 Task: Create Public groups for End users in PrisonConnect Pro.
Action: Mouse moved to (731, 39)
Screenshot: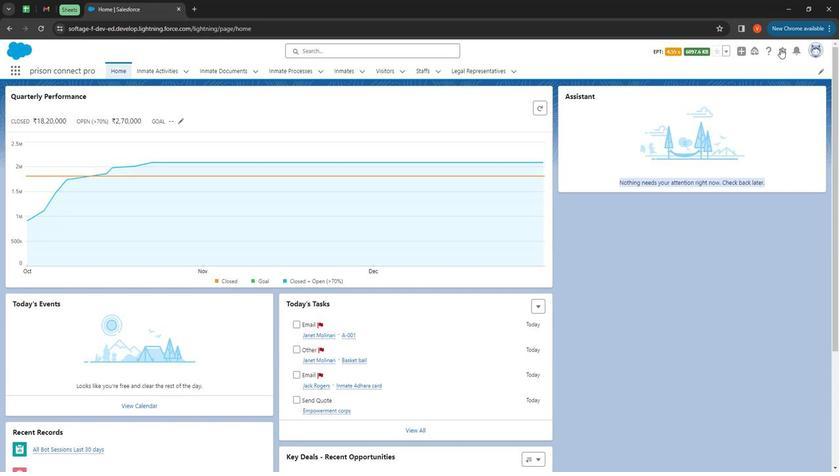 
Action: Mouse pressed left at (731, 39)
Screenshot: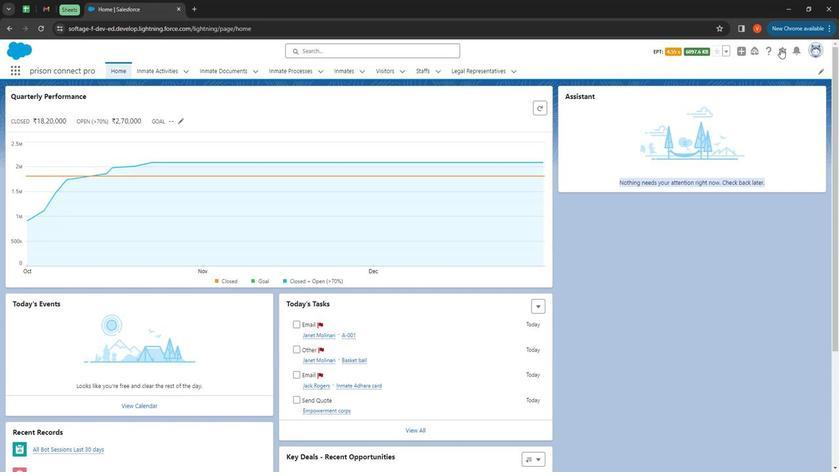 
Action: Mouse moved to (697, 63)
Screenshot: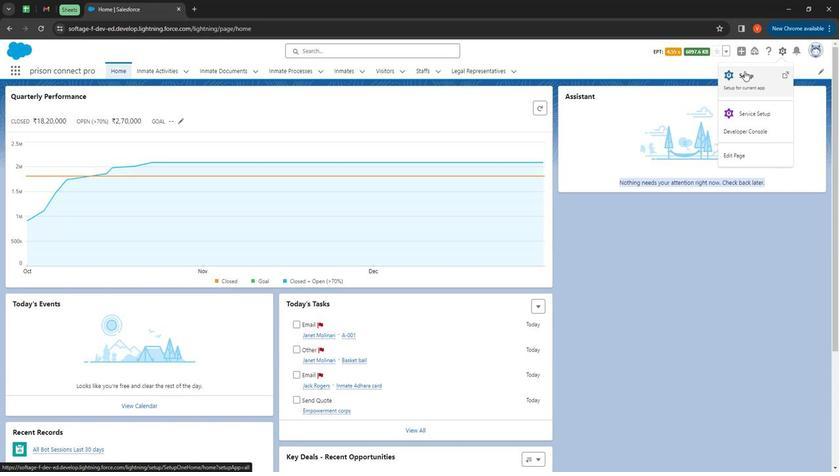 
Action: Mouse pressed left at (697, 63)
Screenshot: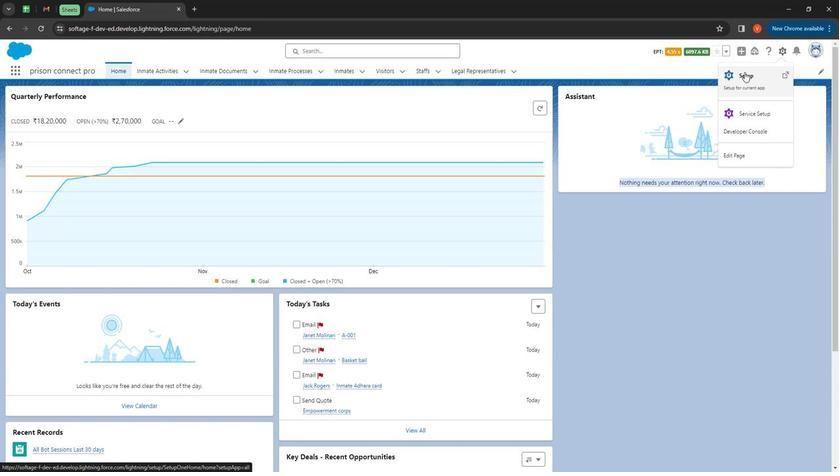 
Action: Mouse moved to (53, 92)
Screenshot: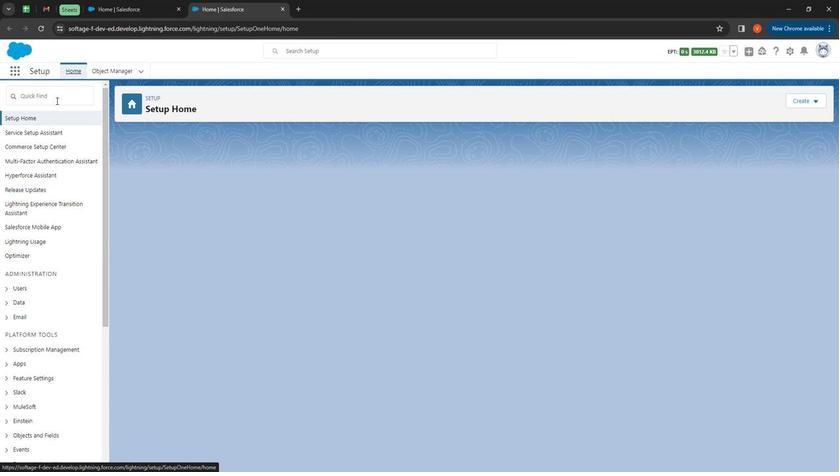 
Action: Mouse pressed left at (53, 92)
Screenshot: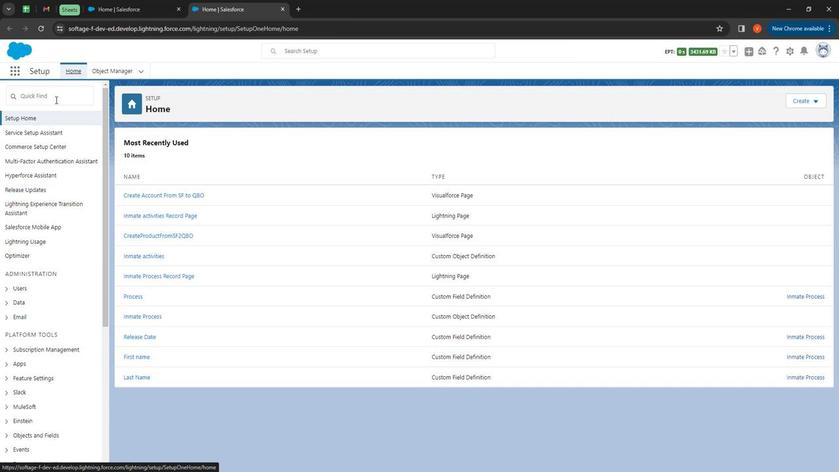 
Action: Mouse moved to (47, 93)
Screenshot: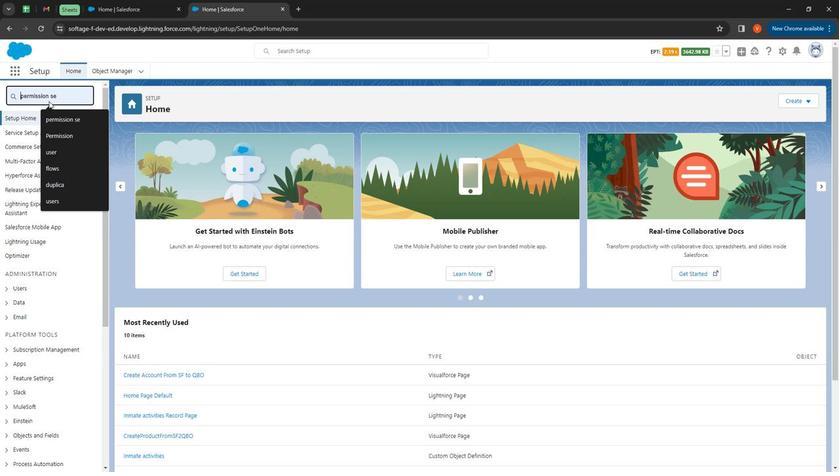 
Action: Mouse pressed left at (47, 93)
Screenshot: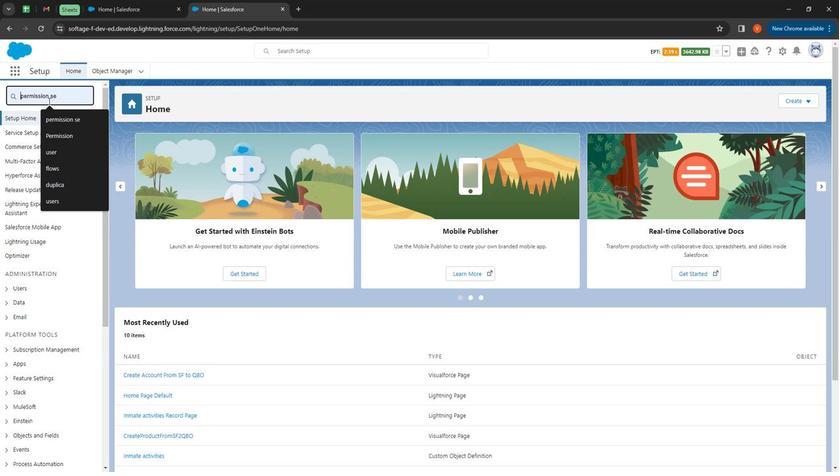 
Action: Mouse moved to (185, 203)
Screenshot: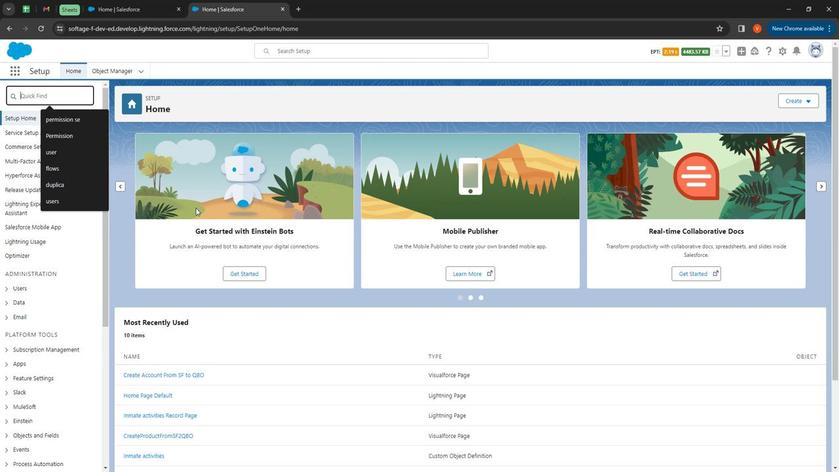 
Action: Key pressed public<Key.space>gr
Screenshot: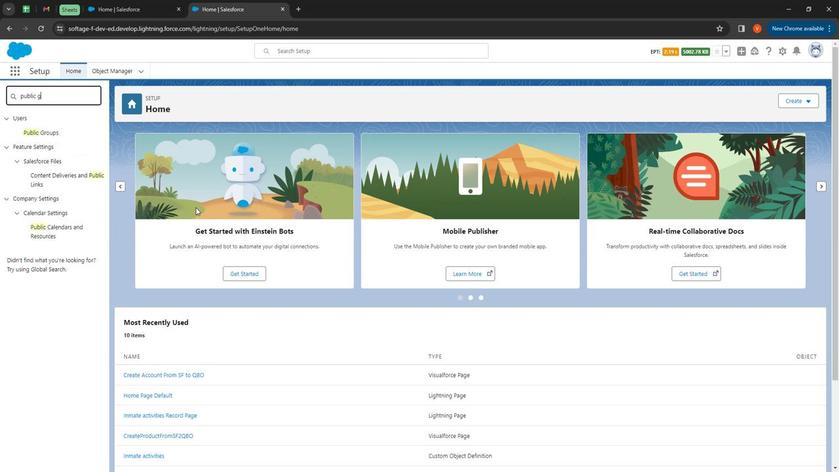 
Action: Mouse moved to (170, 201)
Screenshot: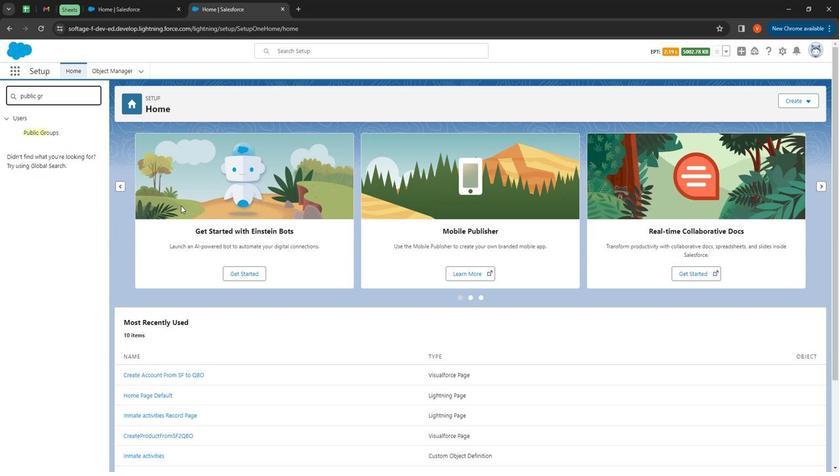 
Action: Key pressed u
Screenshot: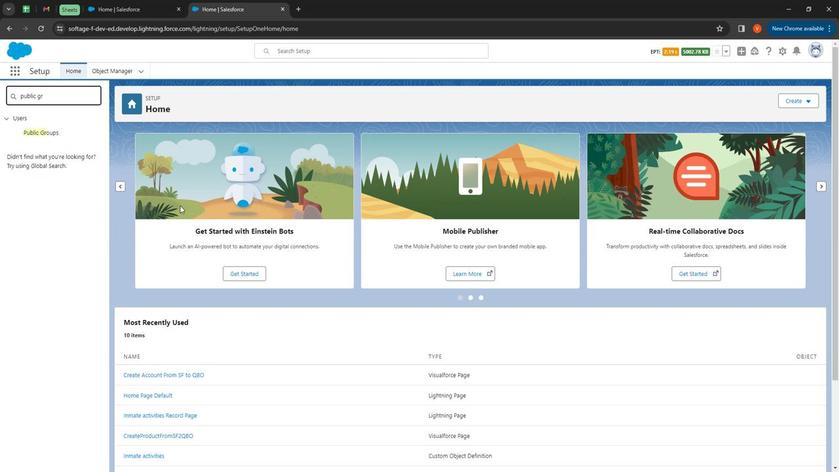 
Action: Mouse moved to (53, 130)
Screenshot: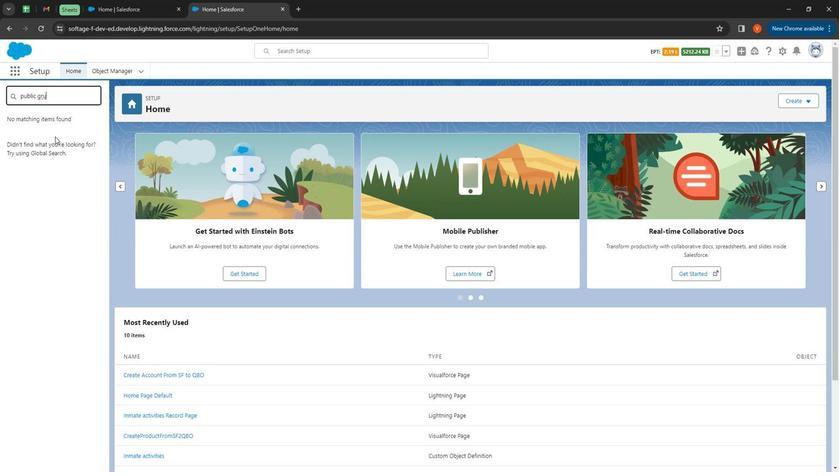 
Action: Key pressed <Key.backspace>
Screenshot: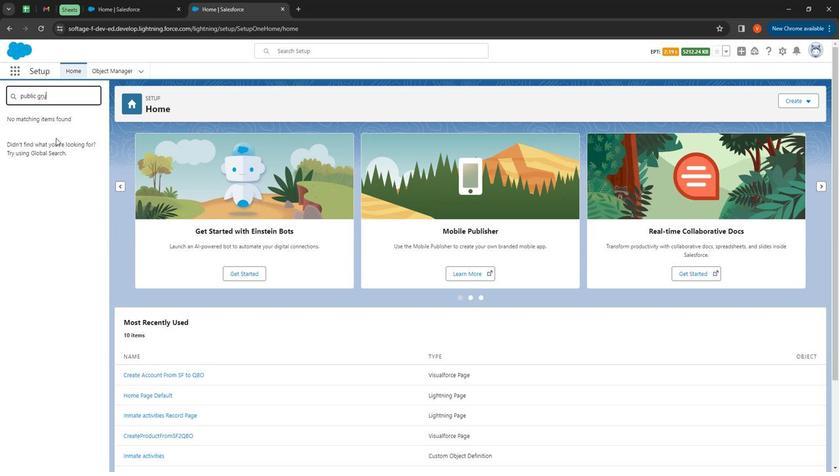 
Action: Mouse moved to (38, 124)
Screenshot: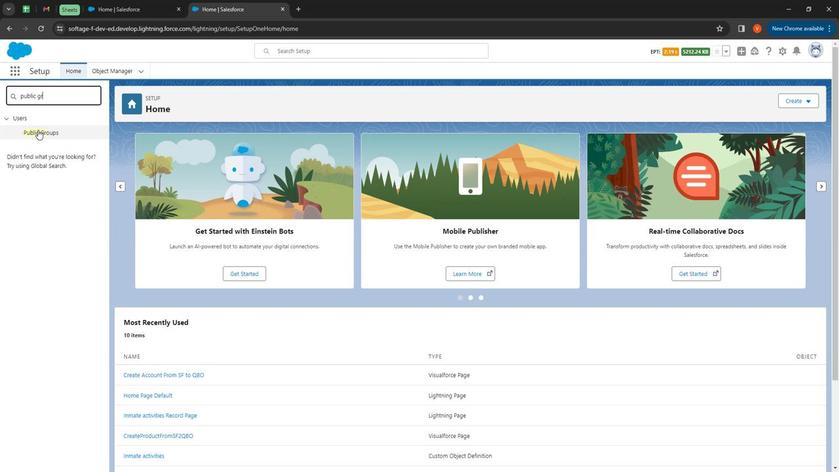 
Action: Mouse pressed left at (38, 124)
Screenshot: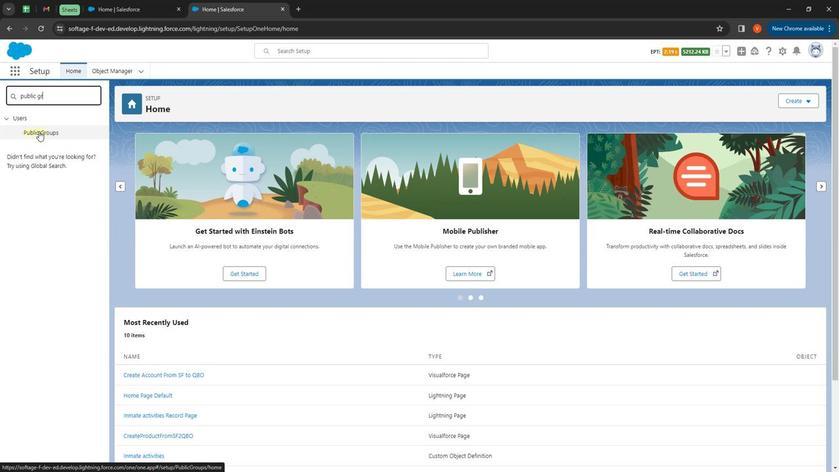 
Action: Mouse moved to (444, 188)
Screenshot: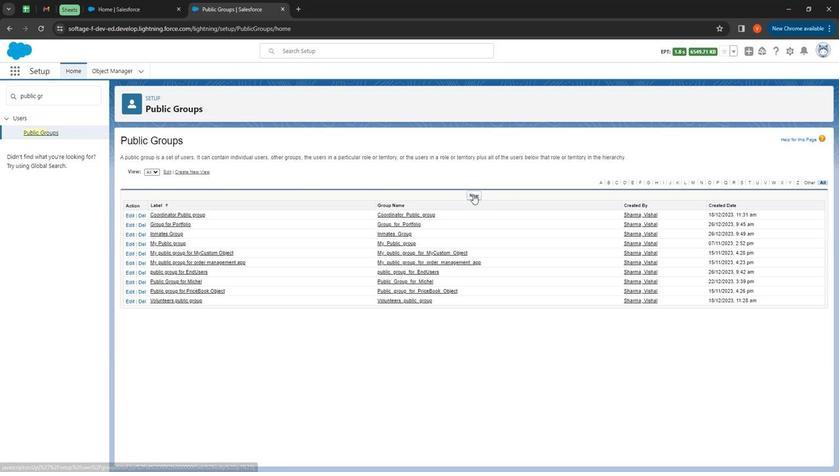 
Action: Mouse pressed left at (444, 188)
Screenshot: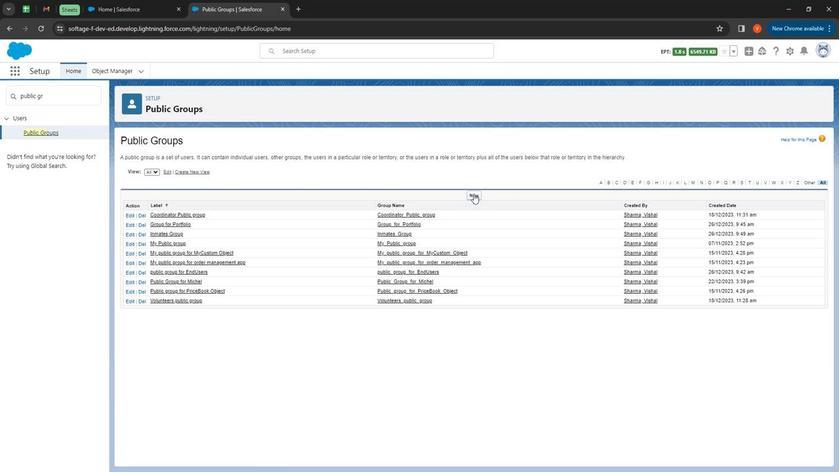 
Action: Mouse moved to (254, 188)
Screenshot: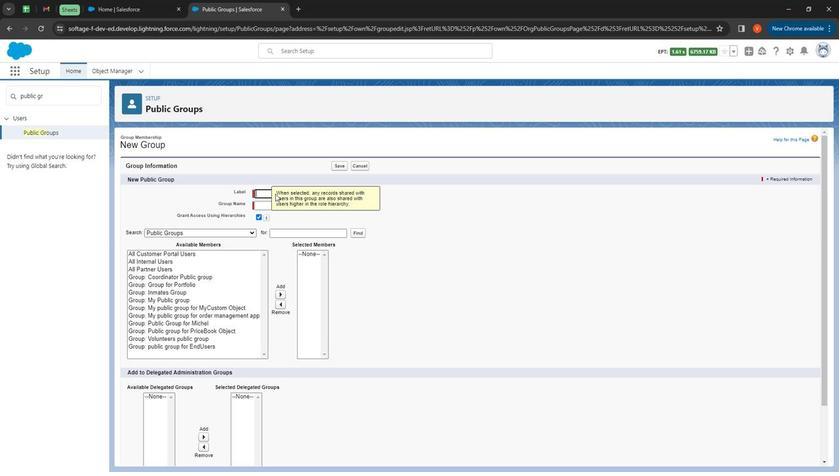 
Action: Mouse pressed left at (254, 188)
Screenshot: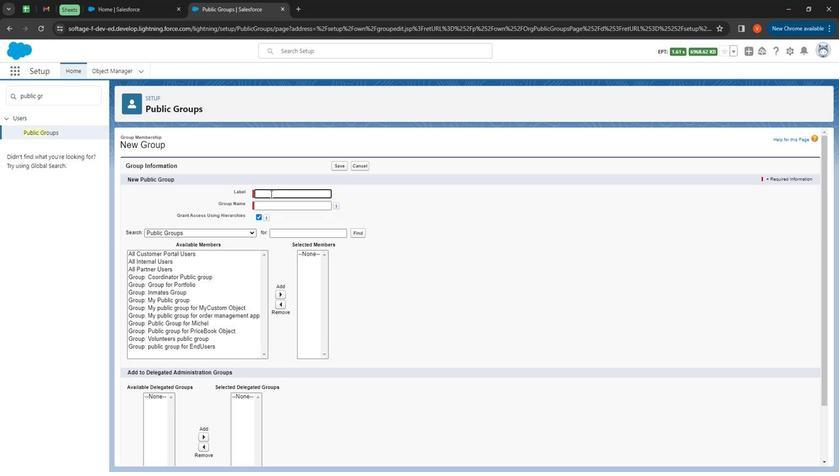 
Action: Mouse moved to (250, 186)
Screenshot: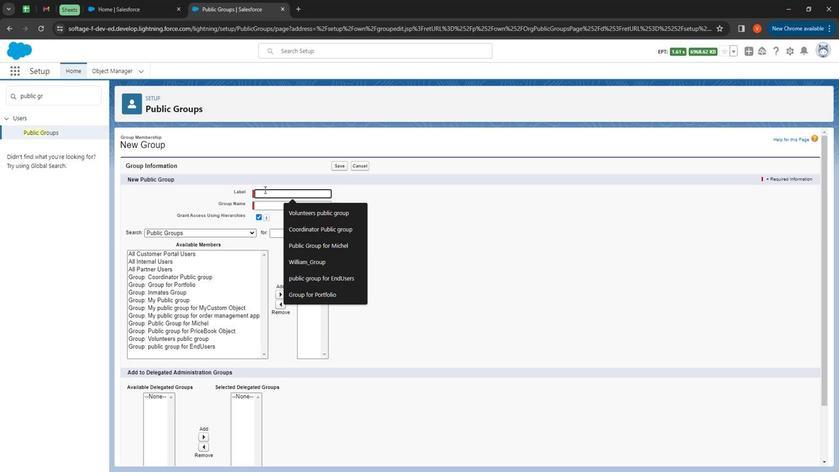 
Action: Key pressed <Key.shift>
Screenshot: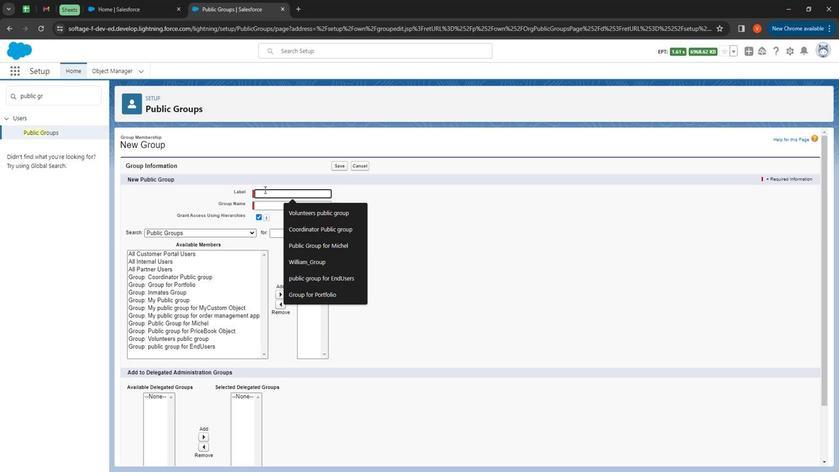
Action: Mouse moved to (240, 175)
Screenshot: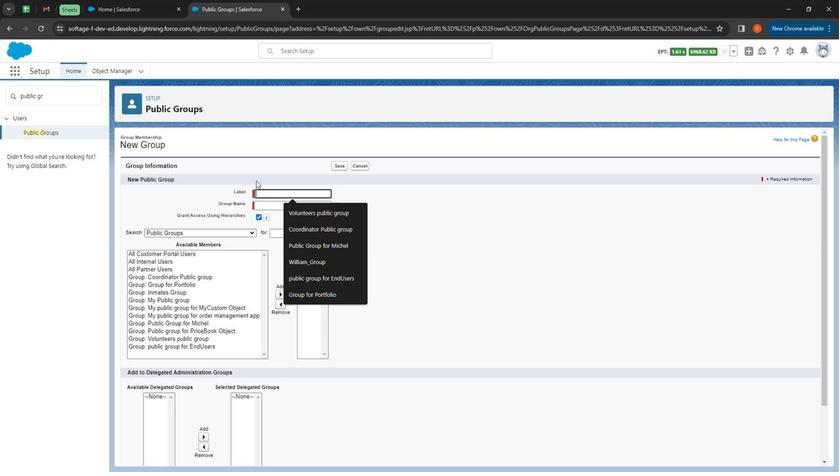 
Action: Key pressed <Key.shift><Key.shift><Key.shift>Public<Key.space>enduser<Key.space>inmates
Screenshot: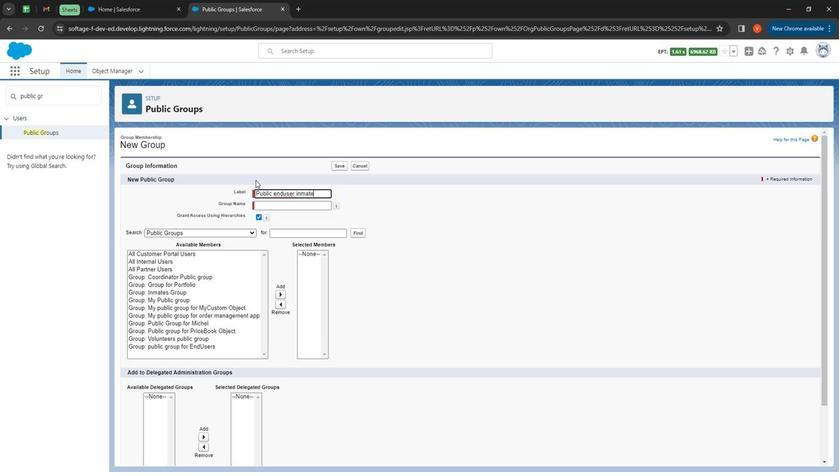 
Action: Mouse moved to (267, 188)
Screenshot: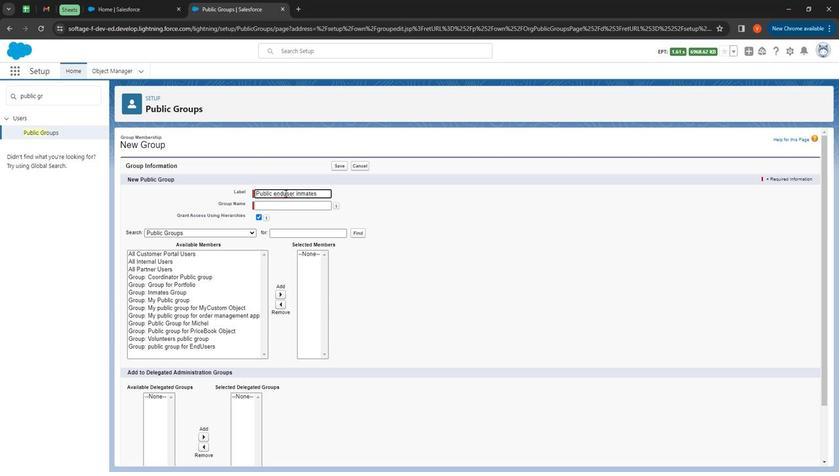 
Action: Mouse pressed left at (267, 188)
Screenshot: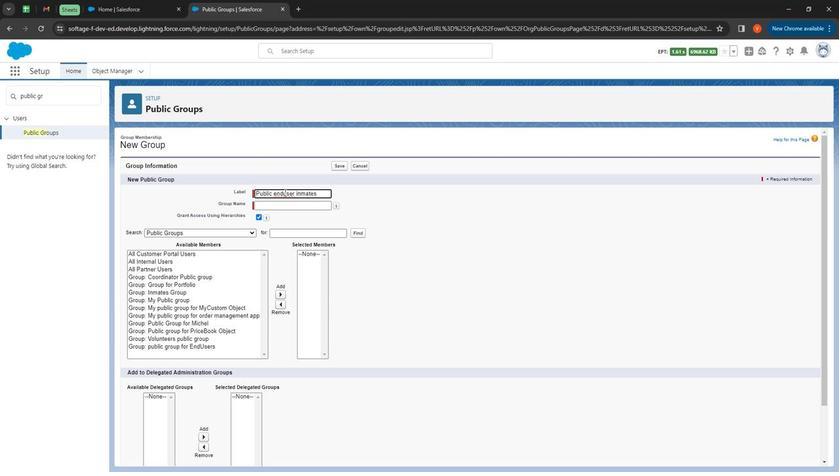 
Action: Mouse moved to (272, 192)
Screenshot: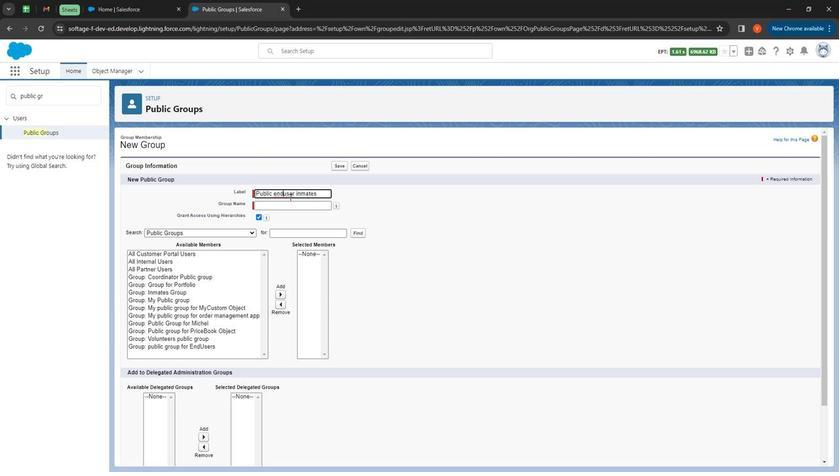 
Action: Key pressed <Key.space>
Screenshot: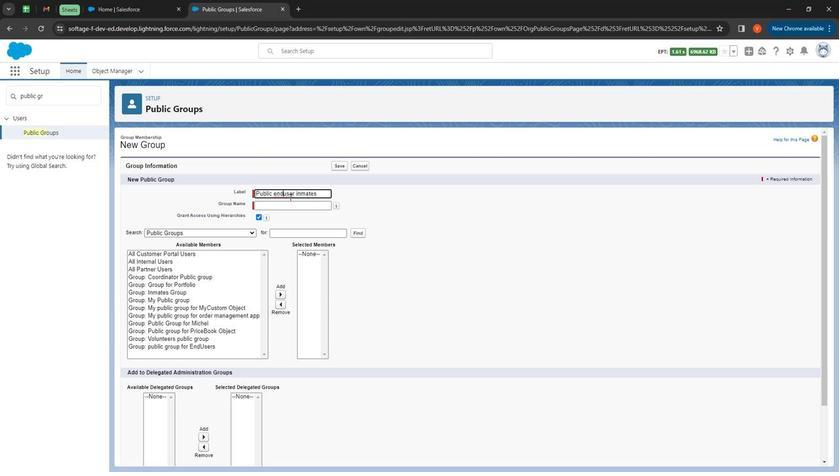 
Action: Mouse moved to (255, 202)
Screenshot: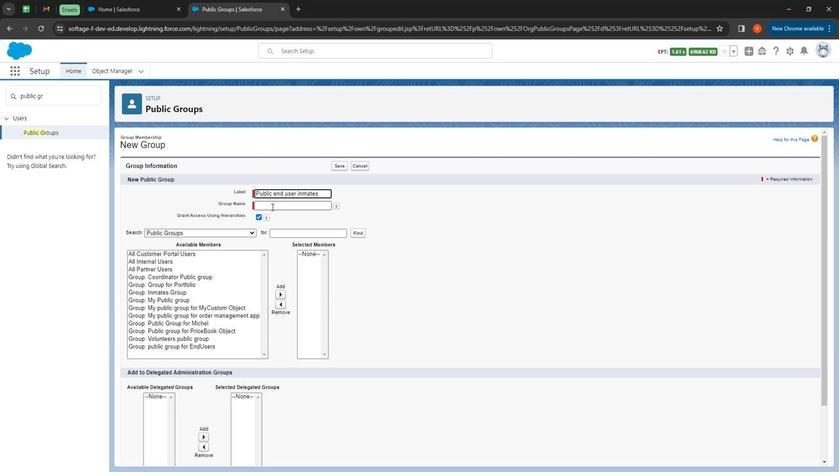 
Action: Mouse pressed left at (255, 202)
Screenshot: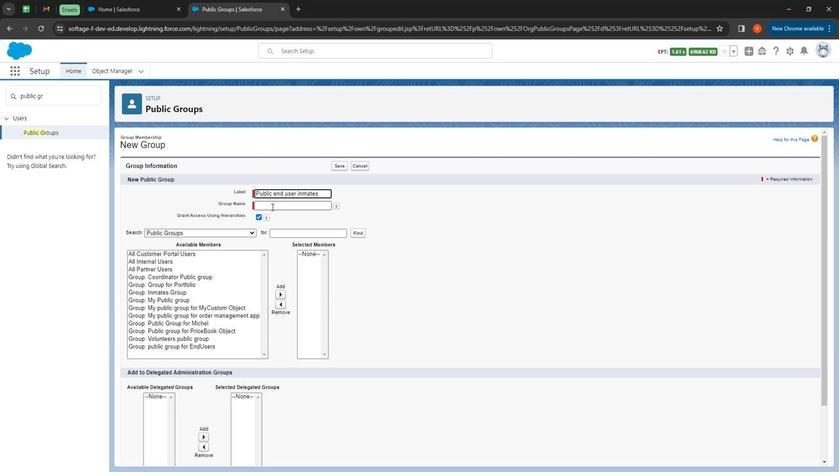 
Action: Mouse moved to (209, 229)
Screenshot: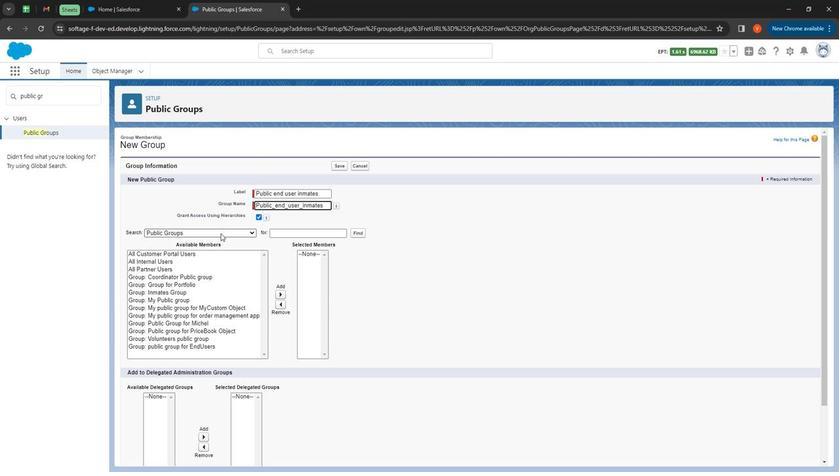 
Action: Mouse pressed left at (209, 229)
Screenshot: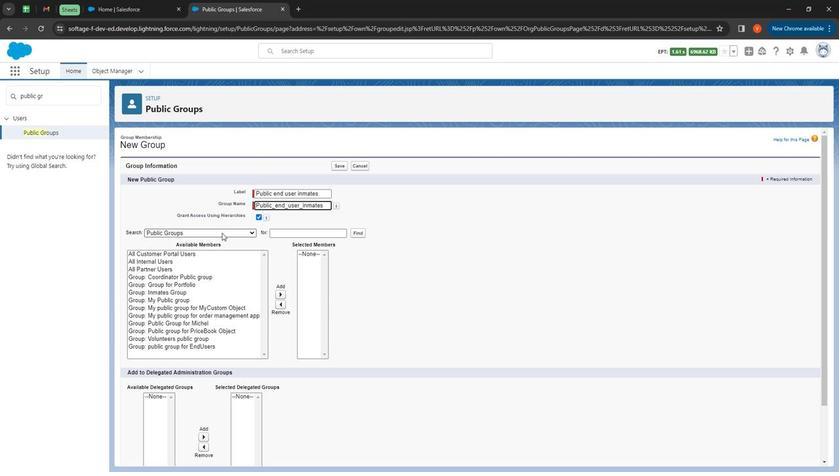 
Action: Mouse moved to (208, 238)
Screenshot: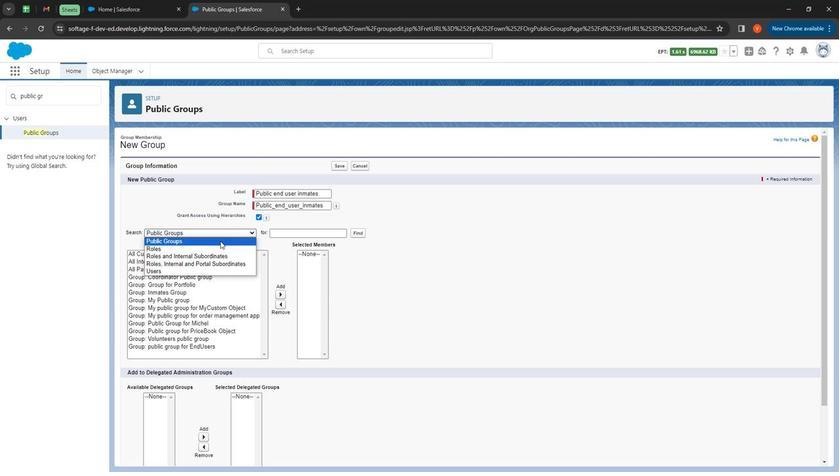 
Action: Mouse pressed left at (208, 238)
Screenshot: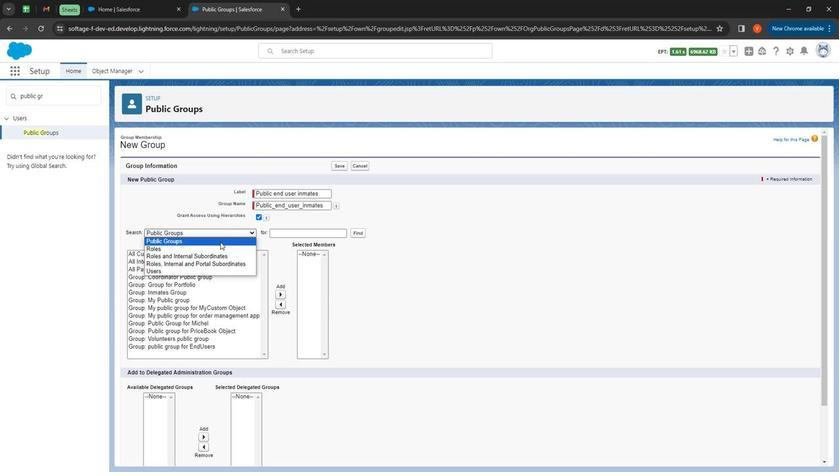 
Action: Mouse moved to (144, 250)
Screenshot: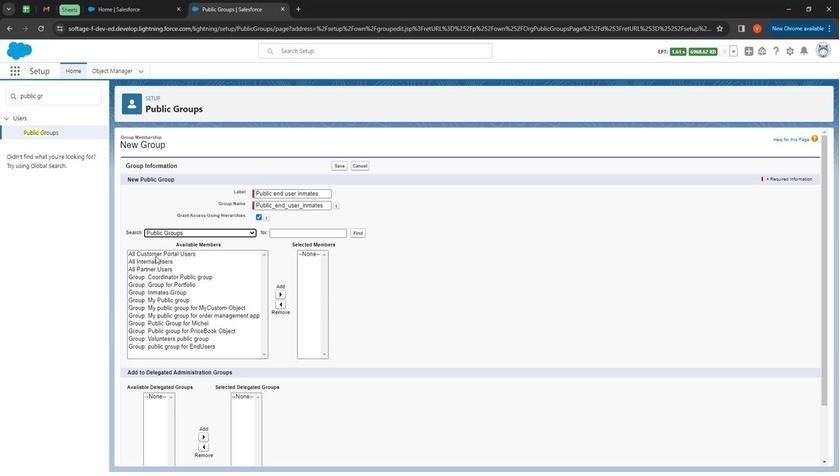 
Action: Mouse pressed left at (144, 250)
Screenshot: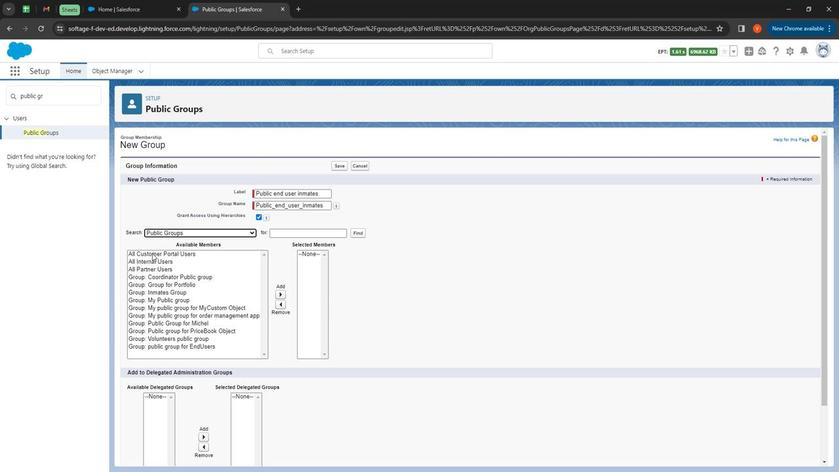 
Action: Mouse moved to (265, 288)
Screenshot: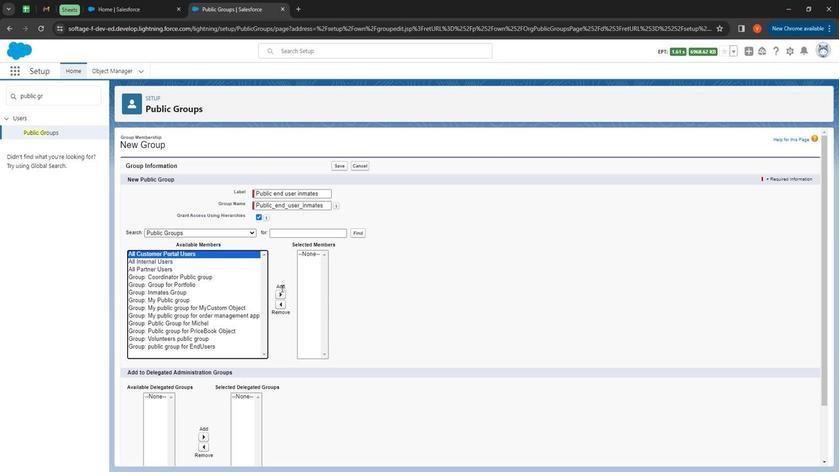 
Action: Mouse pressed left at (265, 288)
Screenshot: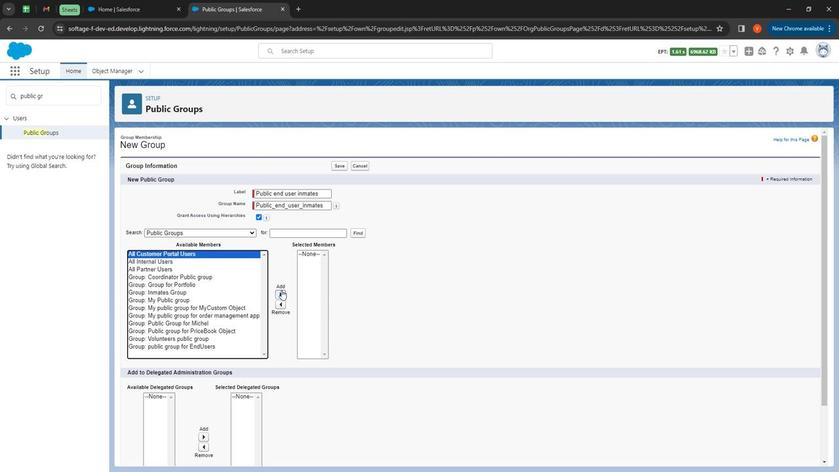 
Action: Mouse moved to (154, 253)
Screenshot: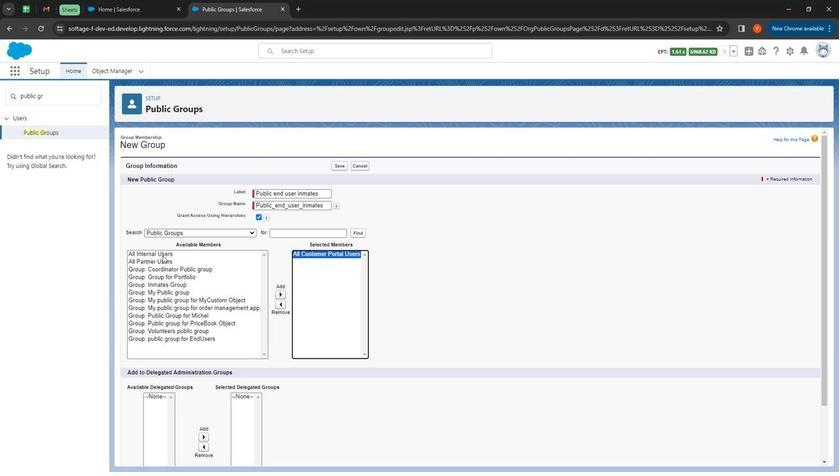 
Action: Mouse pressed left at (154, 253)
Screenshot: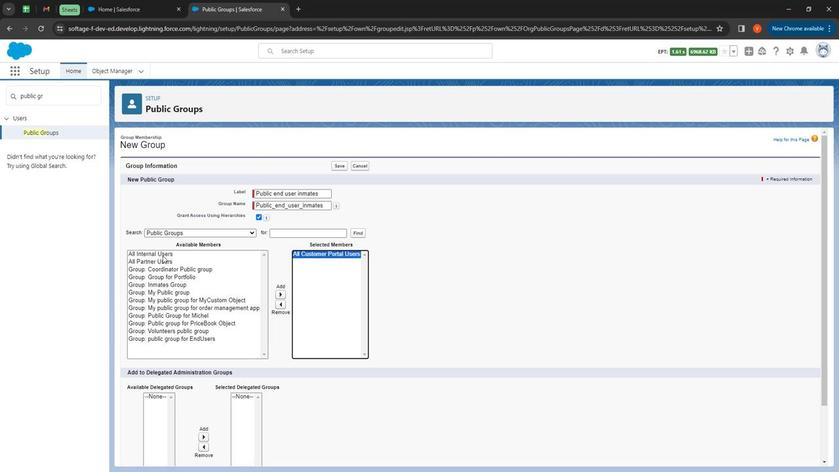 
Action: Mouse moved to (268, 292)
Screenshot: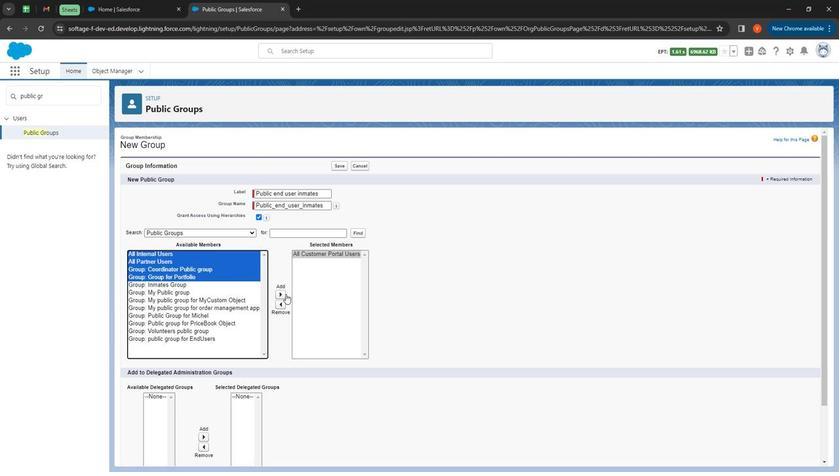 
Action: Mouse pressed left at (268, 292)
Screenshot: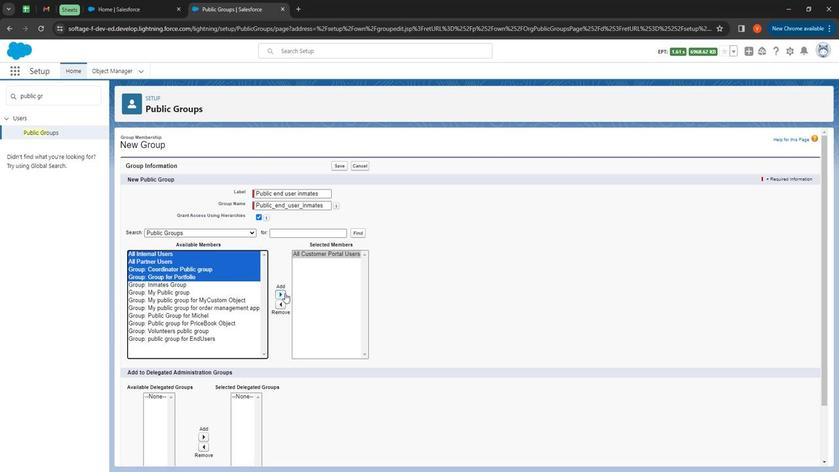 
Action: Mouse moved to (169, 253)
Screenshot: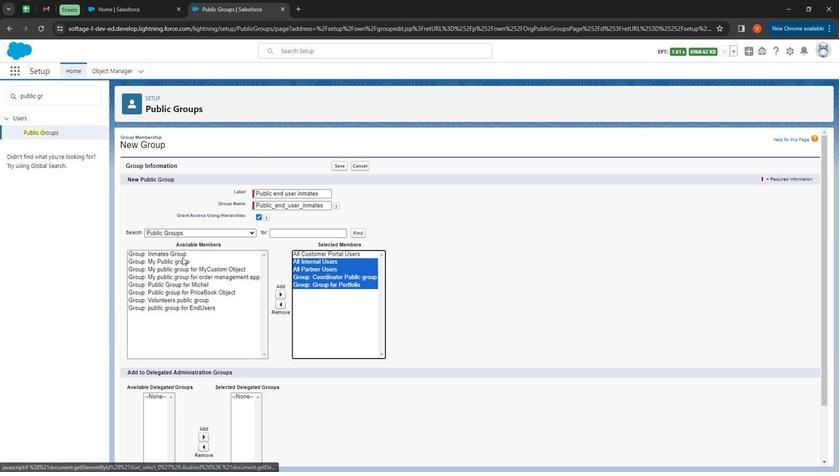 
Action: Mouse pressed left at (169, 253)
Screenshot: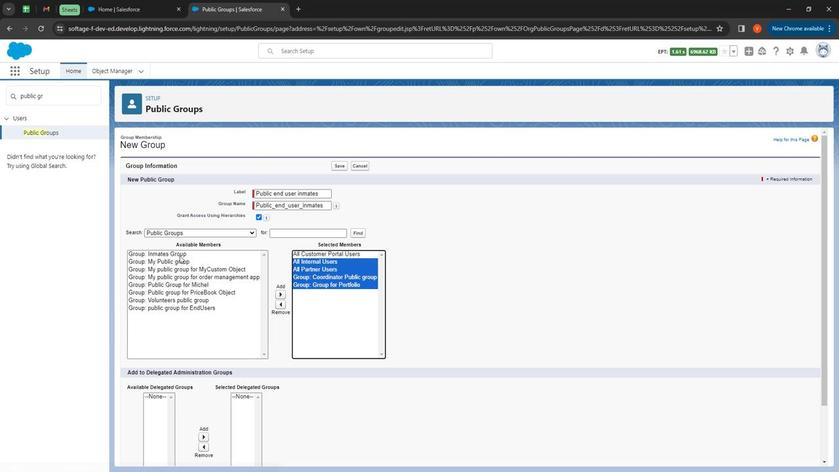 
Action: Mouse moved to (263, 291)
Screenshot: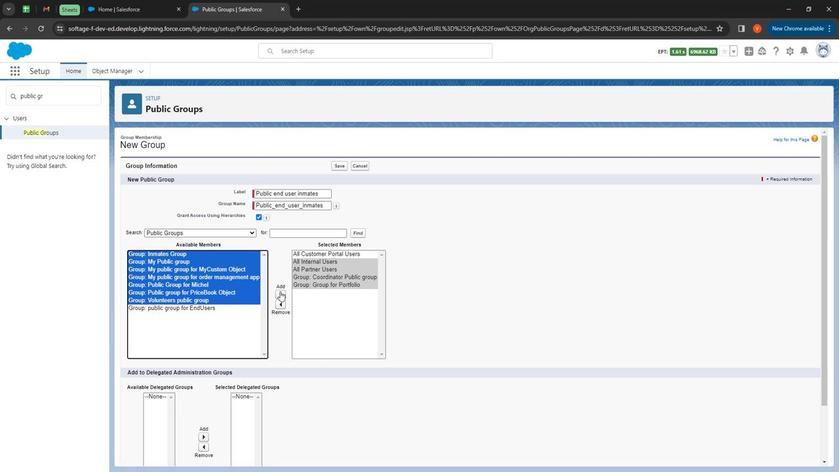 
Action: Mouse pressed left at (263, 291)
Screenshot: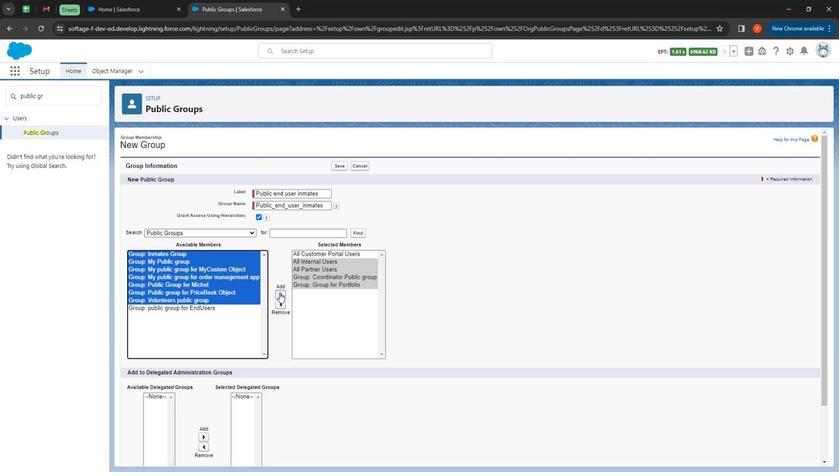 
Action: Mouse moved to (150, 250)
Screenshot: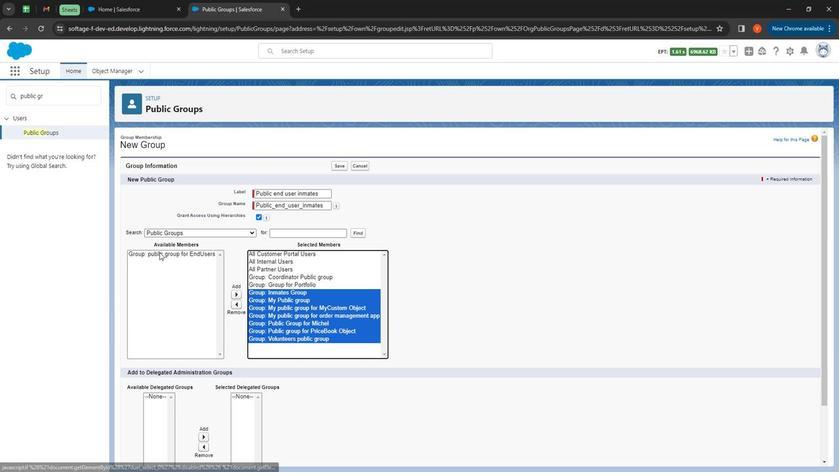 
Action: Mouse pressed left at (150, 250)
Screenshot: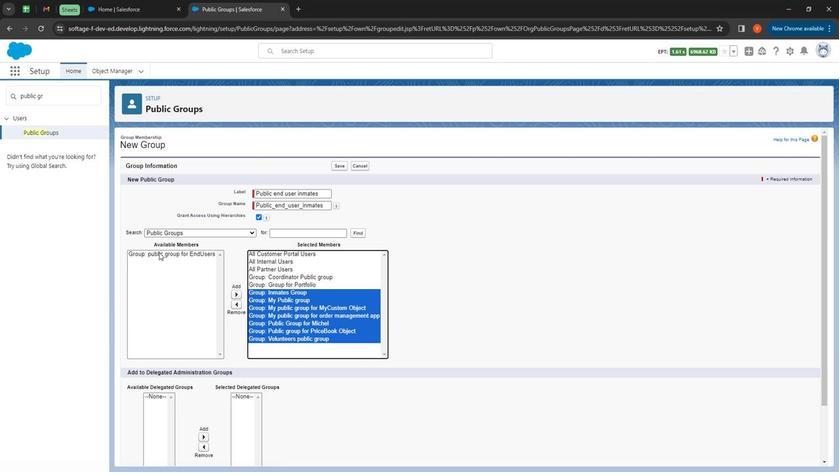 
Action: Mouse moved to (224, 290)
Screenshot: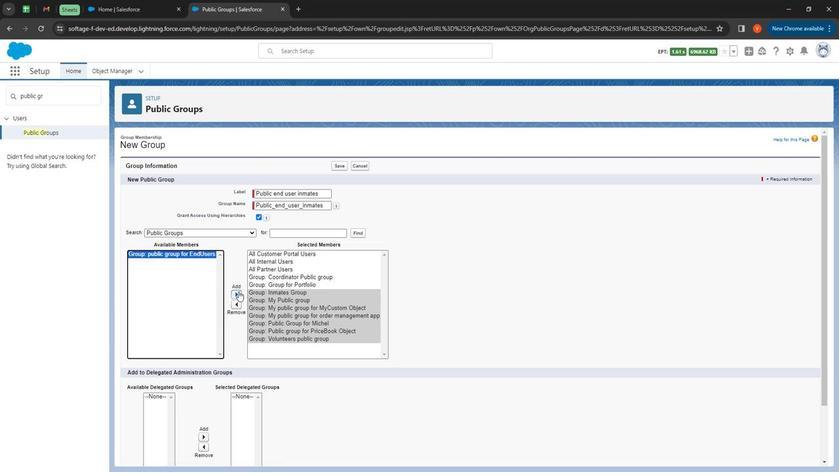 
Action: Mouse pressed left at (224, 290)
Screenshot: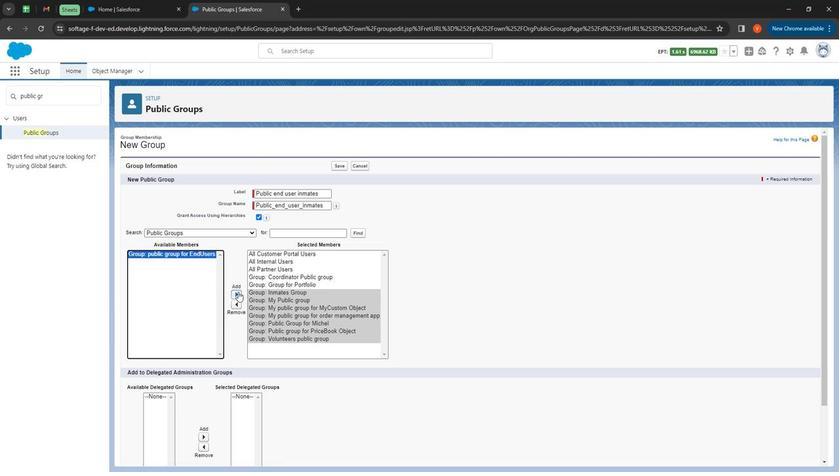 
Action: Mouse moved to (192, 231)
Screenshot: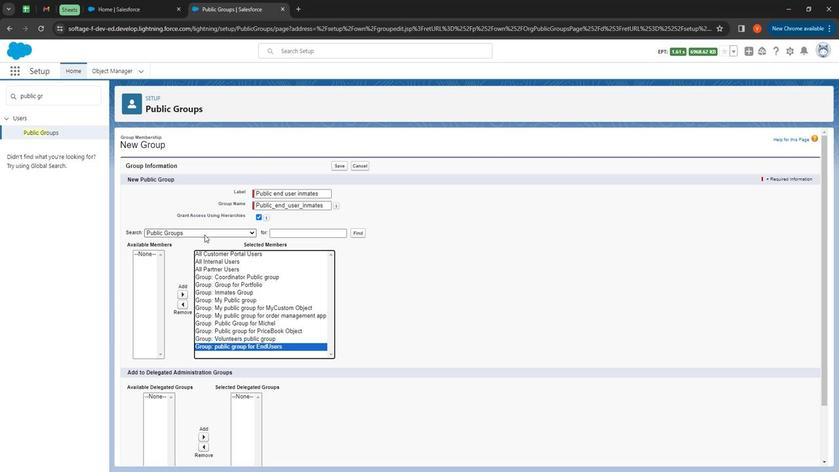 
Action: Mouse pressed left at (192, 231)
Screenshot: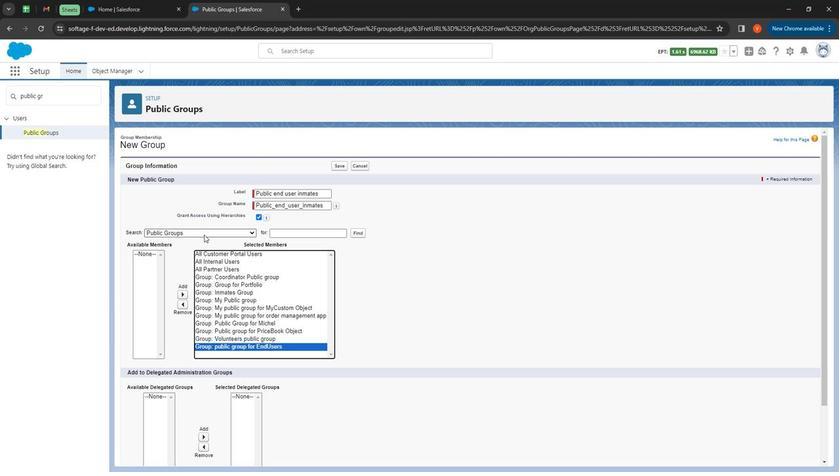 
Action: Mouse moved to (191, 246)
Screenshot: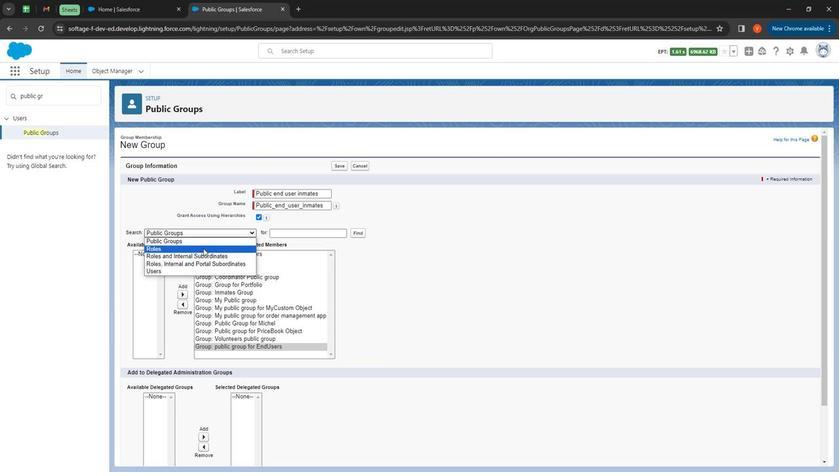 
Action: Mouse pressed left at (191, 246)
Screenshot: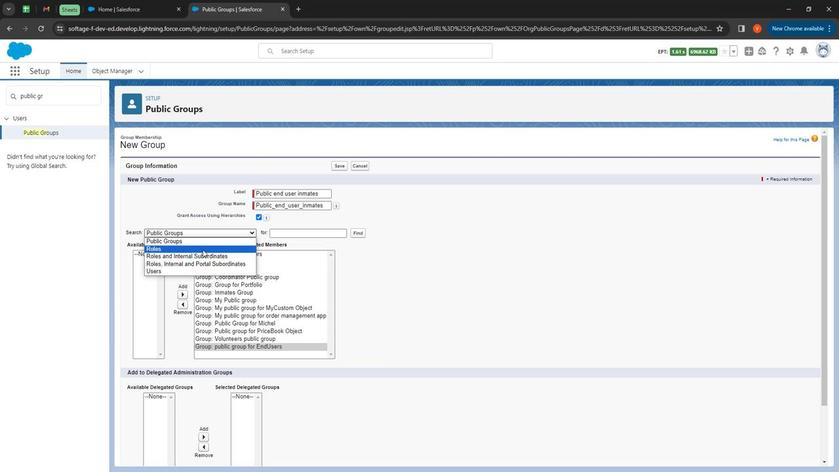 
Action: Mouse moved to (138, 258)
Screenshot: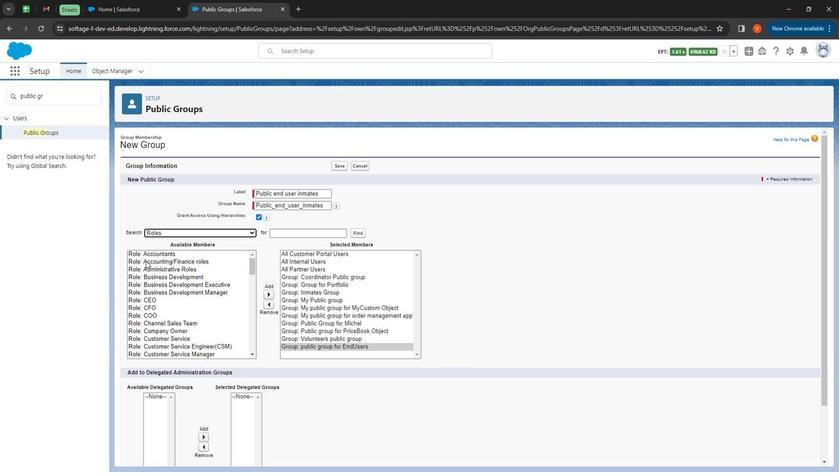 
Action: Mouse pressed left at (138, 258)
Screenshot: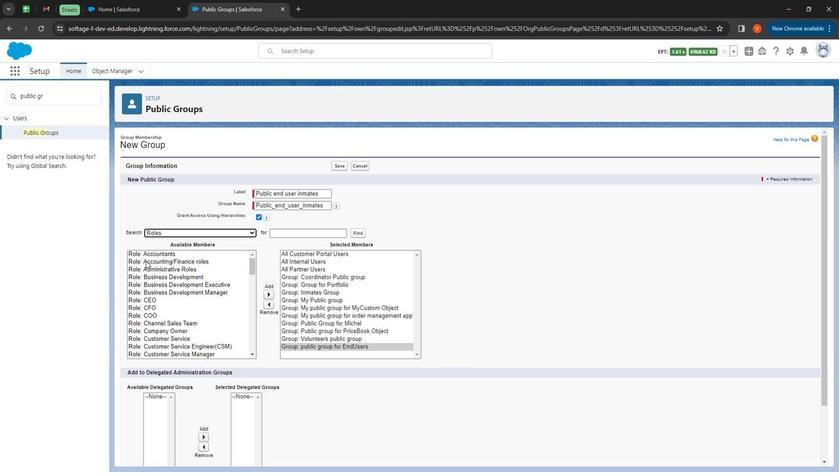 
Action: Mouse moved to (253, 290)
Screenshot: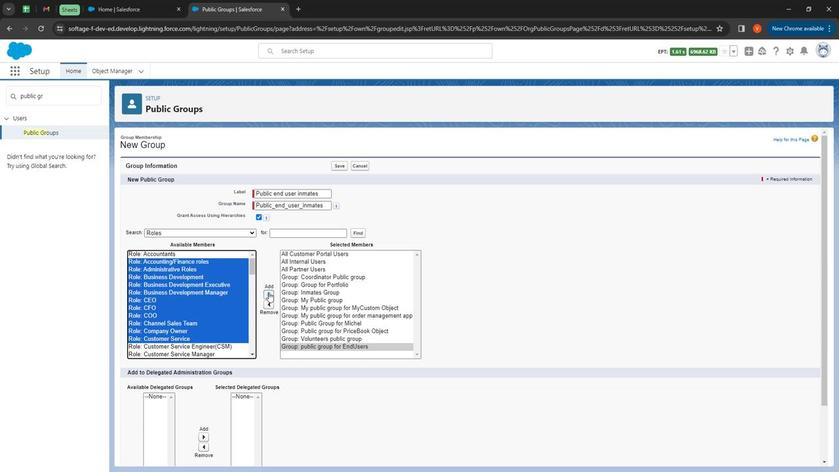 
Action: Mouse pressed left at (253, 290)
Screenshot: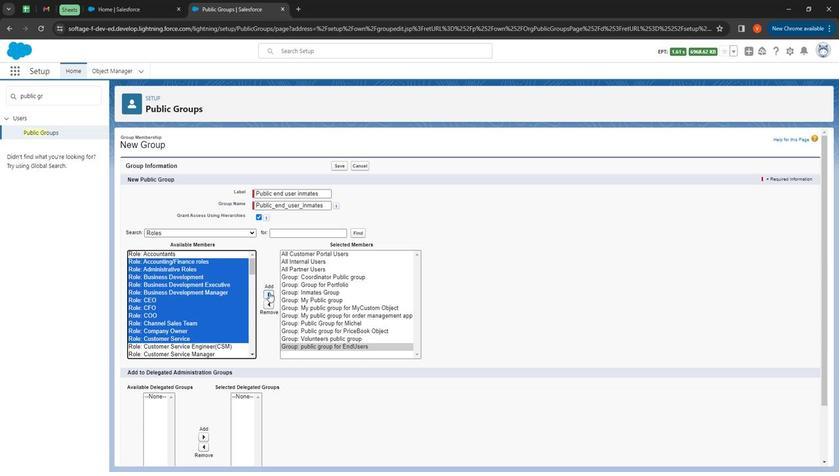 
Action: Mouse moved to (127, 251)
Screenshot: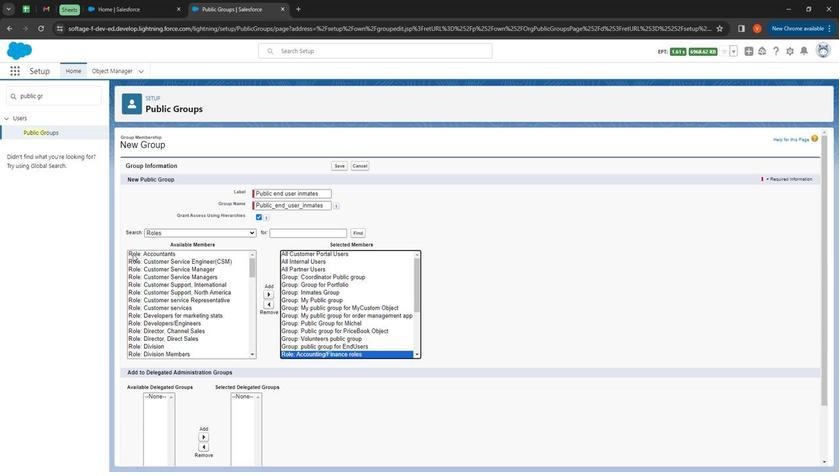 
Action: Mouse pressed left at (127, 251)
Screenshot: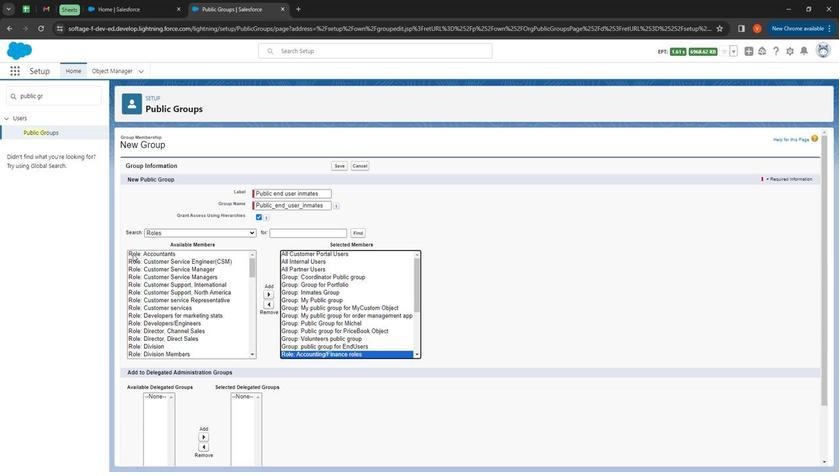 
Action: Mouse moved to (250, 293)
Screenshot: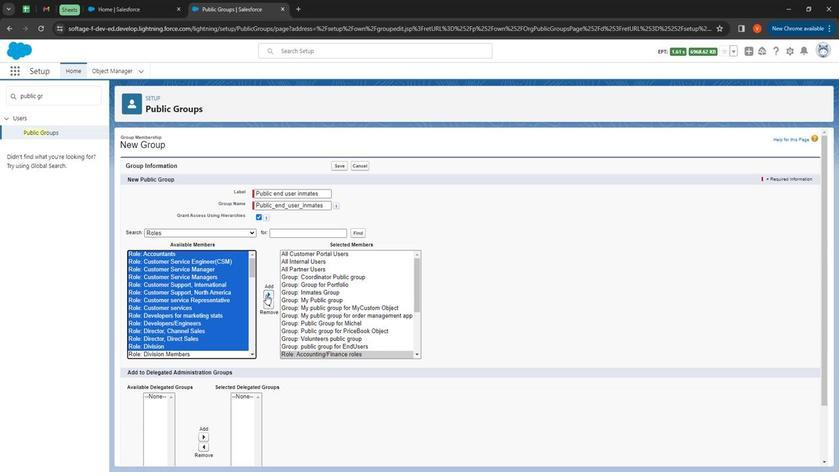 
Action: Mouse pressed left at (250, 293)
Screenshot: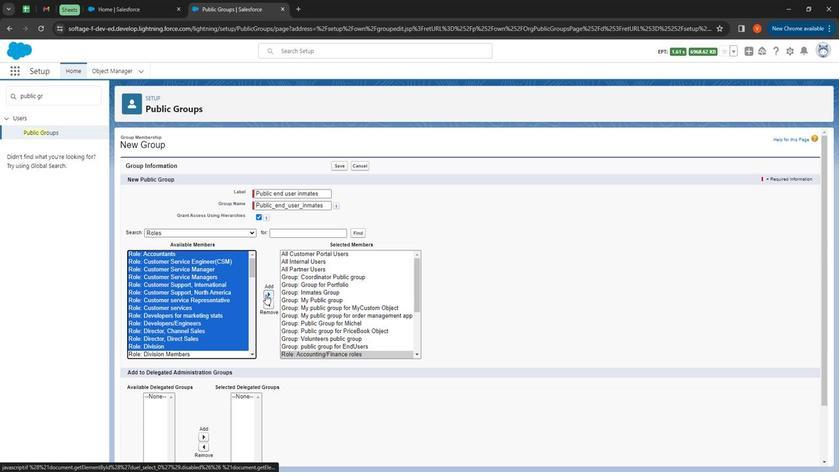
Action: Mouse moved to (131, 250)
Screenshot: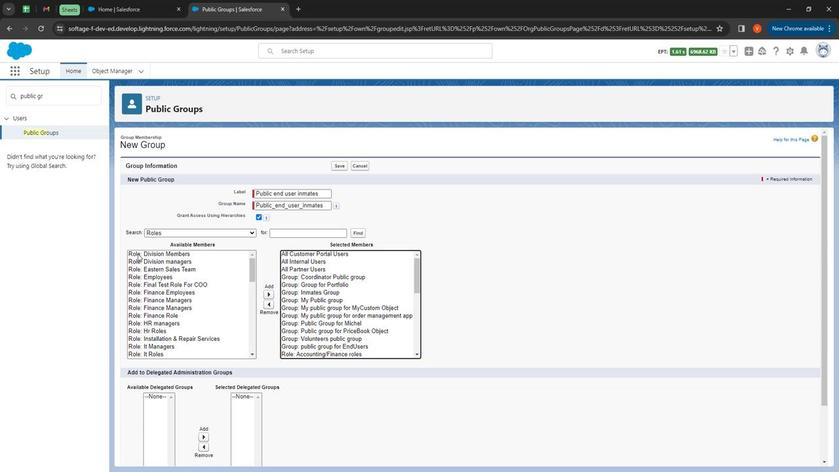 
Action: Mouse pressed left at (131, 250)
Screenshot: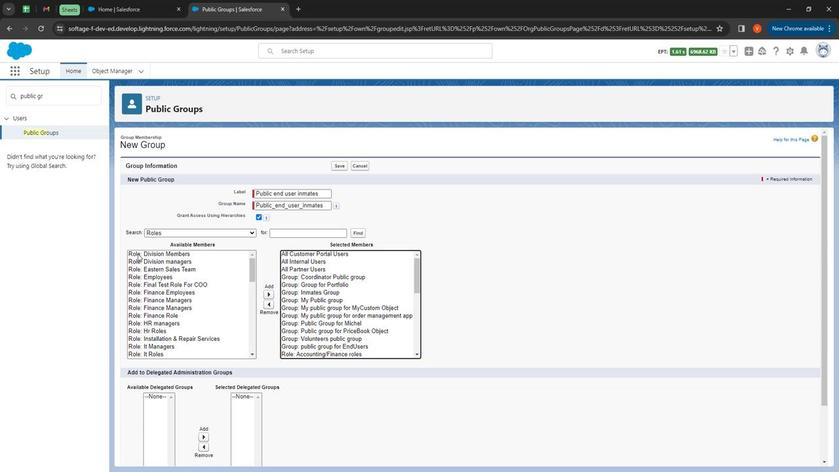 
Action: Mouse moved to (253, 290)
Screenshot: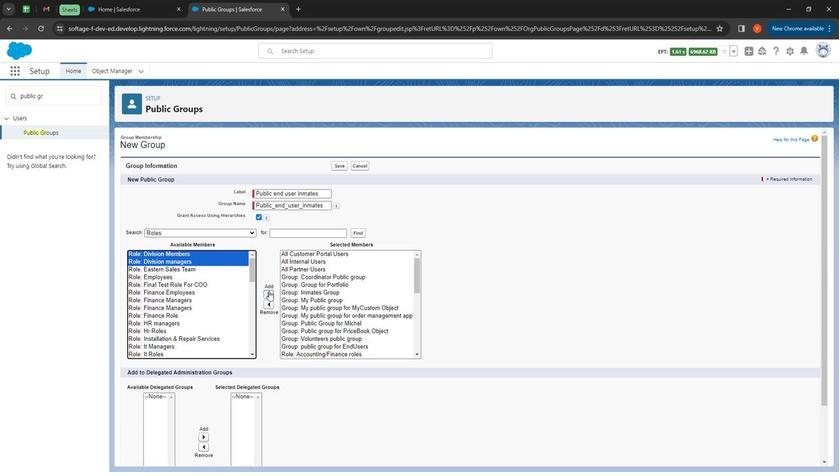
Action: Mouse pressed left at (253, 290)
Screenshot: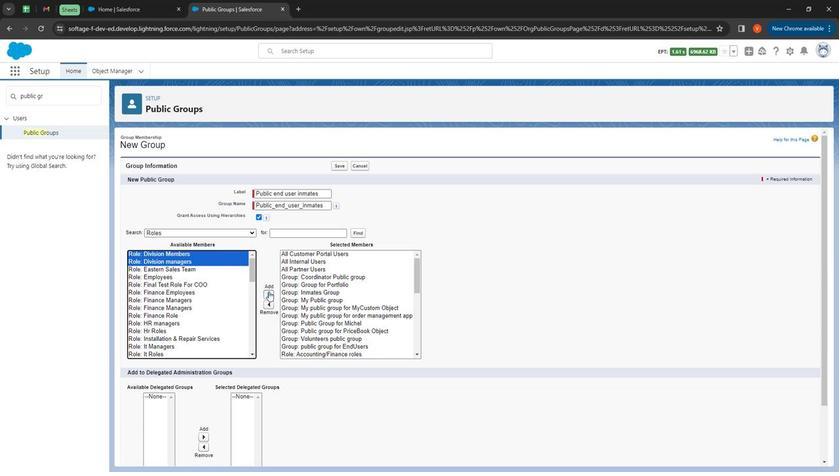 
Action: Mouse moved to (150, 262)
Screenshot: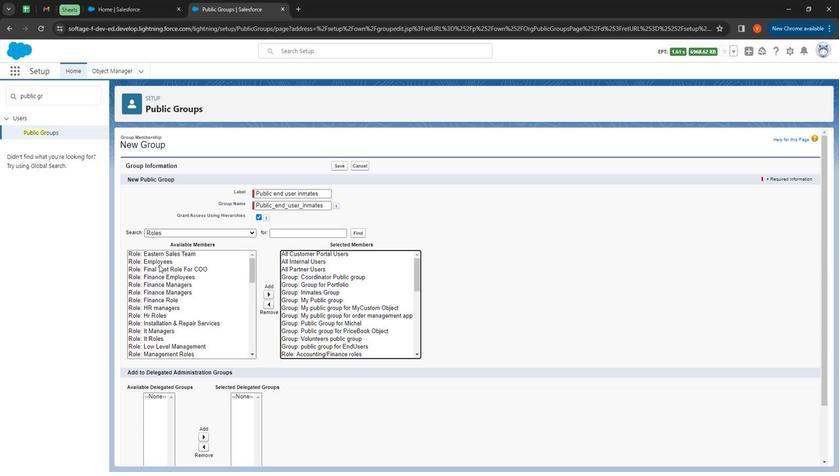 
Action: Mouse pressed left at (150, 262)
Screenshot: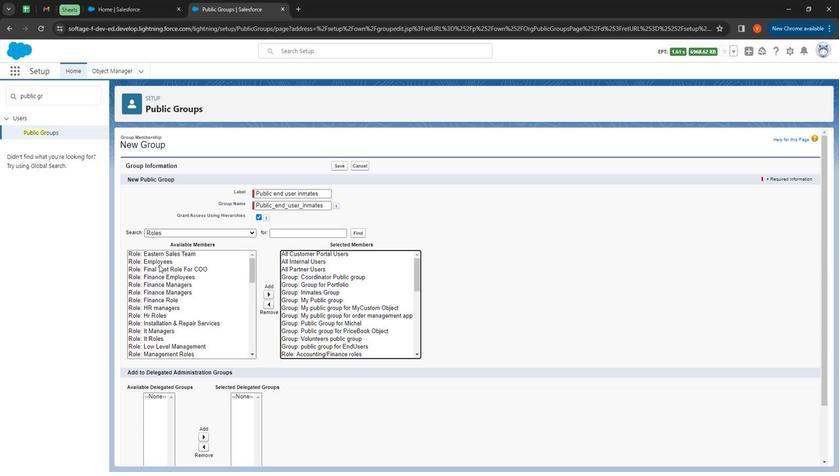 
Action: Mouse moved to (257, 291)
Screenshot: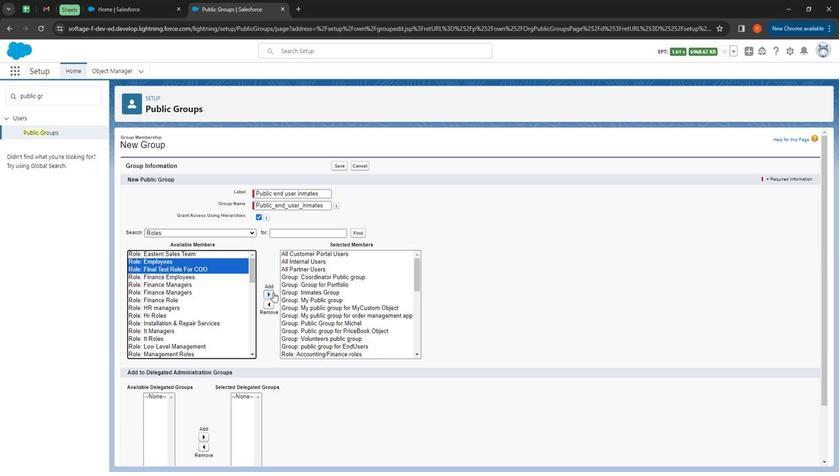 
Action: Mouse pressed left at (257, 291)
Screenshot: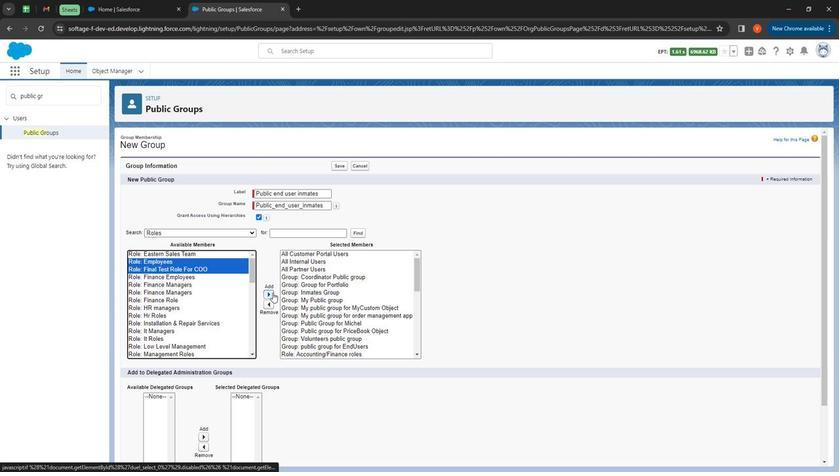 
Action: Mouse moved to (146, 267)
Screenshot: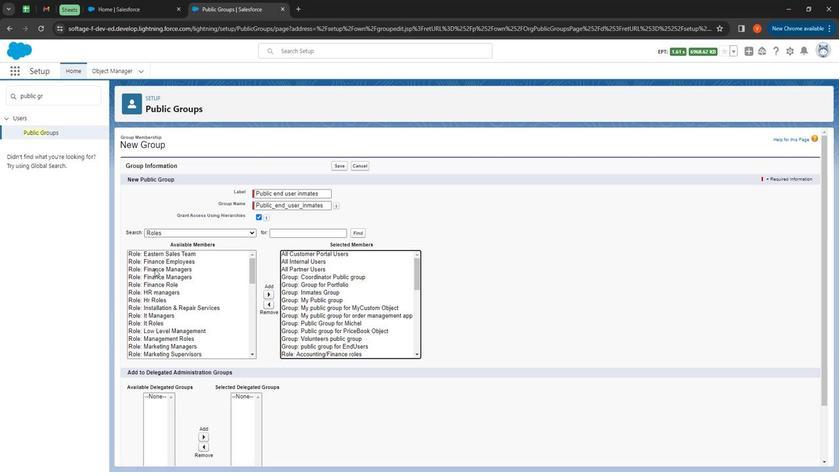 
Action: Mouse pressed left at (146, 267)
Screenshot: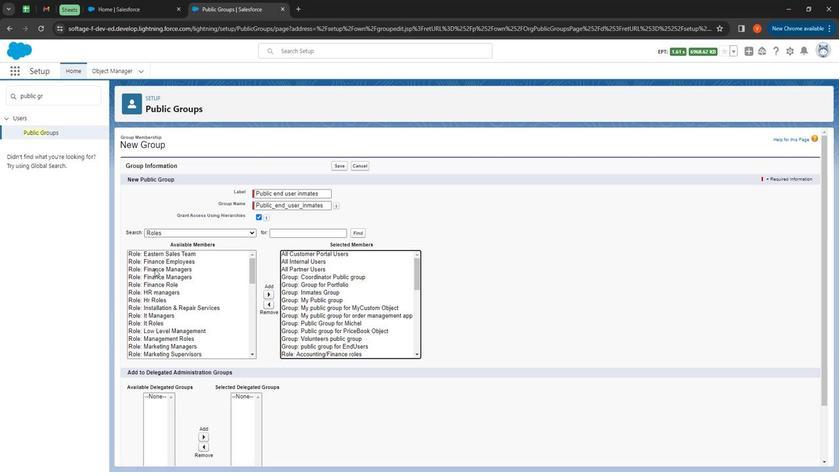 
Action: Mouse moved to (250, 292)
Screenshot: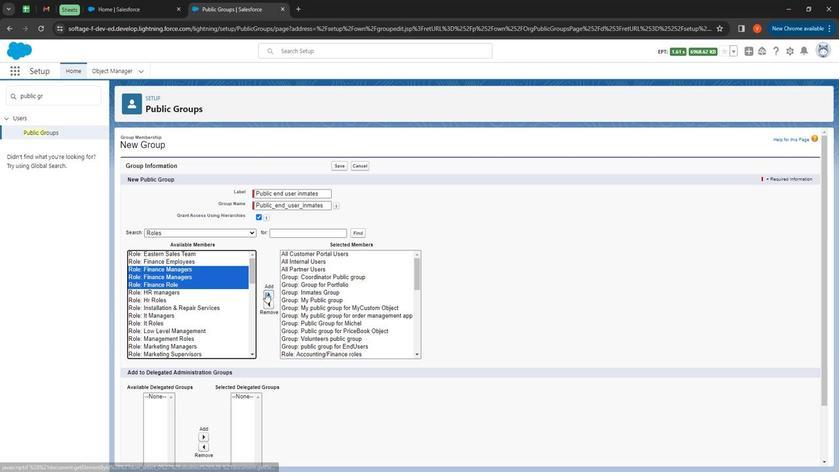 
Action: Mouse pressed left at (250, 292)
Screenshot: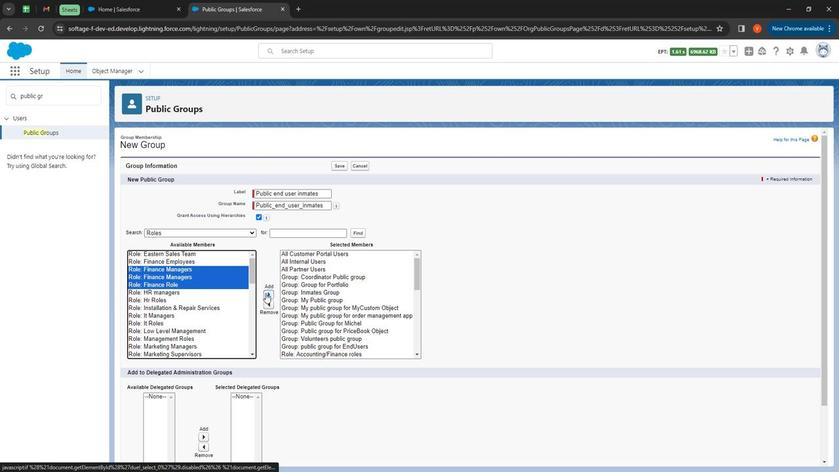 
Action: Mouse moved to (137, 265)
Screenshot: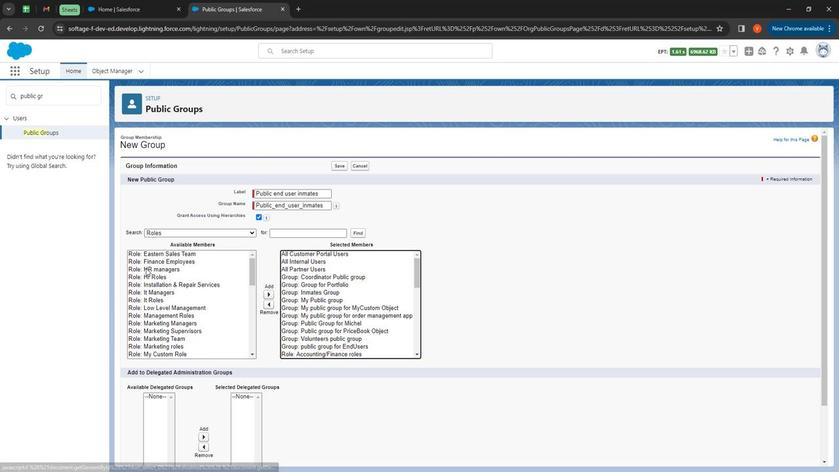 
Action: Mouse pressed left at (137, 265)
Screenshot: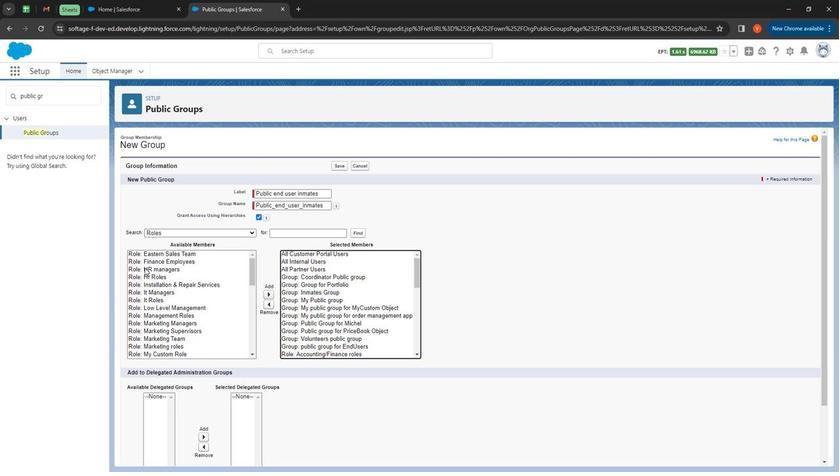 
Action: Mouse moved to (249, 290)
Screenshot: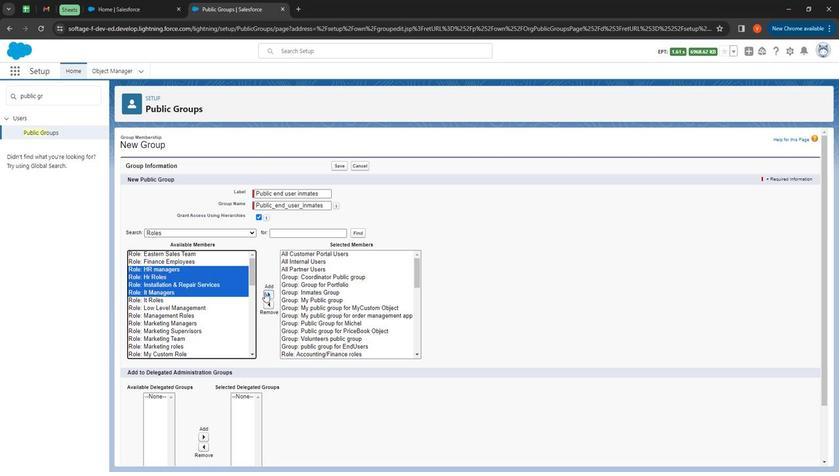
Action: Mouse pressed left at (249, 290)
Screenshot: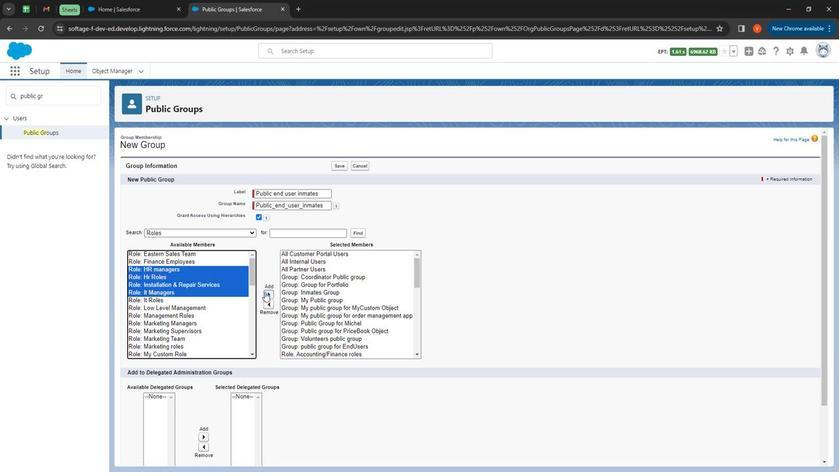 
Action: Mouse moved to (163, 293)
Screenshot: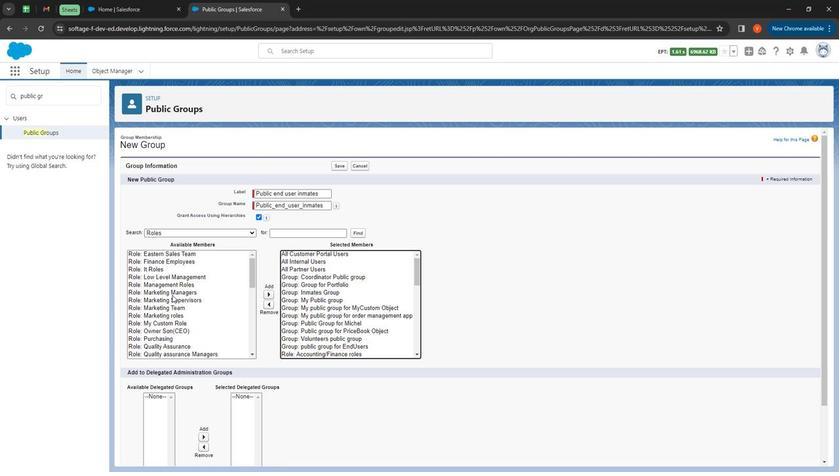 
Action: Mouse pressed left at (163, 293)
Screenshot: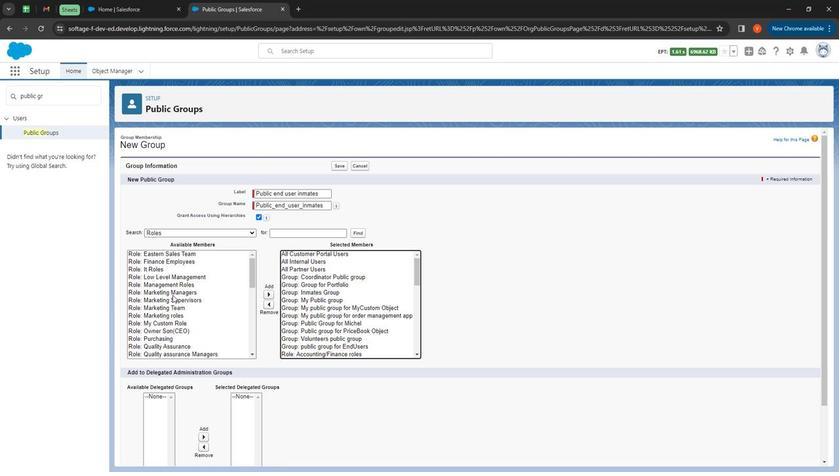 
Action: Mouse moved to (250, 292)
Screenshot: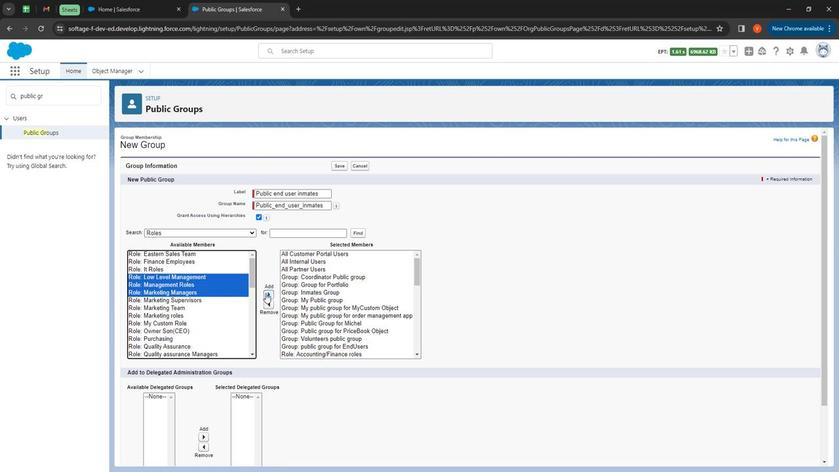 
Action: Mouse pressed left at (250, 292)
Screenshot: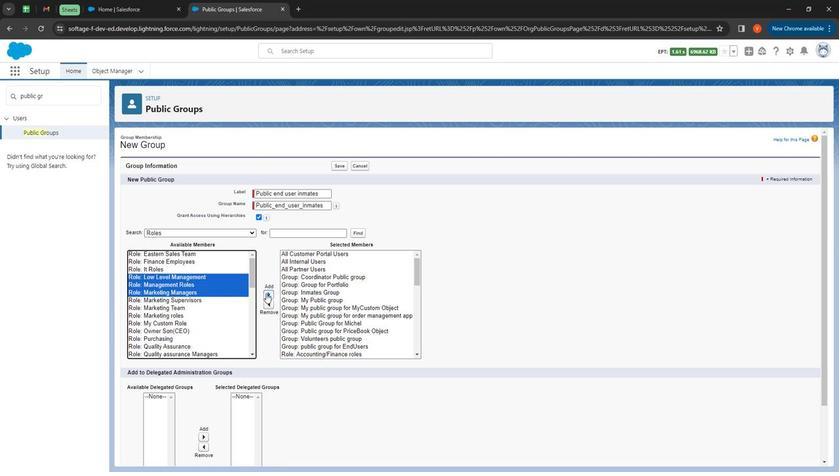 
Action: Mouse moved to (153, 267)
Screenshot: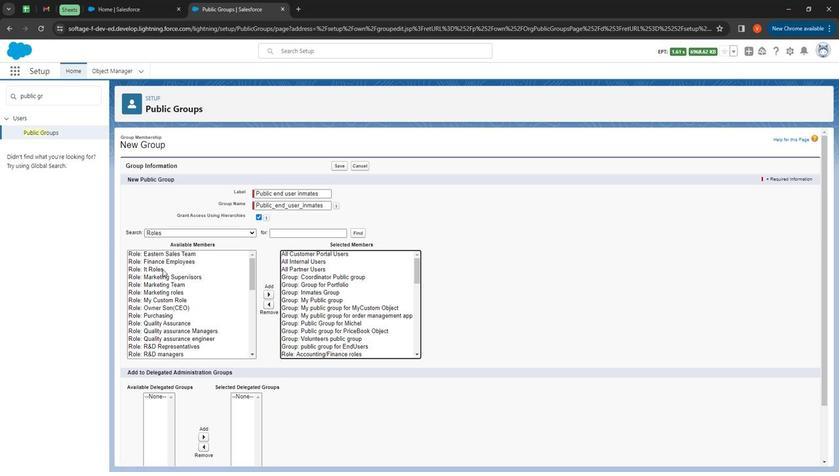 
Action: Mouse pressed left at (153, 267)
Screenshot: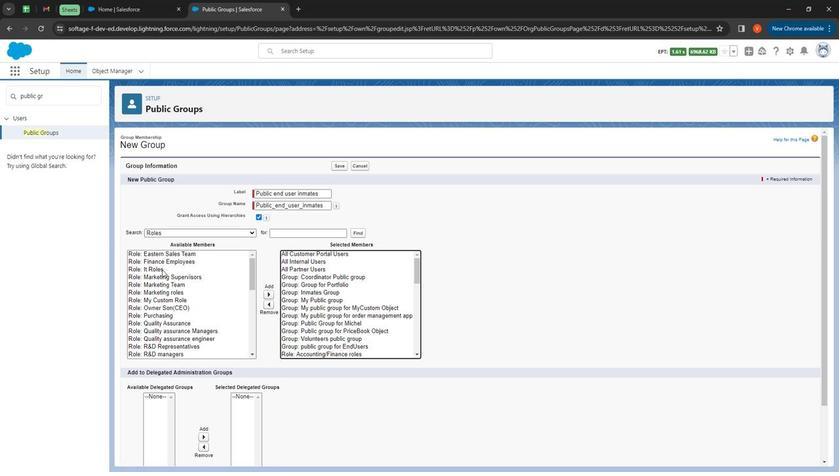 
Action: Mouse moved to (148, 263)
Screenshot: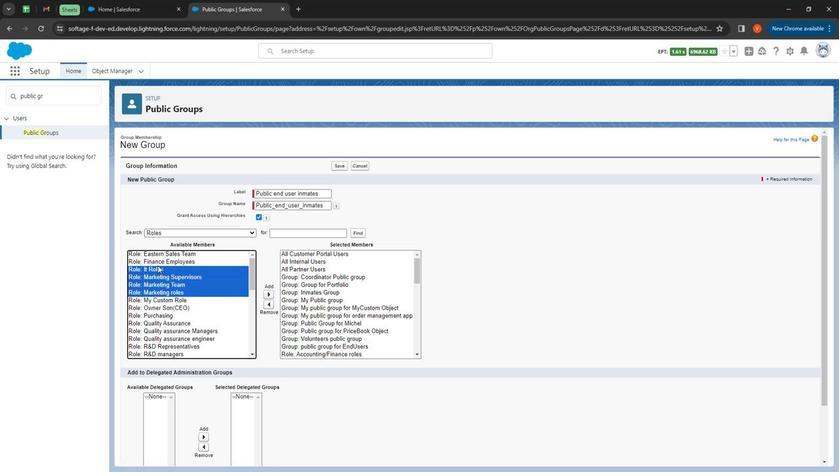 
Action: Mouse pressed left at (148, 263)
Screenshot: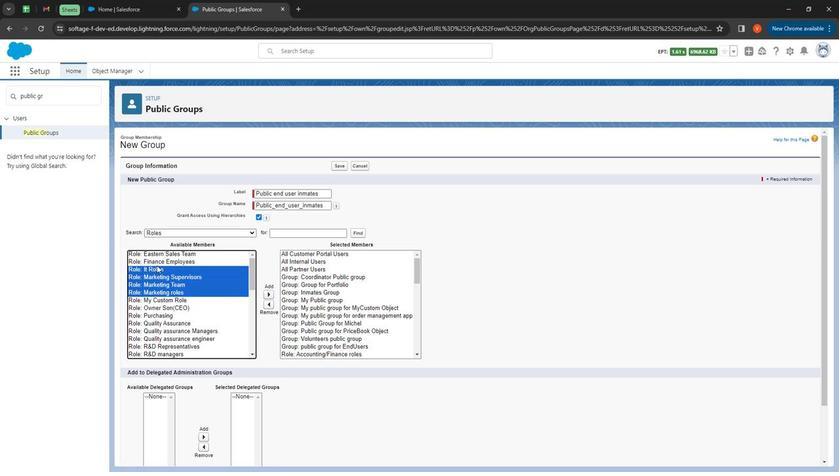 
Action: Mouse moved to (252, 291)
Screenshot: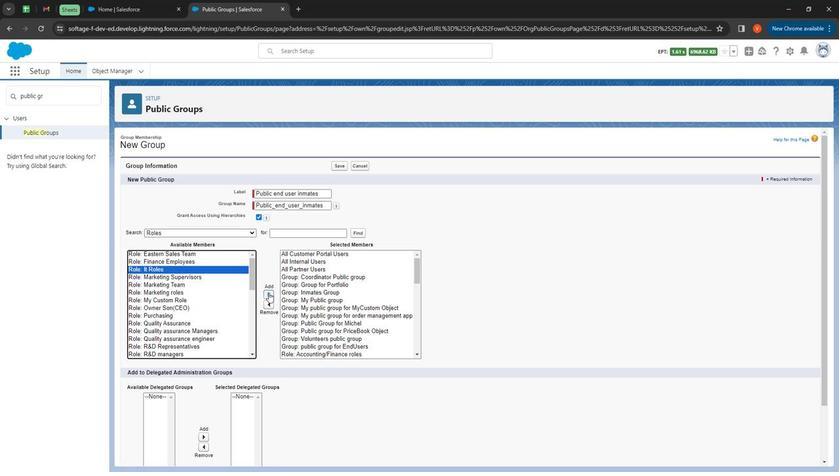 
Action: Mouse pressed left at (252, 291)
Screenshot: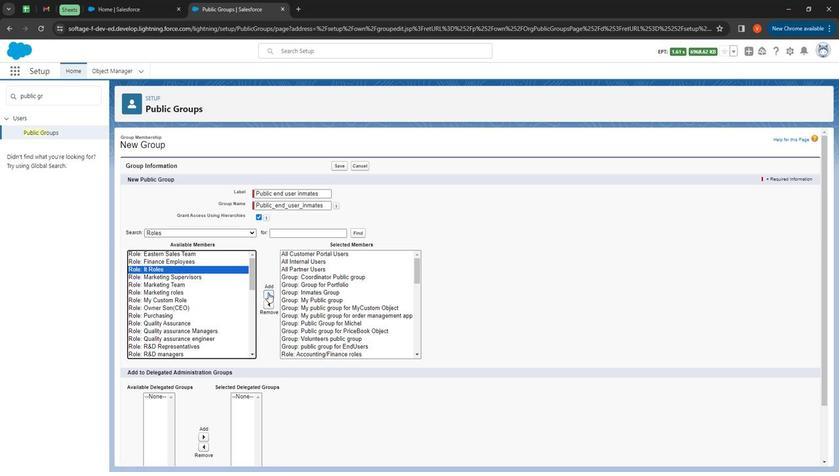 
Action: Mouse moved to (162, 289)
Screenshot: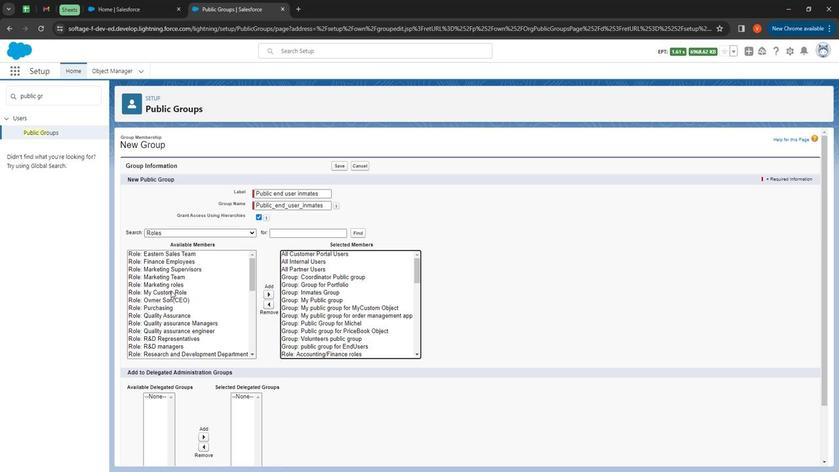 
Action: Mouse scrolled (162, 288) with delta (0, 0)
Screenshot: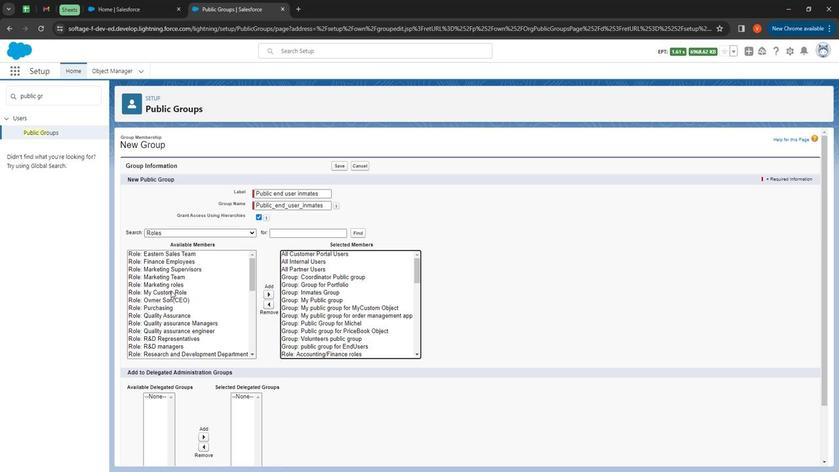 
Action: Mouse moved to (164, 290)
Screenshot: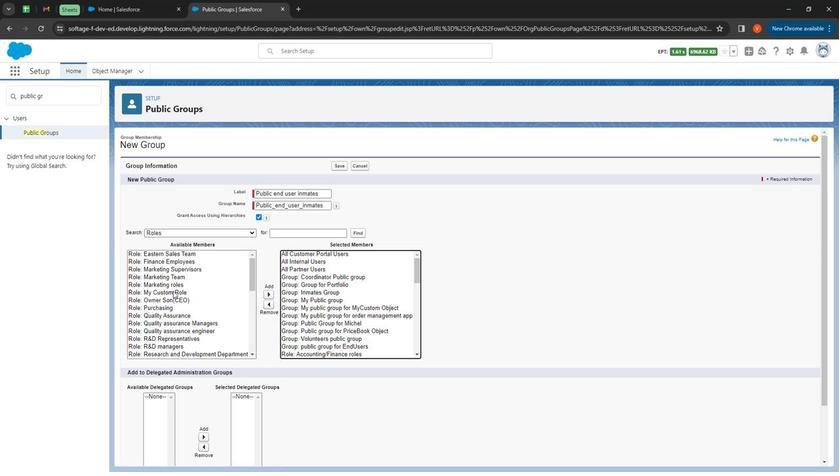 
Action: Mouse scrolled (164, 289) with delta (0, 0)
Screenshot: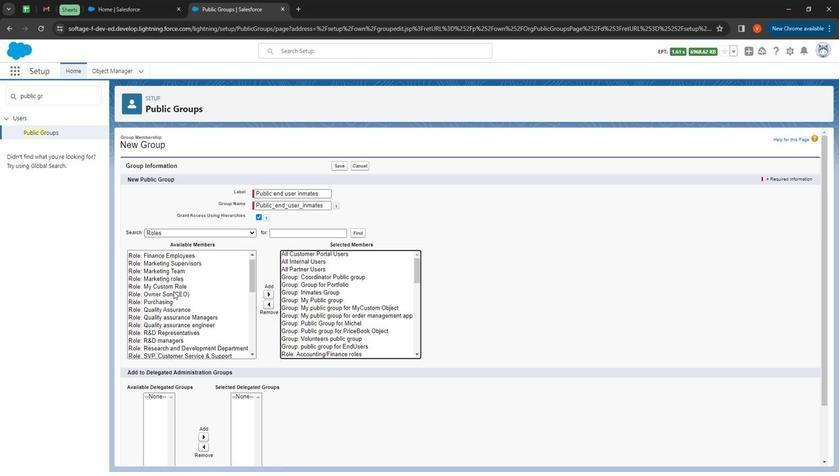 
Action: Mouse moved to (142, 253)
Screenshot: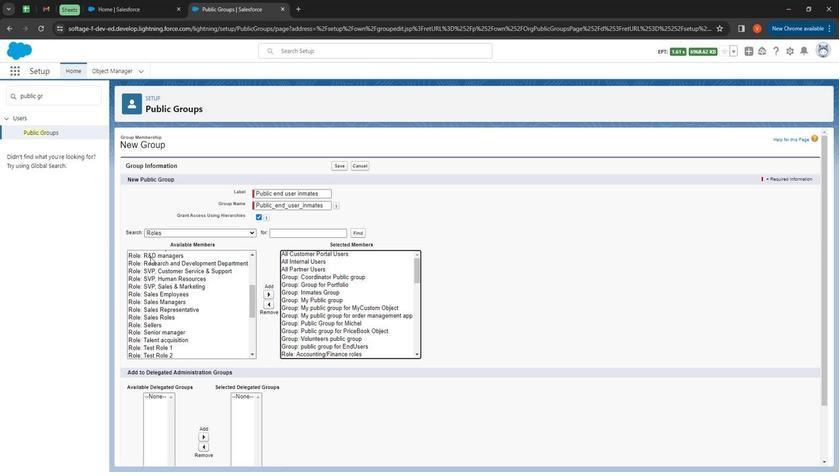 
Action: Mouse pressed left at (142, 253)
Screenshot: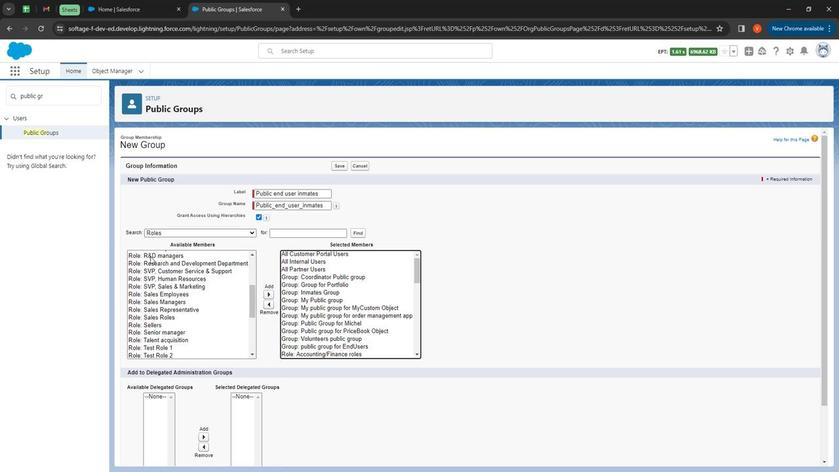 
Action: Mouse moved to (253, 288)
Screenshot: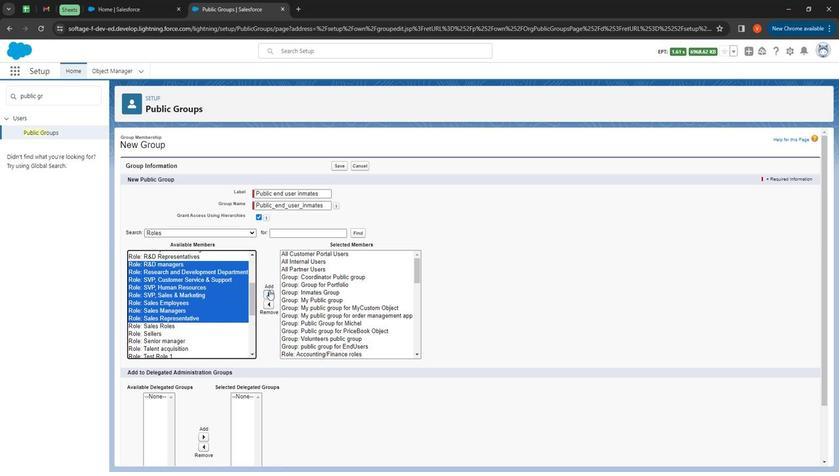 
Action: Mouse pressed left at (253, 288)
Screenshot: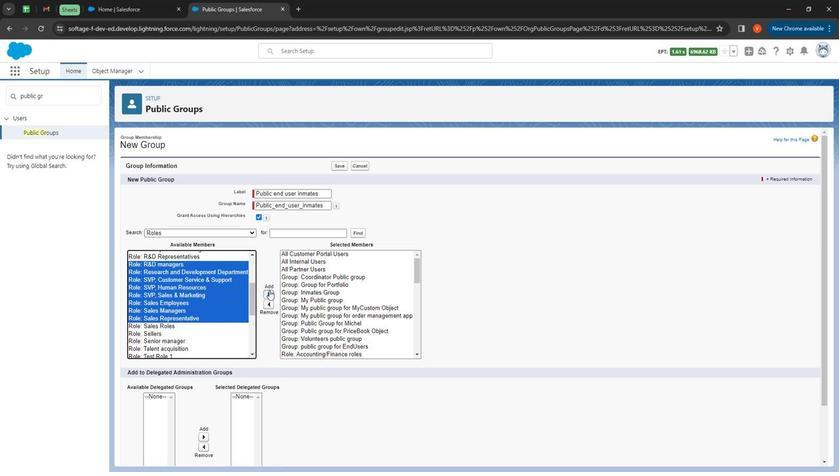 
Action: Mouse moved to (146, 258)
Screenshot: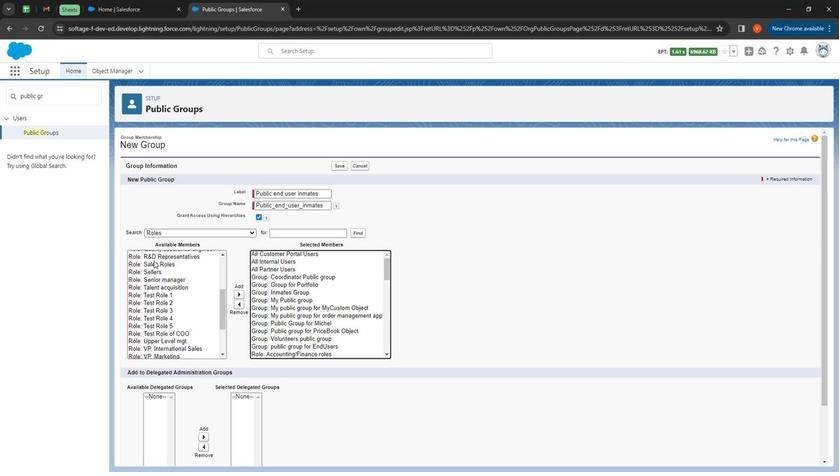 
Action: Mouse pressed left at (146, 258)
Screenshot: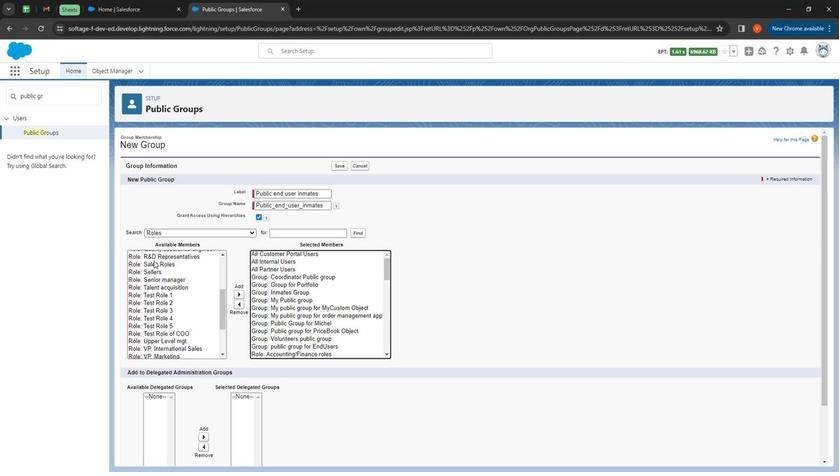 
Action: Mouse moved to (225, 293)
Screenshot: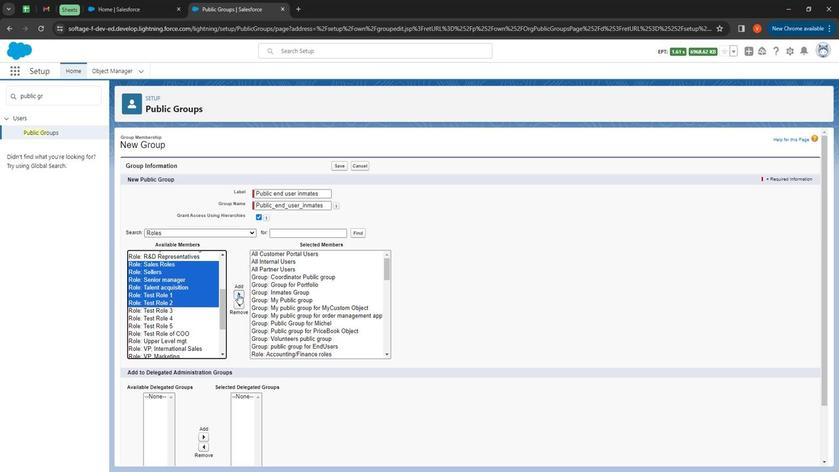 
Action: Mouse pressed left at (225, 293)
Screenshot: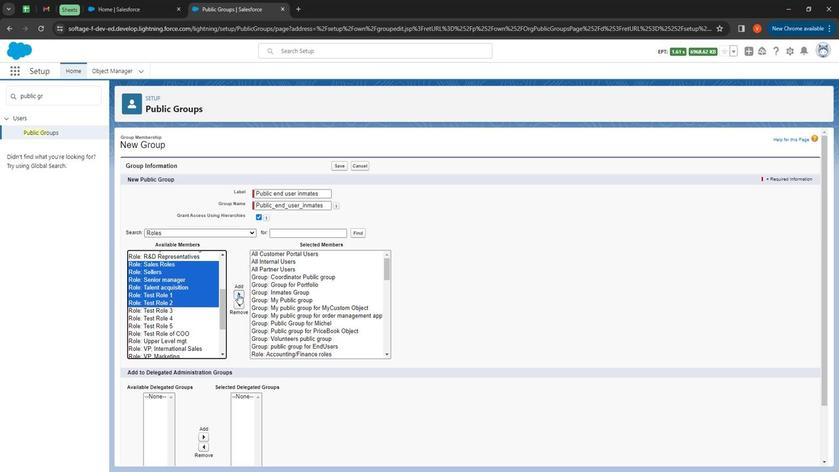 
Action: Mouse moved to (145, 253)
Screenshot: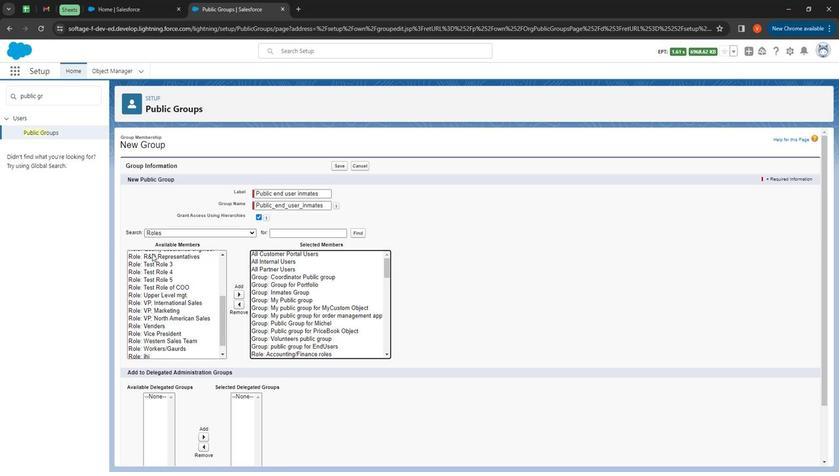 
Action: Mouse pressed left at (145, 253)
Screenshot: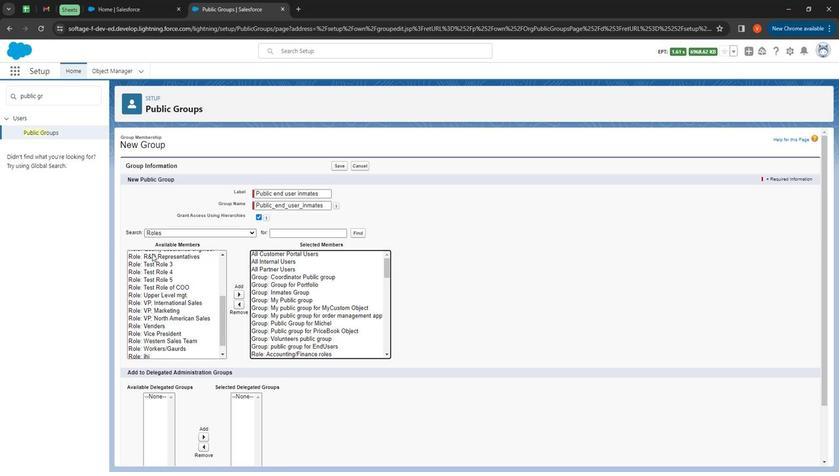 
Action: Mouse moved to (226, 292)
Screenshot: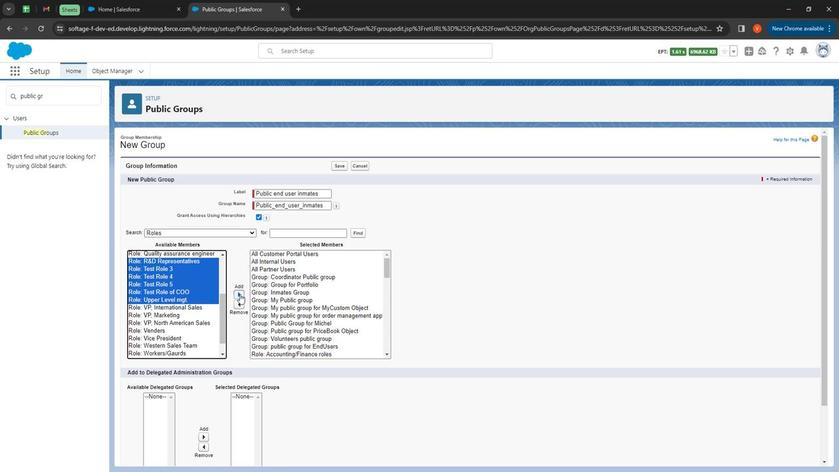 
Action: Mouse pressed left at (226, 292)
Screenshot: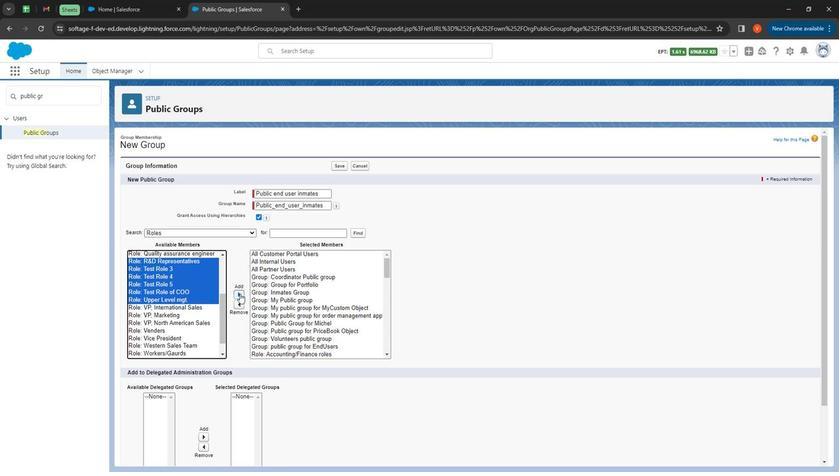 
Action: Mouse moved to (162, 330)
Screenshot: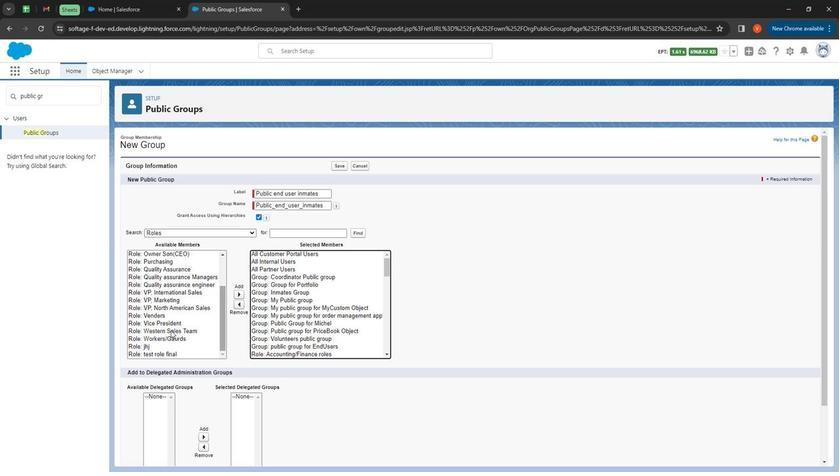 
Action: Mouse pressed left at (162, 330)
Screenshot: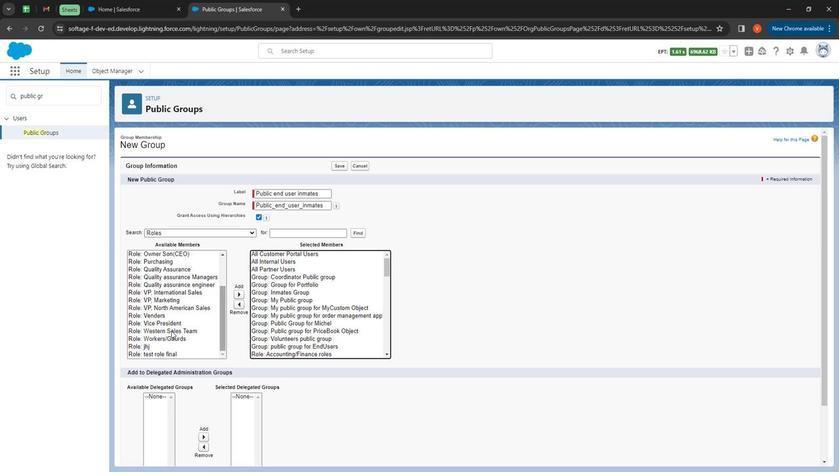 
Action: Mouse moved to (224, 293)
Screenshot: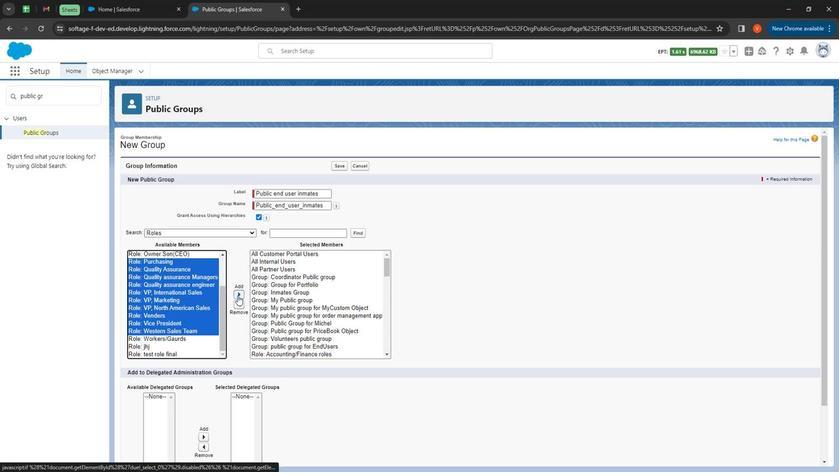 
Action: Mouse pressed left at (224, 293)
Screenshot: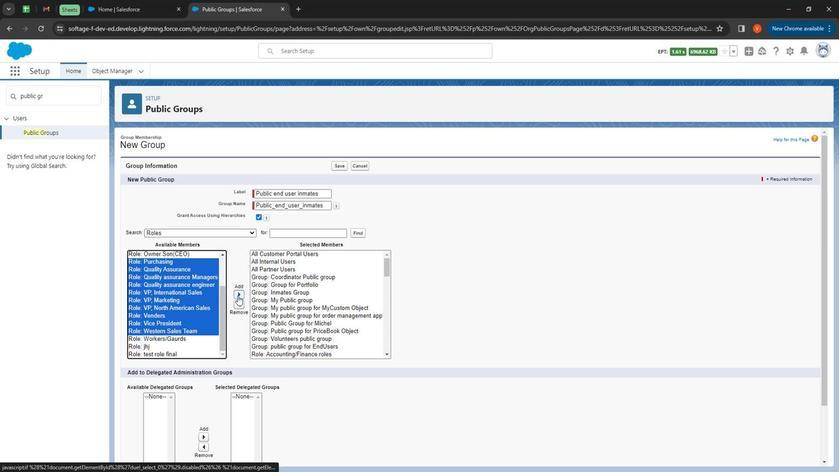 
Action: Mouse moved to (159, 303)
Screenshot: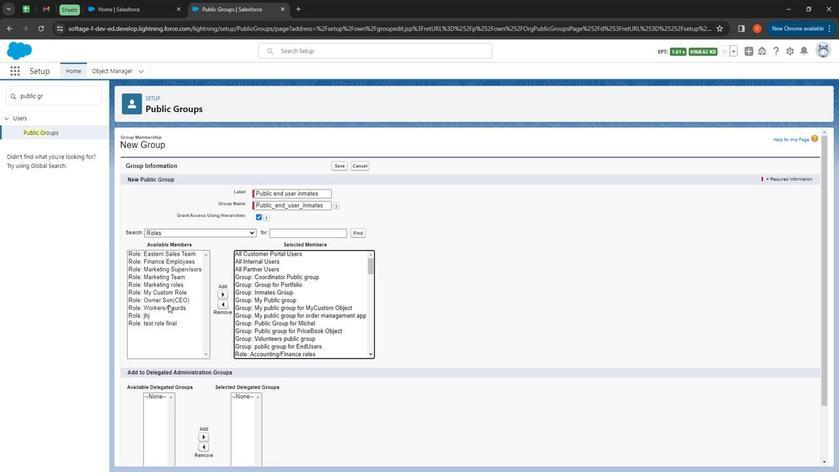 
Action: Mouse pressed left at (159, 303)
Screenshot: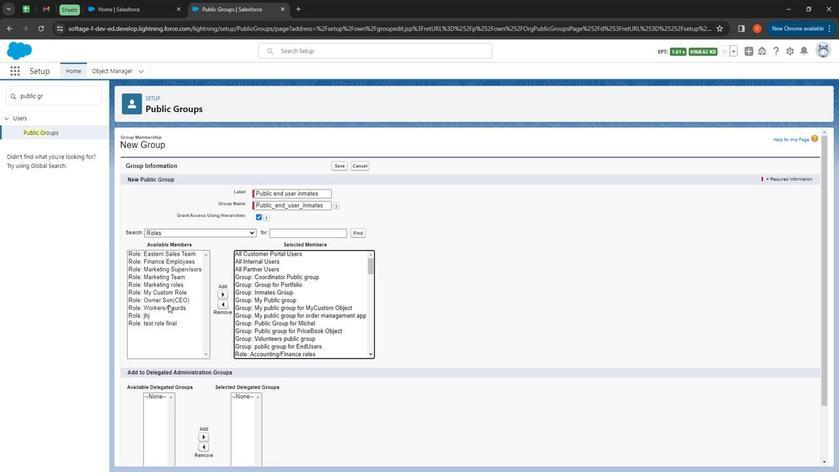 
Action: Mouse moved to (209, 293)
Screenshot: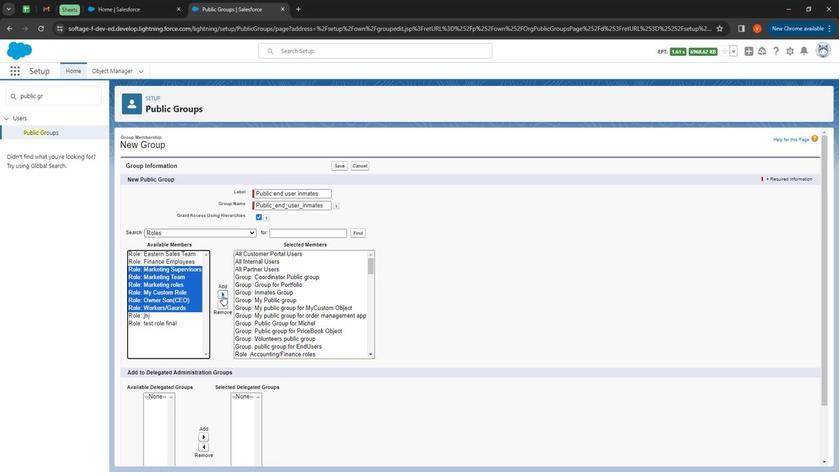 
Action: Mouse pressed left at (209, 293)
Screenshot: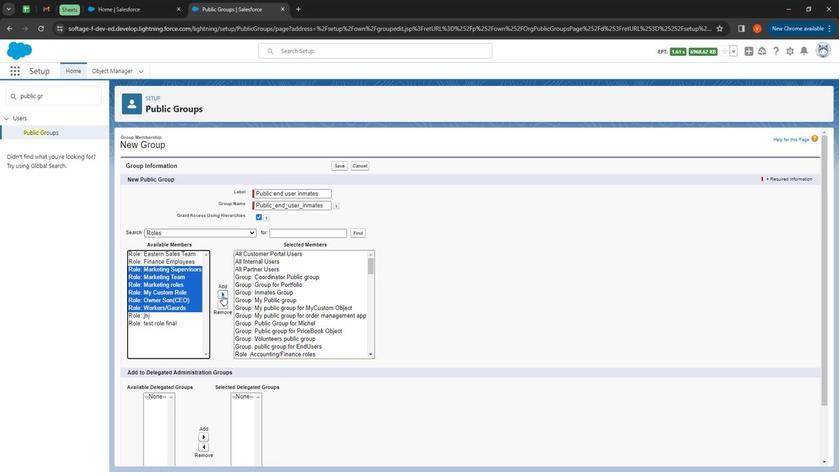 
Action: Mouse moved to (153, 276)
Screenshot: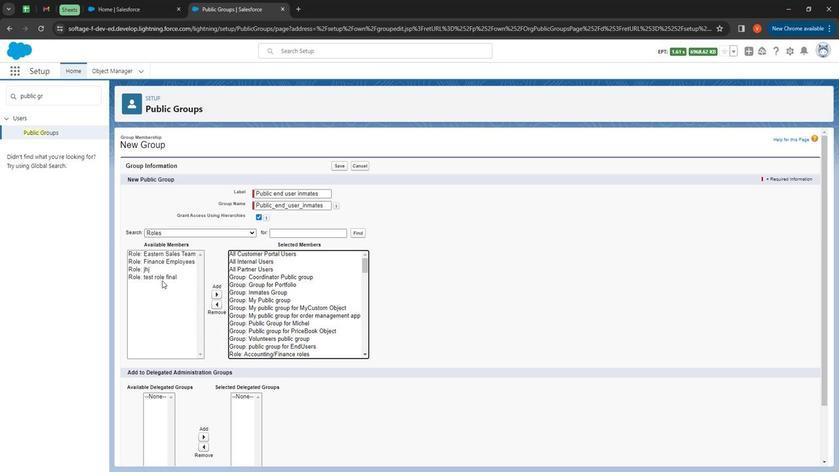 
Action: Mouse pressed left at (153, 276)
Screenshot: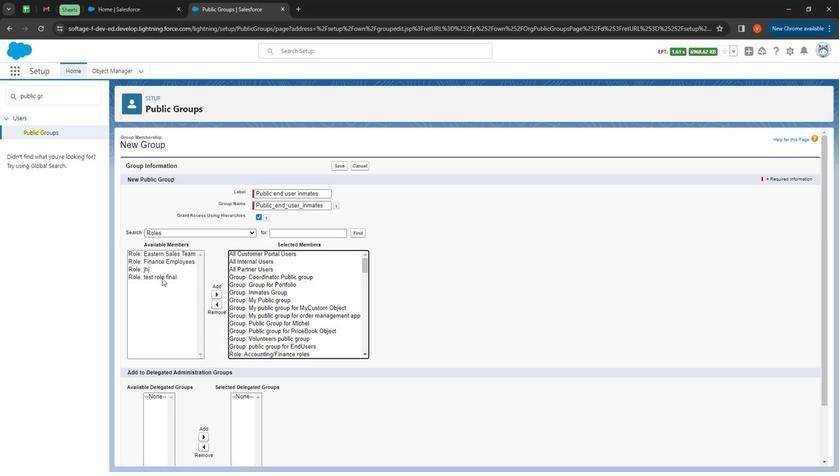 
Action: Mouse moved to (205, 288)
Screenshot: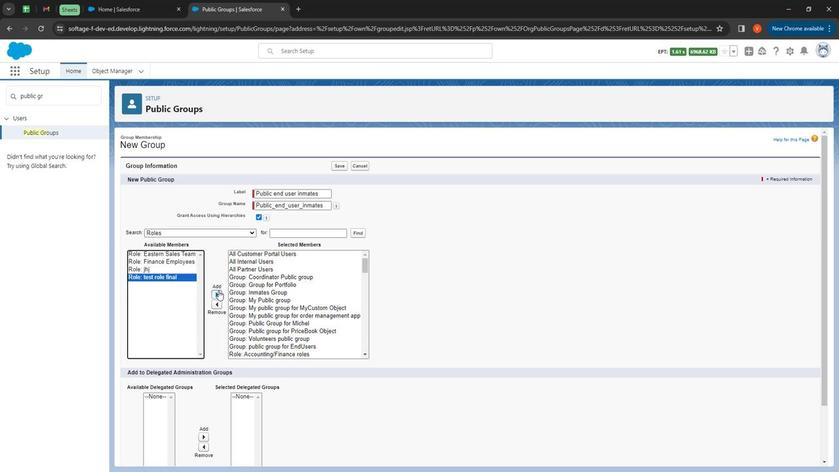 
Action: Mouse pressed left at (205, 288)
Screenshot: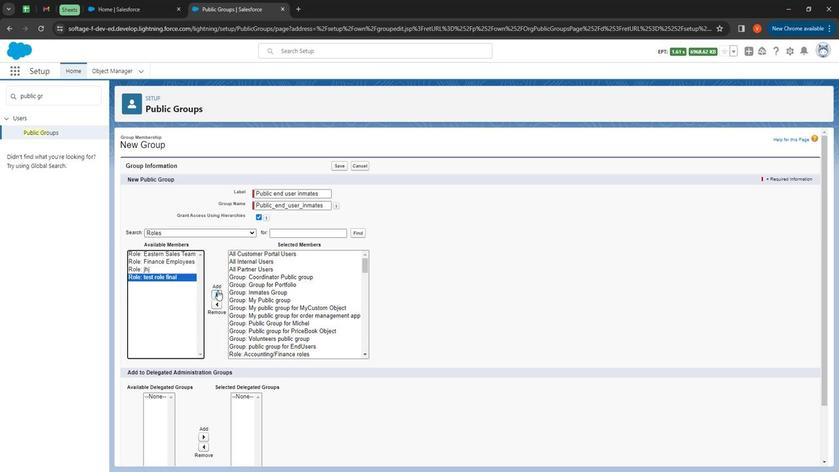 
Action: Mouse moved to (192, 227)
Screenshot: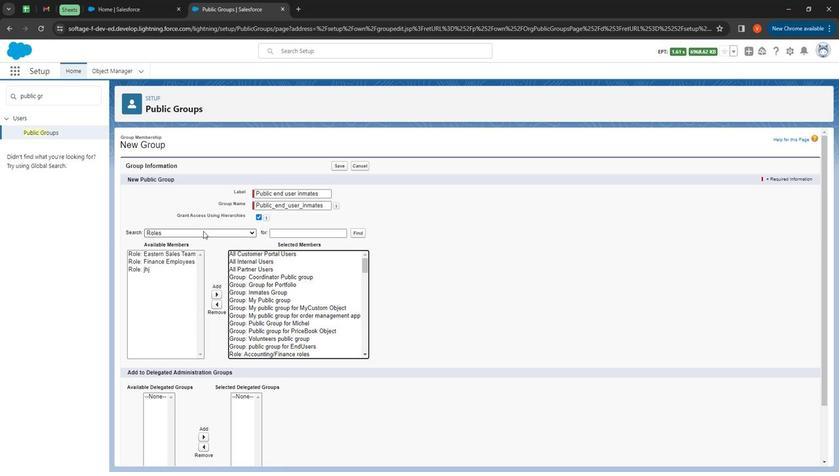 
Action: Mouse pressed left at (192, 227)
Screenshot: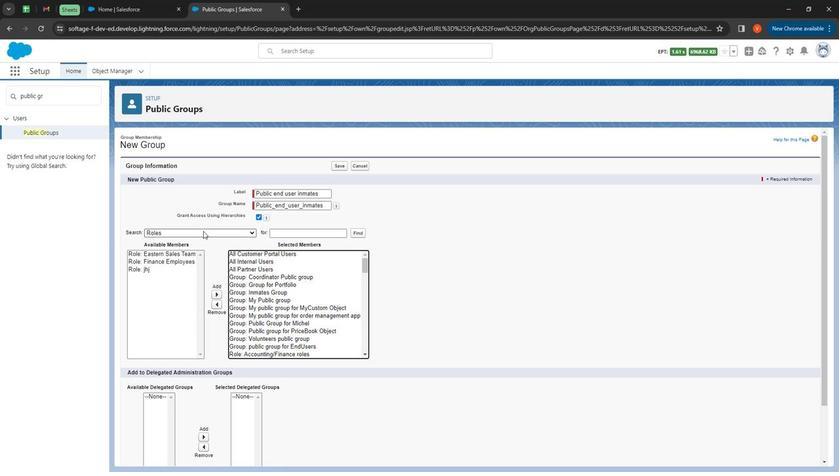 
Action: Mouse moved to (178, 253)
Screenshot: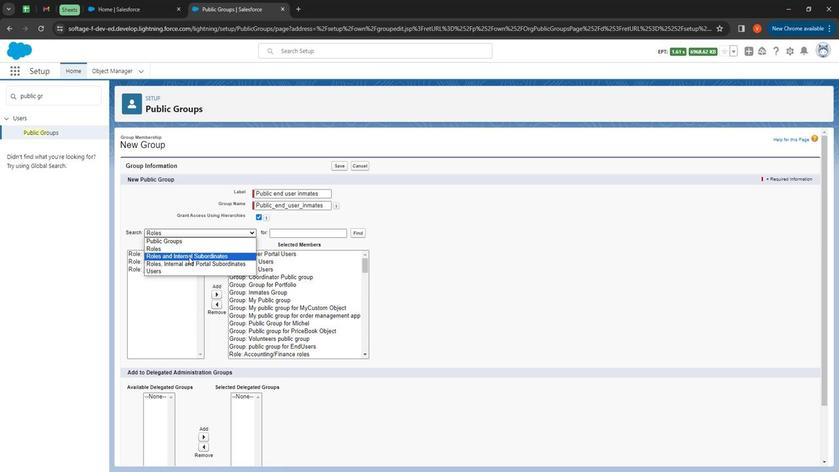 
Action: Mouse pressed left at (178, 253)
Screenshot: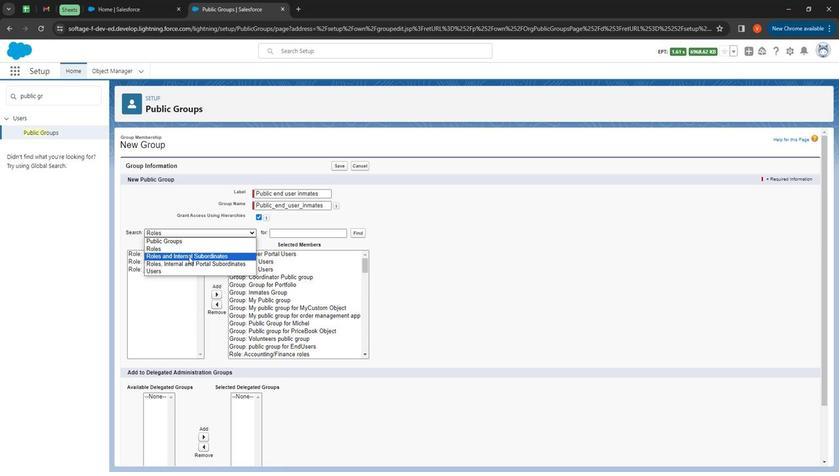 
Action: Mouse moved to (125, 250)
Screenshot: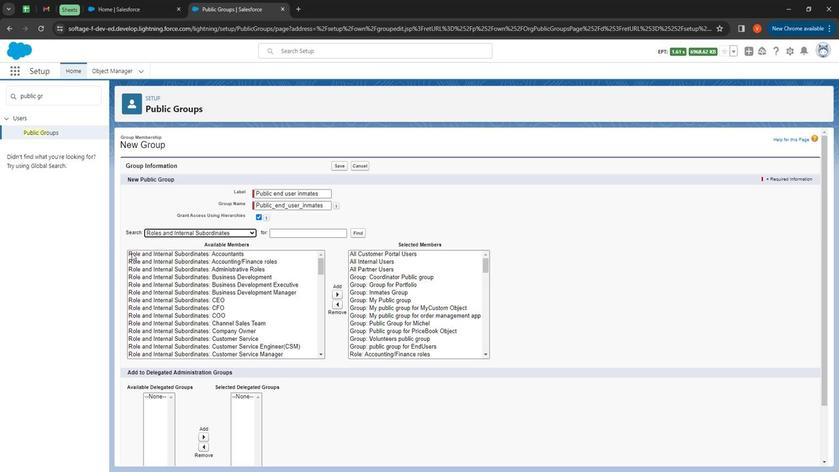 
Action: Mouse pressed left at (125, 250)
Screenshot: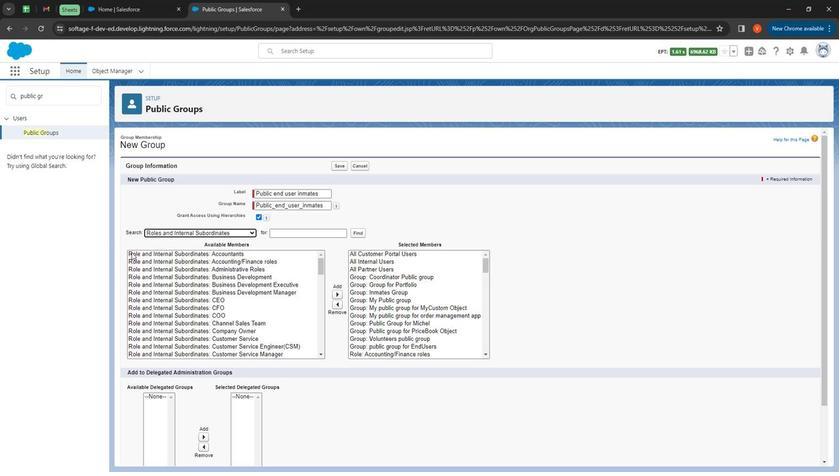 
Action: Mouse moved to (320, 292)
Screenshot: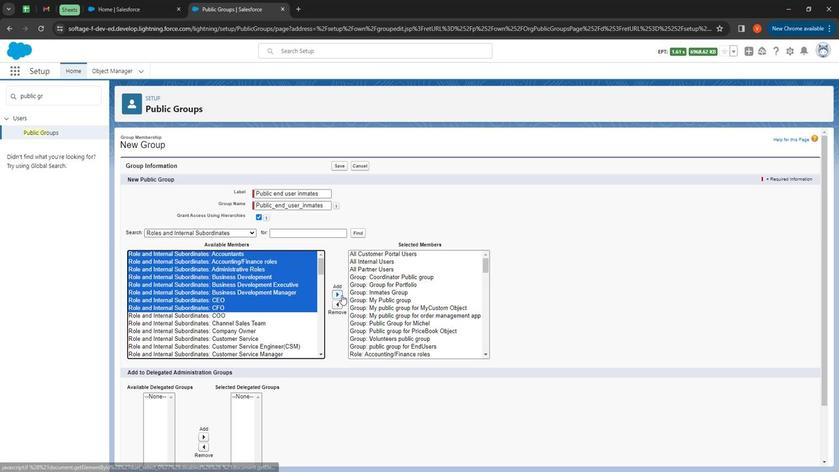 
Action: Mouse pressed left at (320, 292)
Screenshot: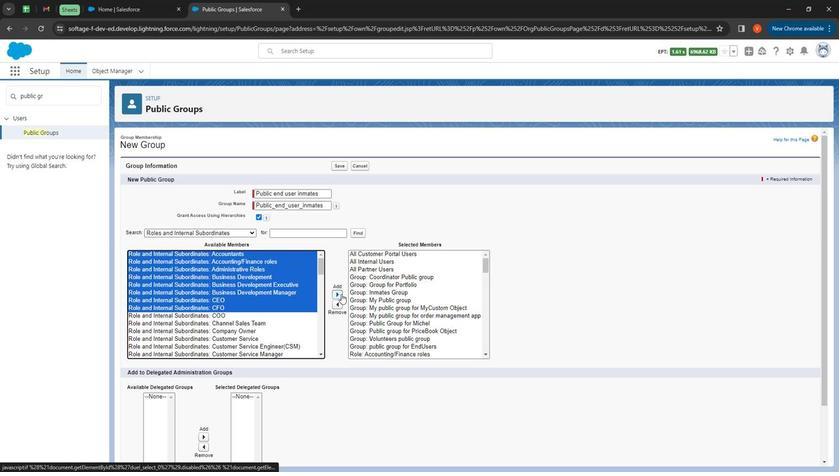 
Action: Mouse moved to (129, 257)
Screenshot: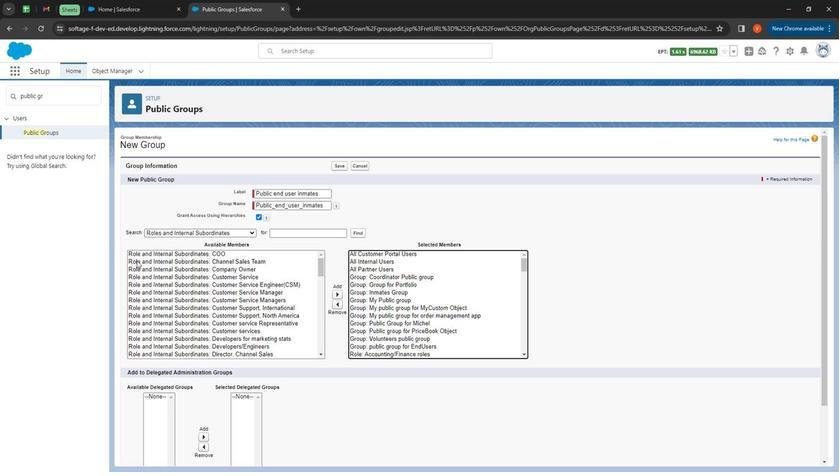 
Action: Mouse pressed left at (129, 257)
Screenshot: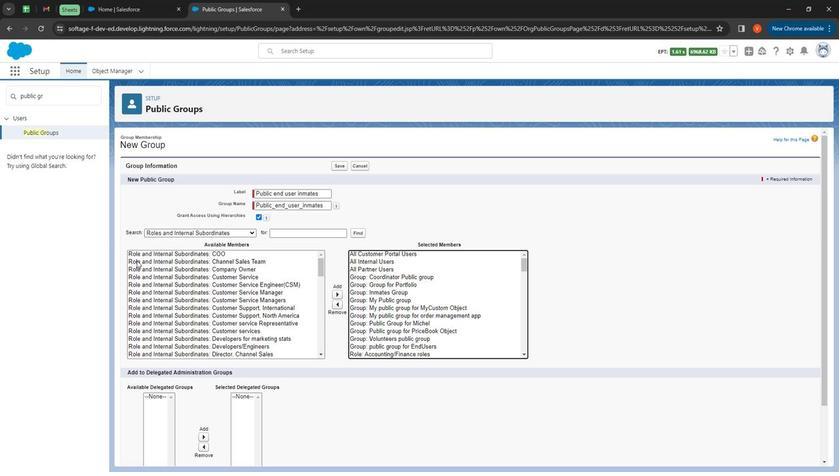 
Action: Mouse moved to (319, 296)
Screenshot: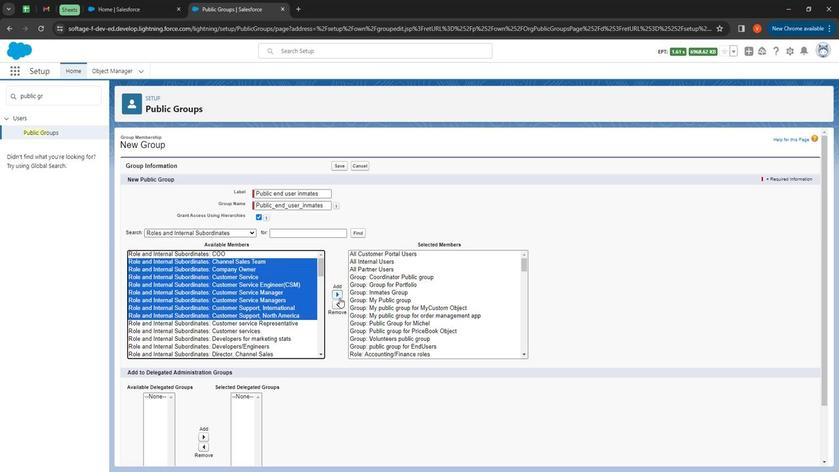 
Action: Mouse pressed left at (319, 296)
Screenshot: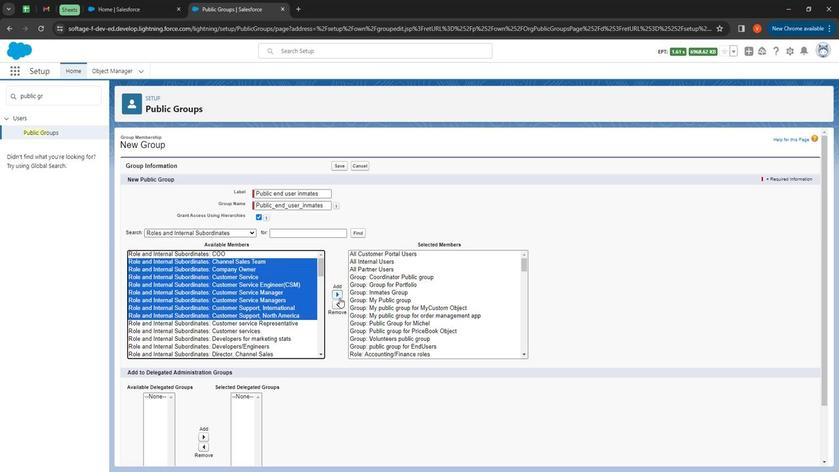 
Action: Mouse moved to (132, 259)
Screenshot: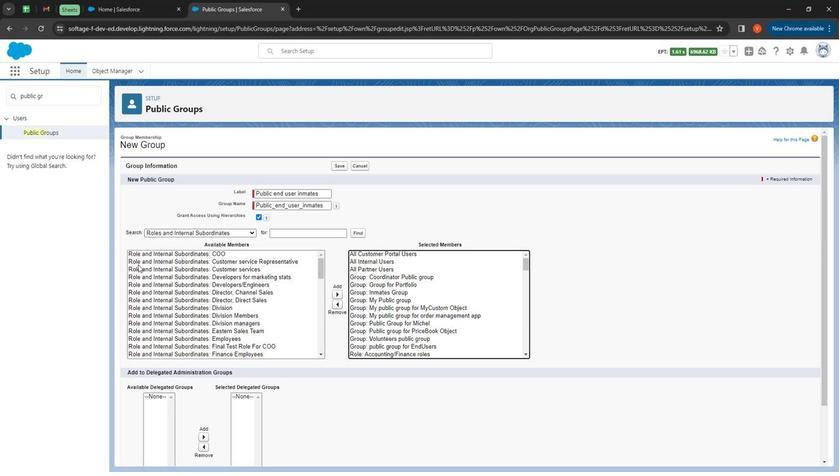 
Action: Mouse pressed left at (132, 259)
Screenshot: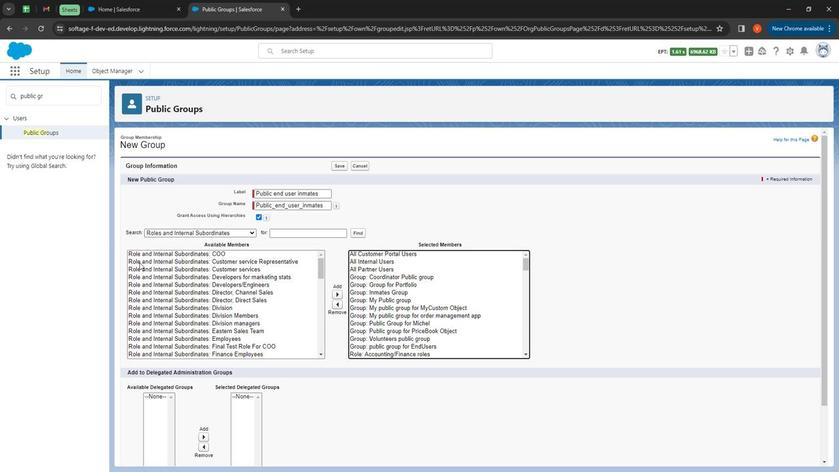 
Action: Mouse moved to (320, 293)
Screenshot: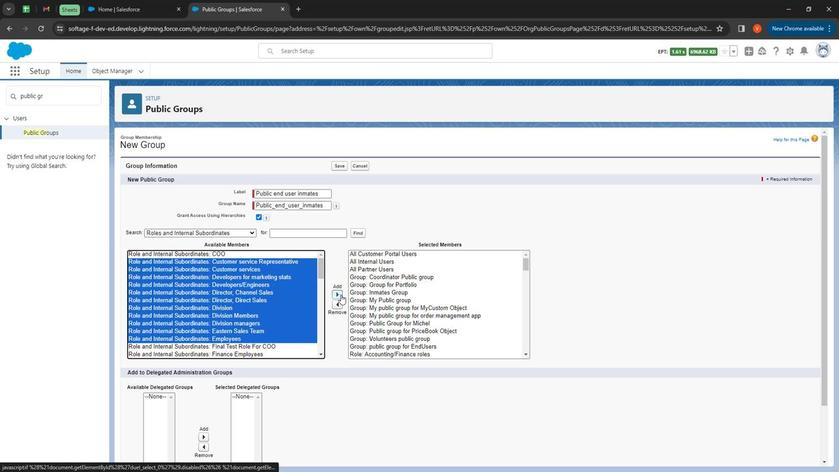 
Action: Mouse pressed left at (320, 293)
Screenshot: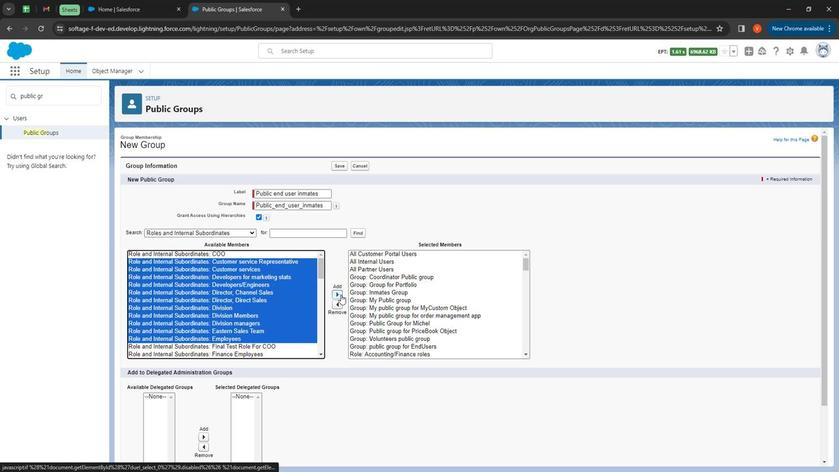 
Action: Mouse moved to (257, 258)
Screenshot: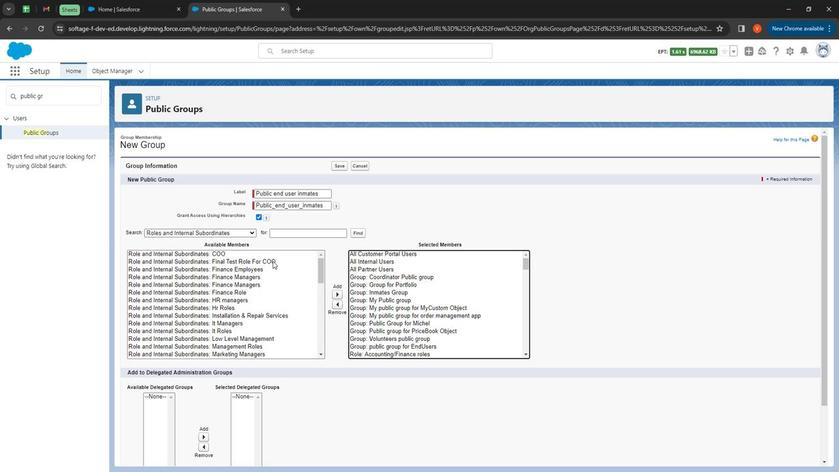 
Action: Mouse pressed left at (257, 258)
Screenshot: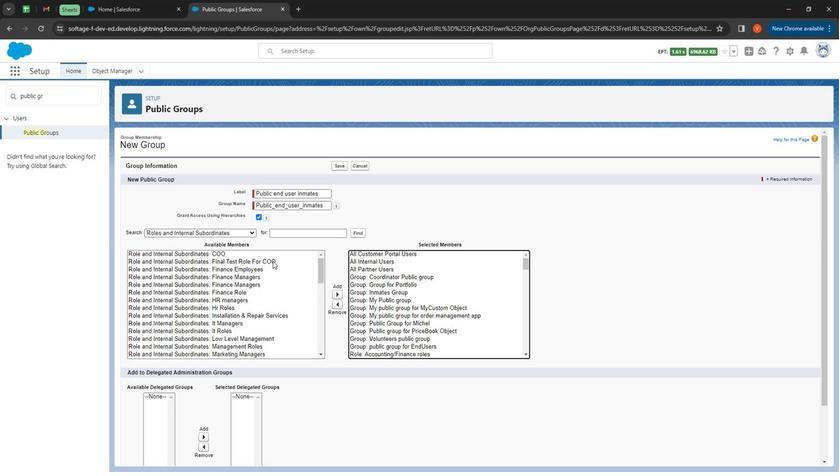 
Action: Mouse moved to (136, 269)
Screenshot: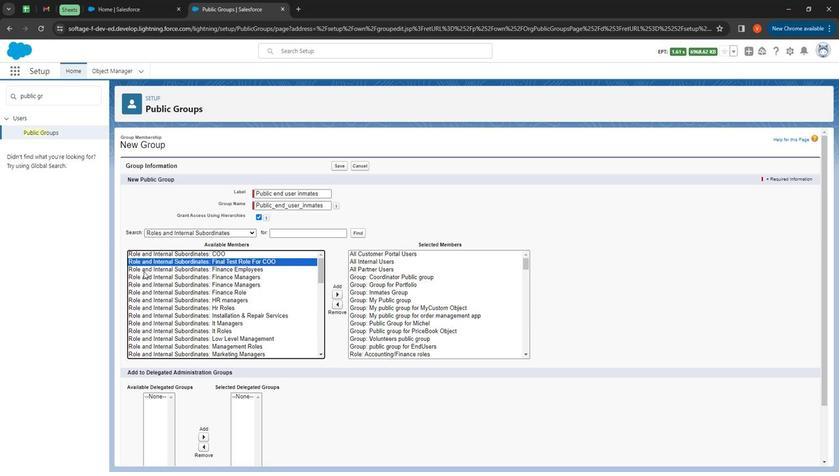 
Action: Mouse pressed left at (136, 269)
Screenshot: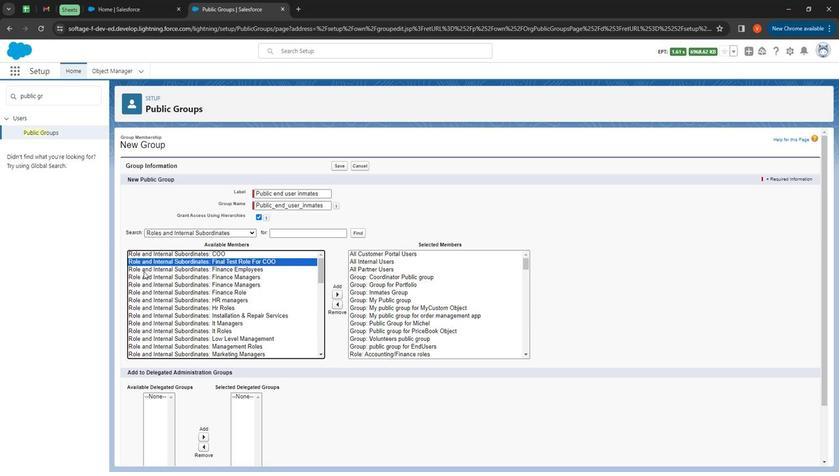 
Action: Mouse moved to (129, 265)
Screenshot: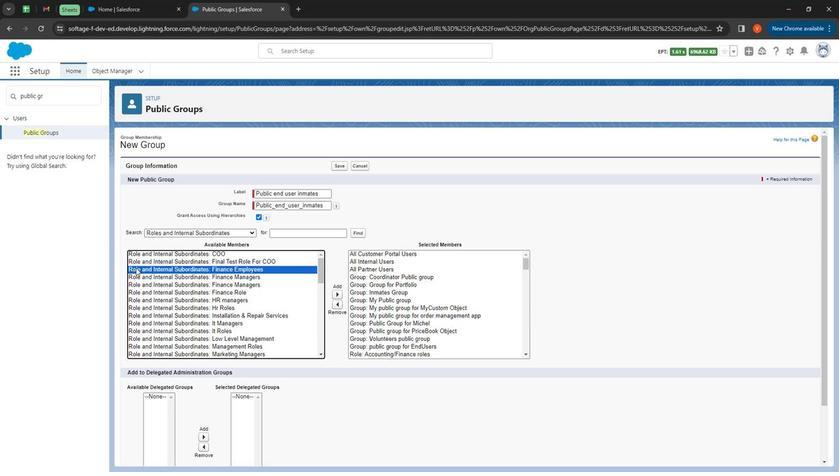 
Action: Mouse pressed left at (129, 265)
Screenshot: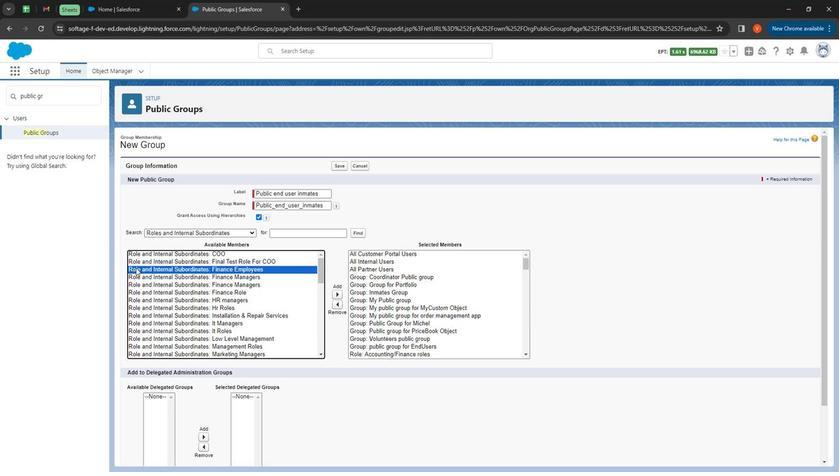 
Action: Mouse moved to (320, 295)
Screenshot: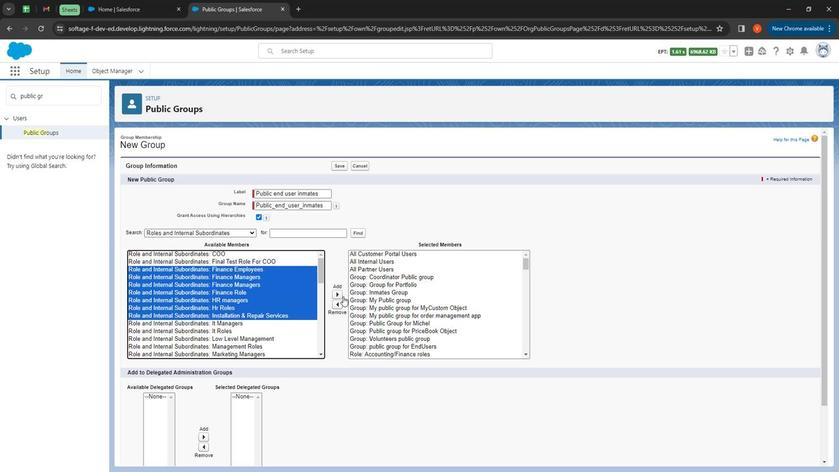 
Action: Mouse pressed left at (320, 295)
Screenshot: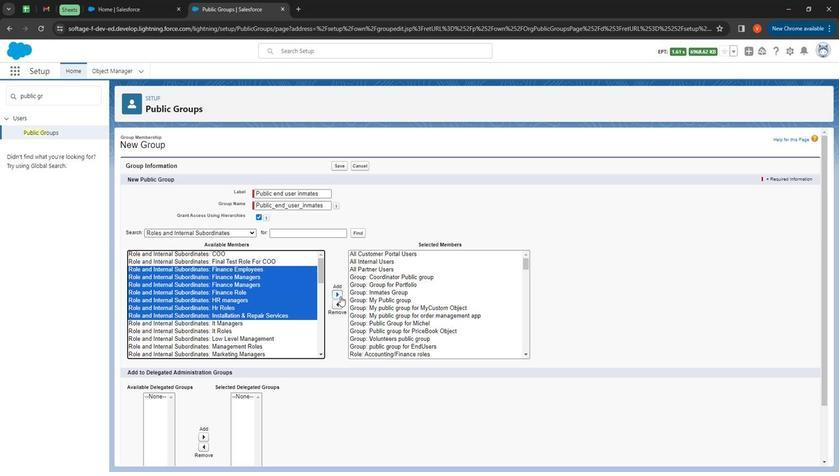 
Action: Mouse moved to (136, 265)
Screenshot: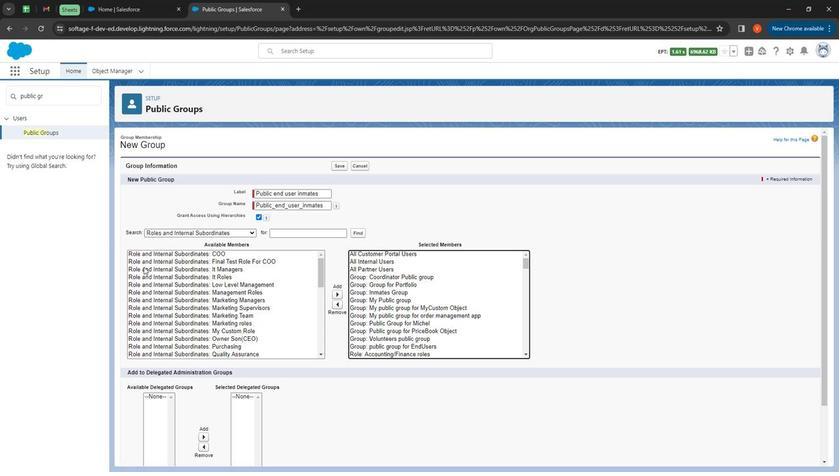 
Action: Mouse pressed left at (136, 265)
Screenshot: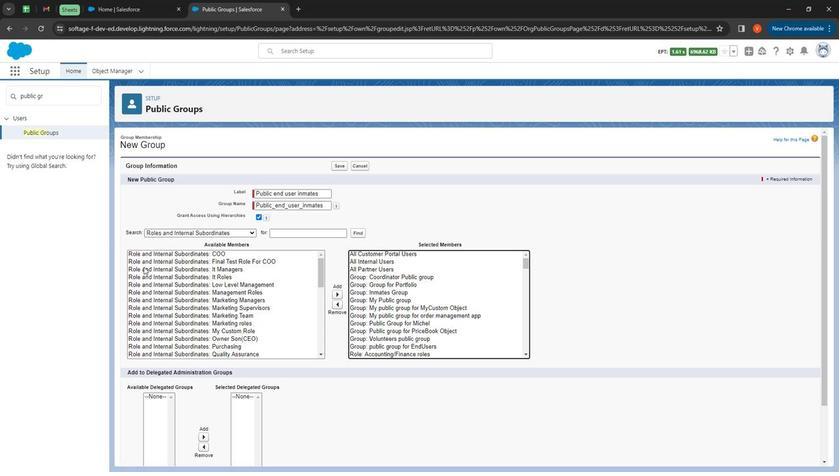 
Action: Mouse moved to (313, 292)
Screenshot: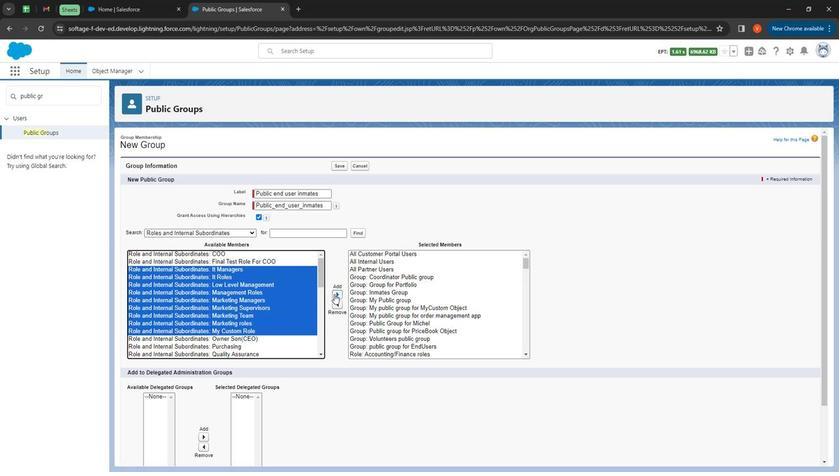 
Action: Mouse pressed left at (313, 292)
Screenshot: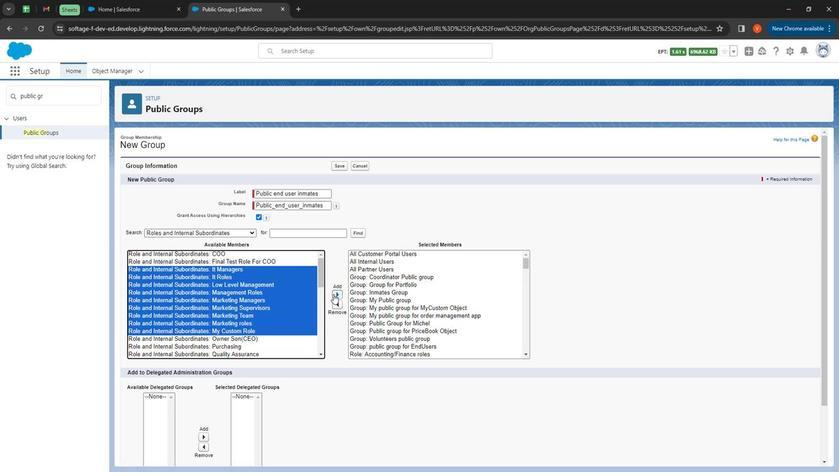 
Action: Mouse moved to (137, 267)
Screenshot: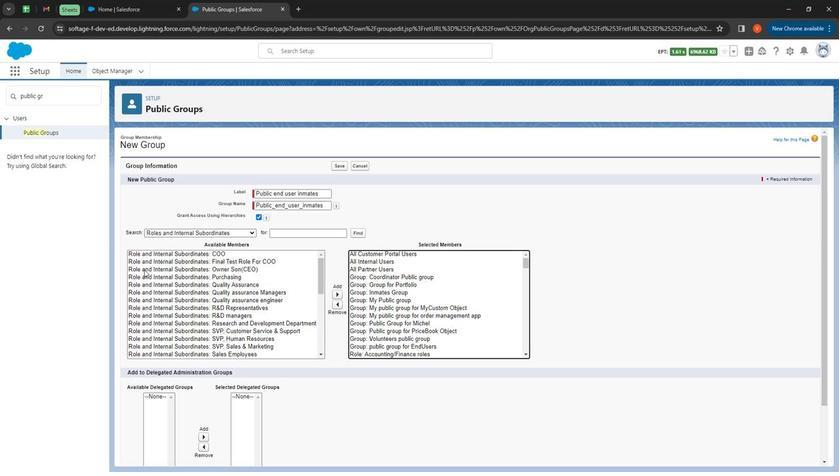 
Action: Mouse pressed left at (137, 267)
Screenshot: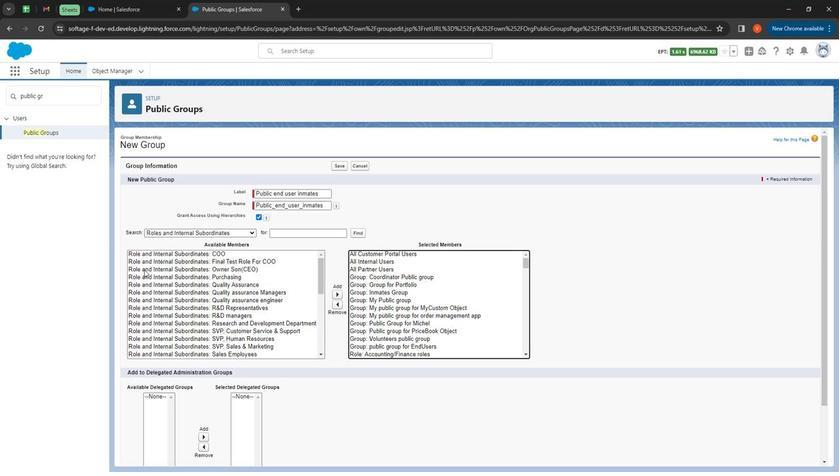 
Action: Mouse moved to (316, 292)
Screenshot: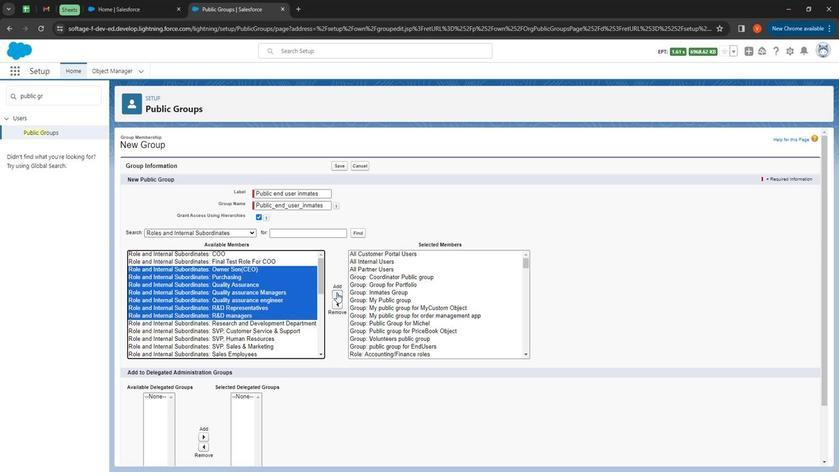 
Action: Mouse pressed left at (316, 292)
Screenshot: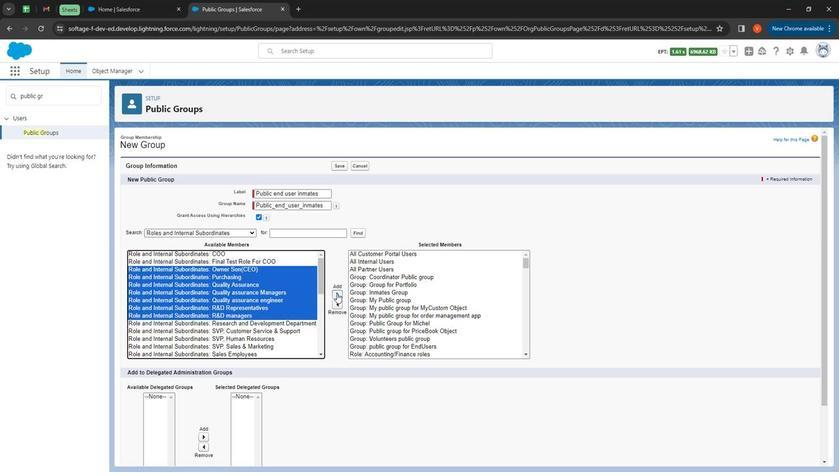 
Action: Mouse moved to (124, 272)
Screenshot: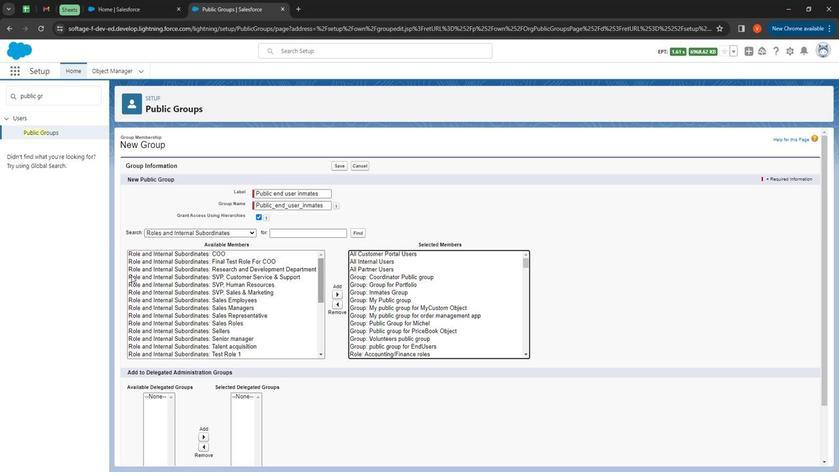 
Action: Mouse pressed left at (124, 272)
Screenshot: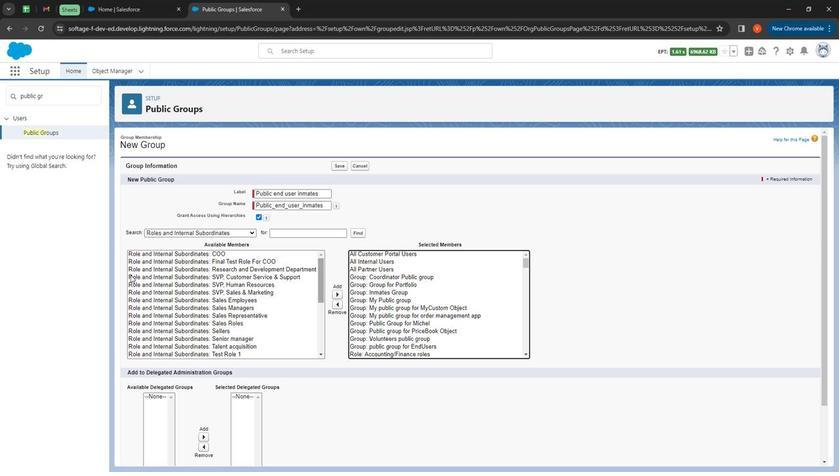 
Action: Mouse moved to (319, 292)
Screenshot: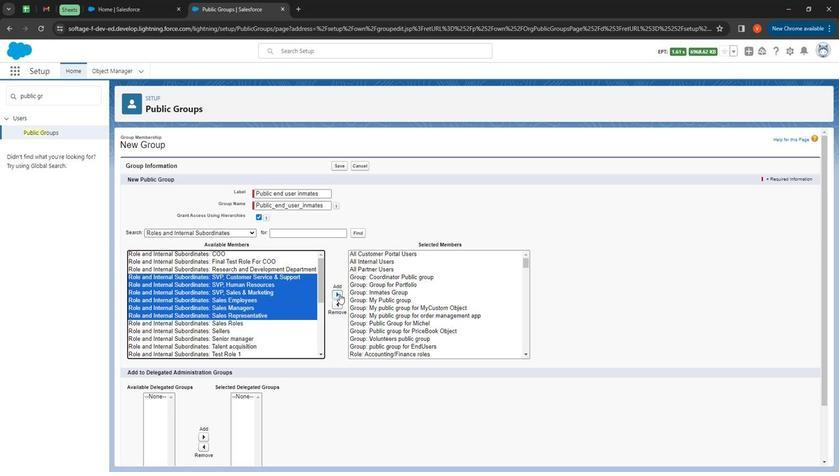 
Action: Mouse pressed left at (319, 292)
Screenshot: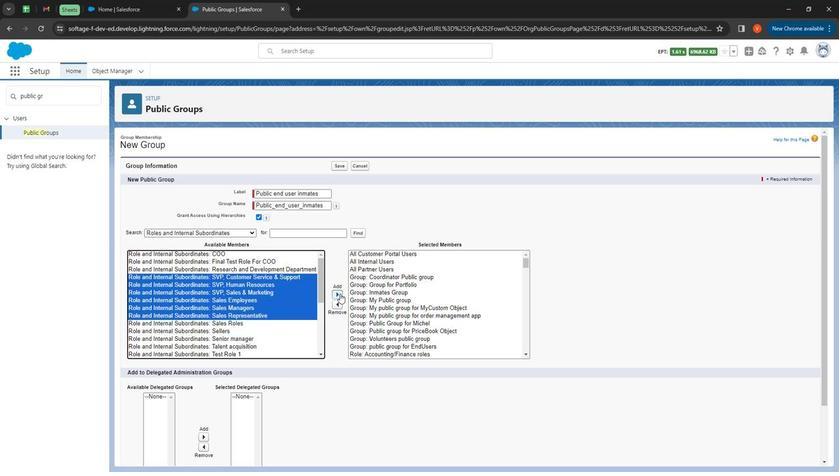 
Action: Mouse moved to (137, 273)
Screenshot: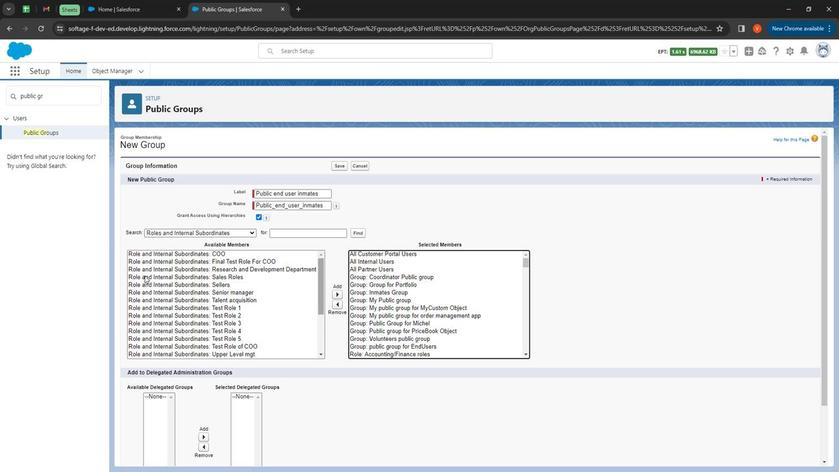 
Action: Mouse pressed left at (137, 273)
Screenshot: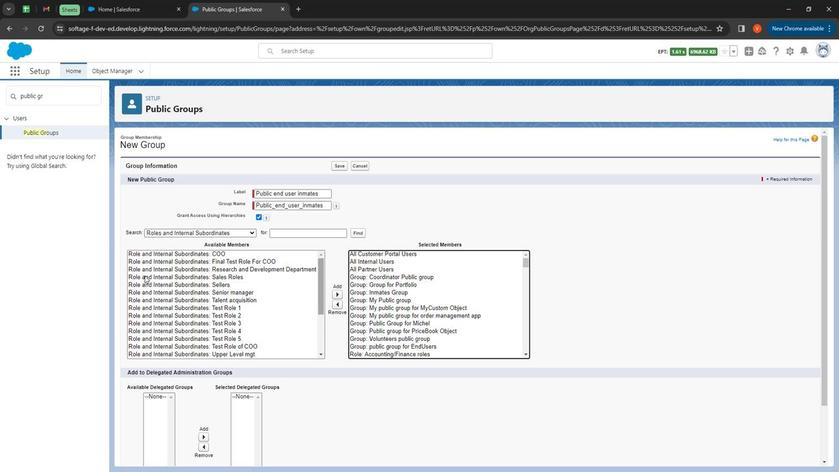 
Action: Mouse moved to (318, 293)
Screenshot: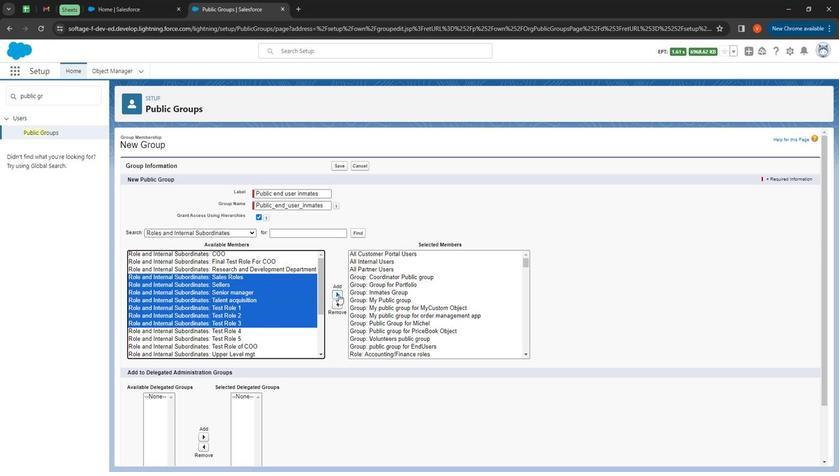 
Action: Mouse pressed left at (318, 293)
Screenshot: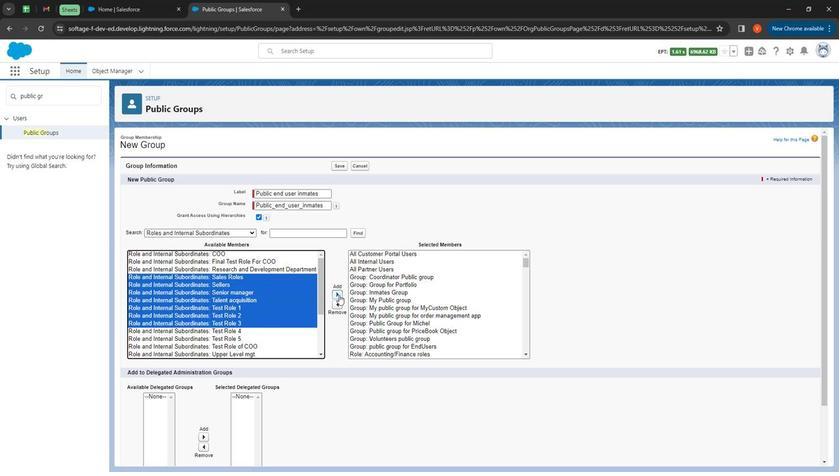 
Action: Mouse moved to (135, 275)
Screenshot: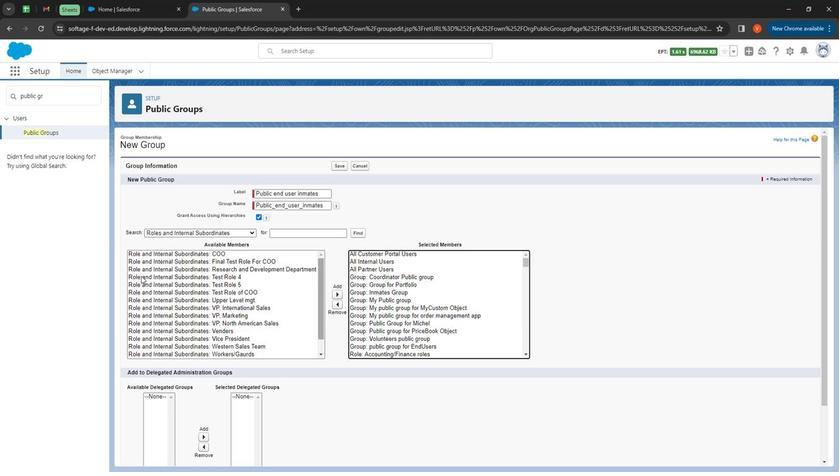 
Action: Mouse pressed left at (135, 275)
Screenshot: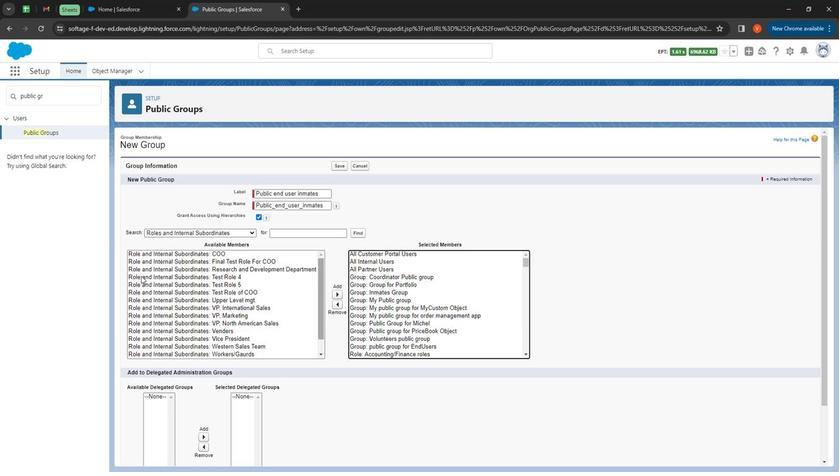 
Action: Mouse moved to (322, 291)
Screenshot: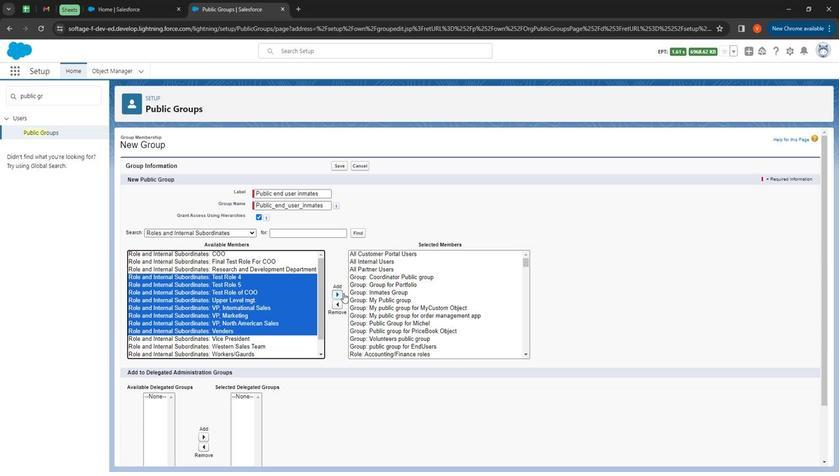 
Action: Mouse pressed left at (322, 291)
Screenshot: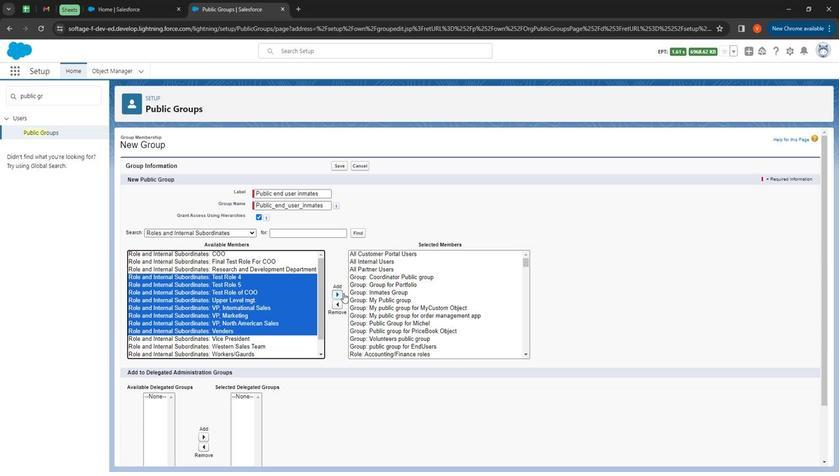 
Action: Mouse moved to (131, 275)
Screenshot: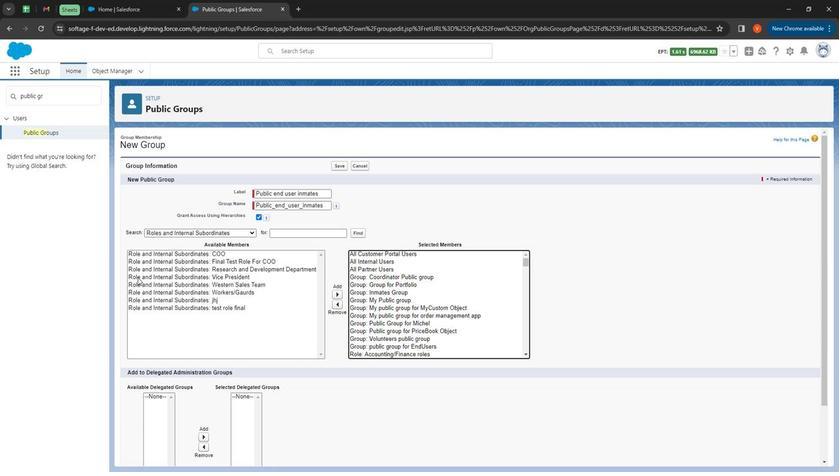 
Action: Mouse pressed left at (131, 275)
Screenshot: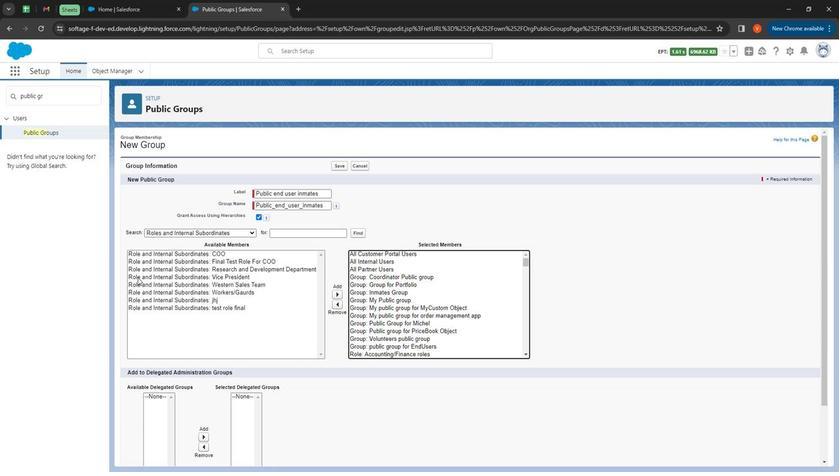 
Action: Mouse moved to (318, 293)
Screenshot: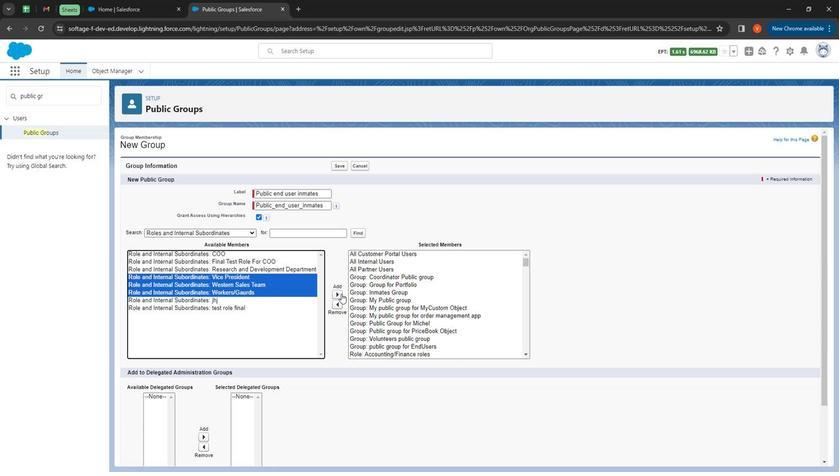
Action: Mouse pressed left at (318, 293)
Screenshot: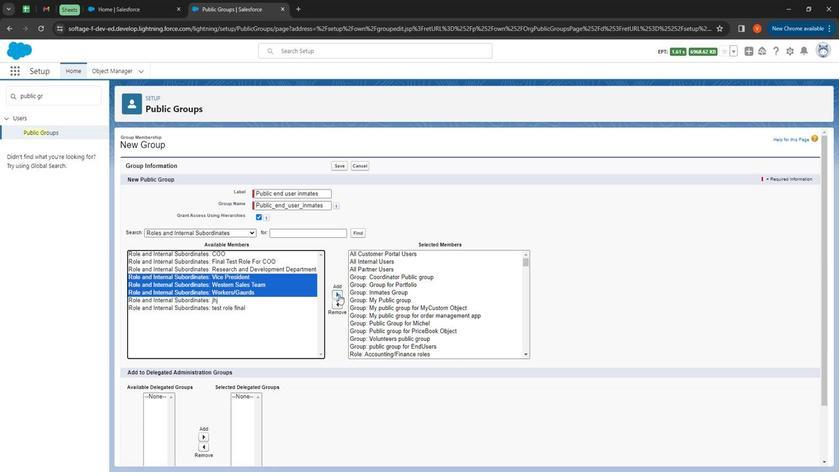 
Action: Mouse moved to (198, 282)
Screenshot: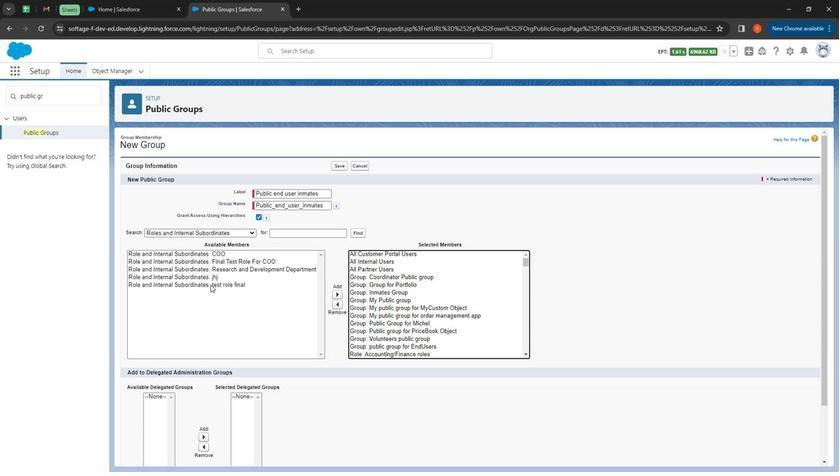 
Action: Mouse pressed left at (198, 282)
Screenshot: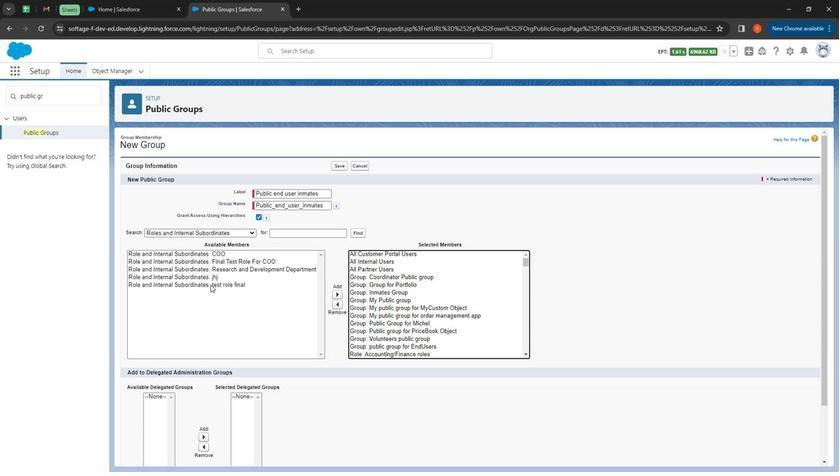 
Action: Mouse moved to (320, 292)
Screenshot: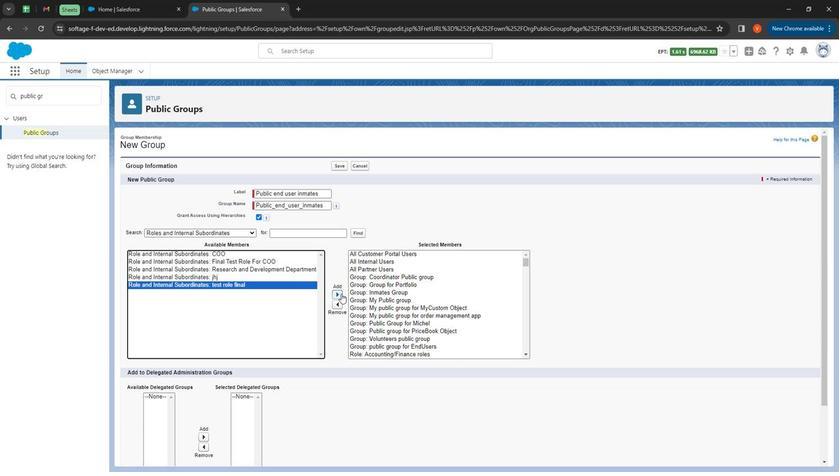 
Action: Mouse pressed left at (320, 292)
Screenshot: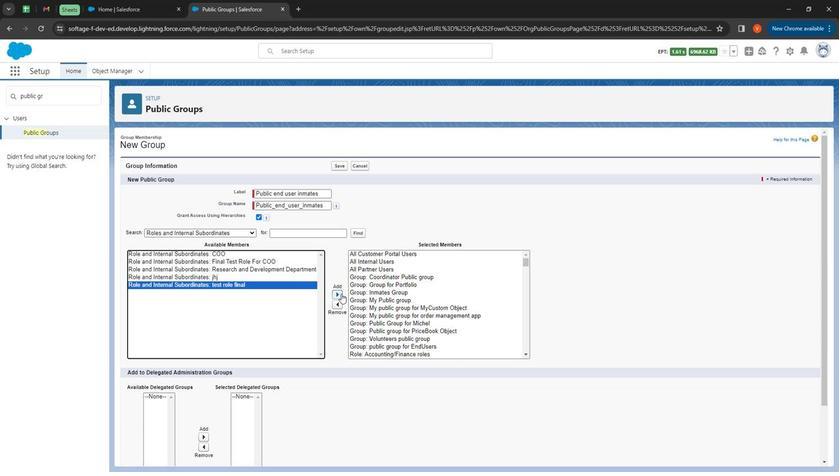 
Action: Mouse moved to (208, 229)
Screenshot: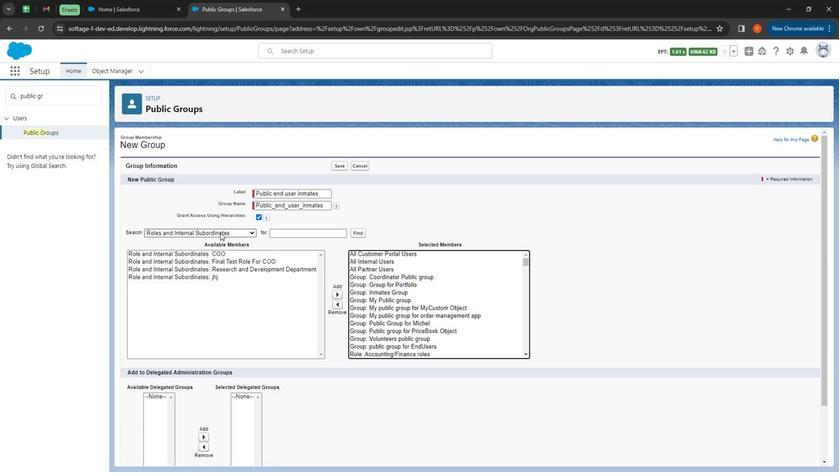 
Action: Mouse pressed left at (208, 229)
Screenshot: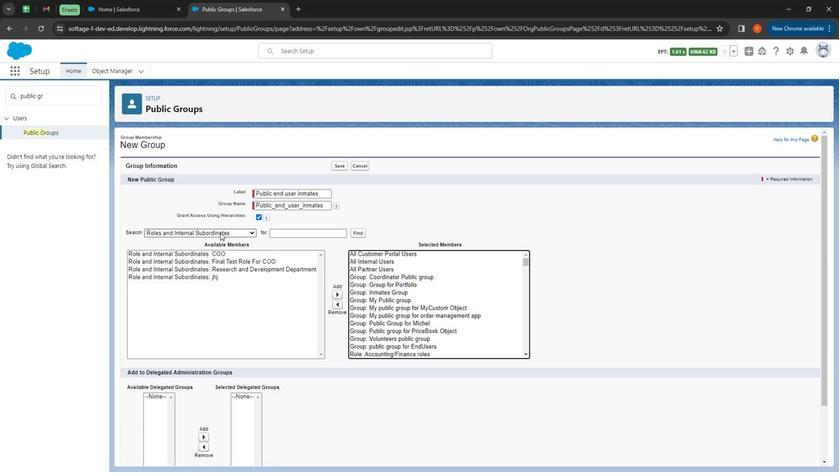 
Action: Mouse moved to (184, 259)
Screenshot: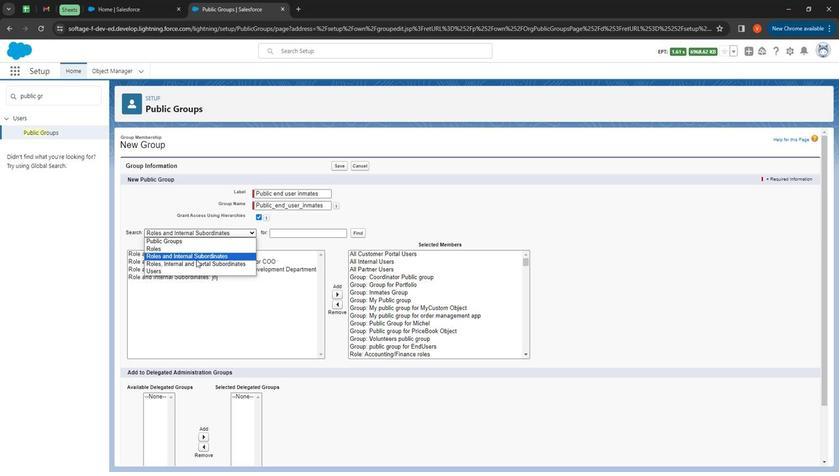 
Action: Mouse pressed left at (184, 259)
Screenshot: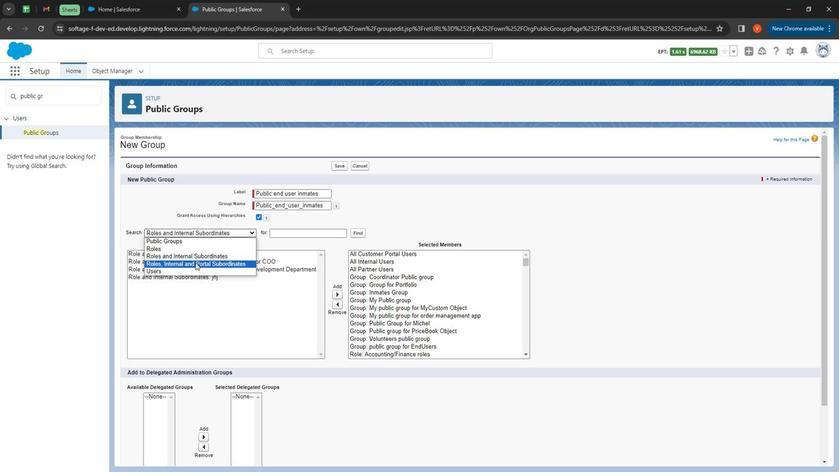 
Action: Mouse moved to (131, 251)
Screenshot: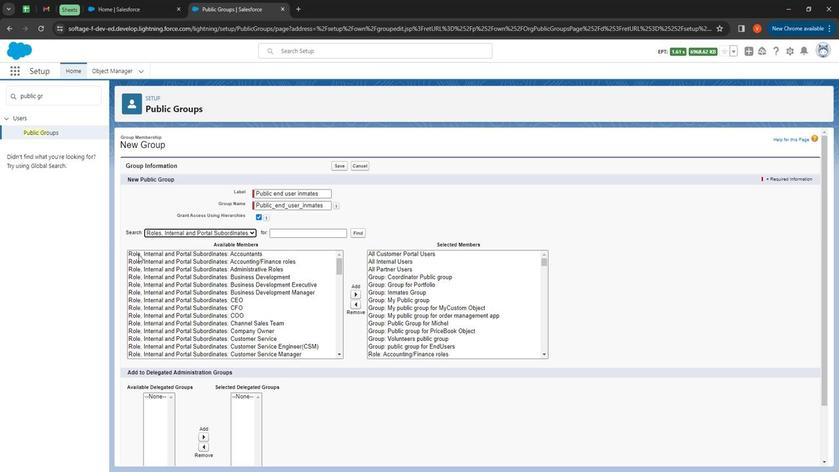 
Action: Mouse pressed left at (131, 251)
Screenshot: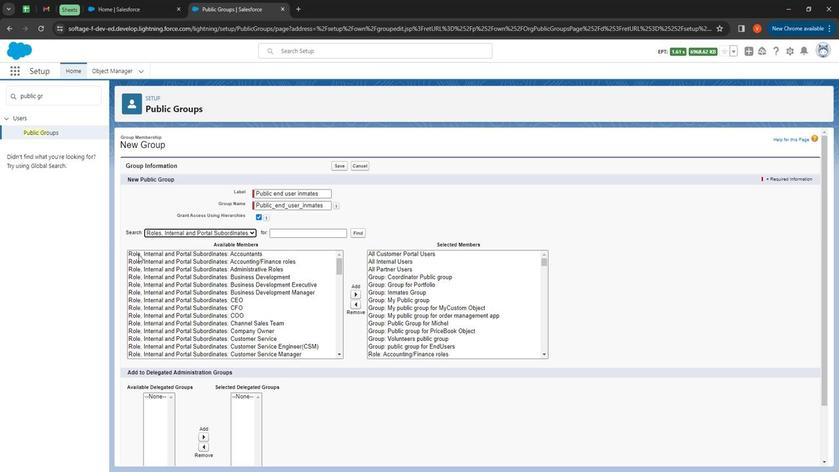 
Action: Mouse moved to (331, 290)
Screenshot: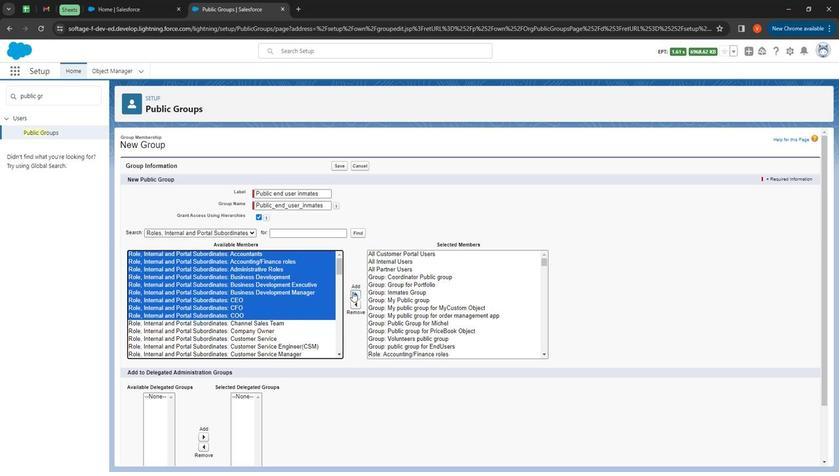 
Action: Mouse pressed left at (331, 290)
Screenshot: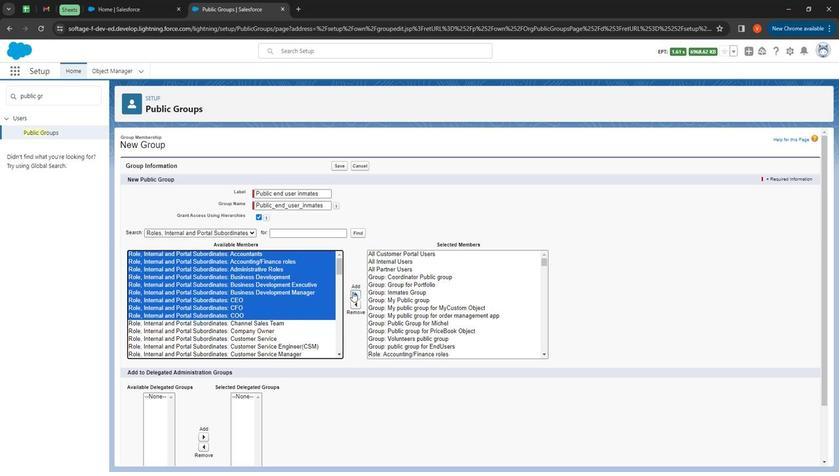 
Action: Mouse moved to (123, 253)
Screenshot: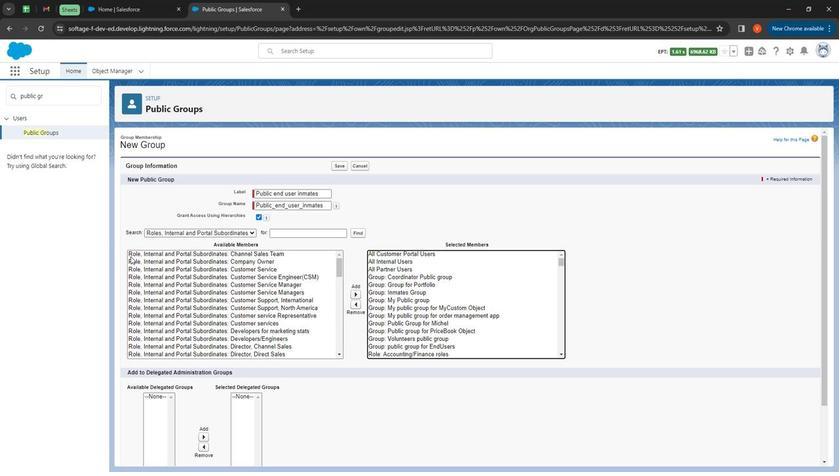 
Action: Mouse pressed left at (123, 253)
Screenshot: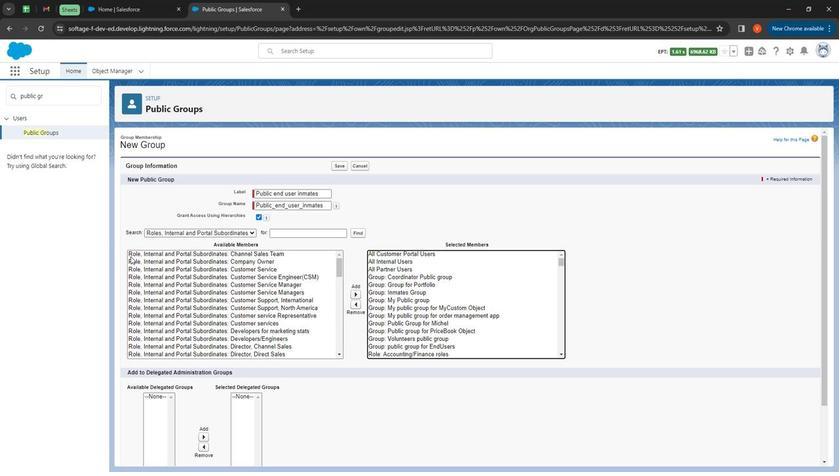 
Action: Mouse moved to (330, 293)
Screenshot: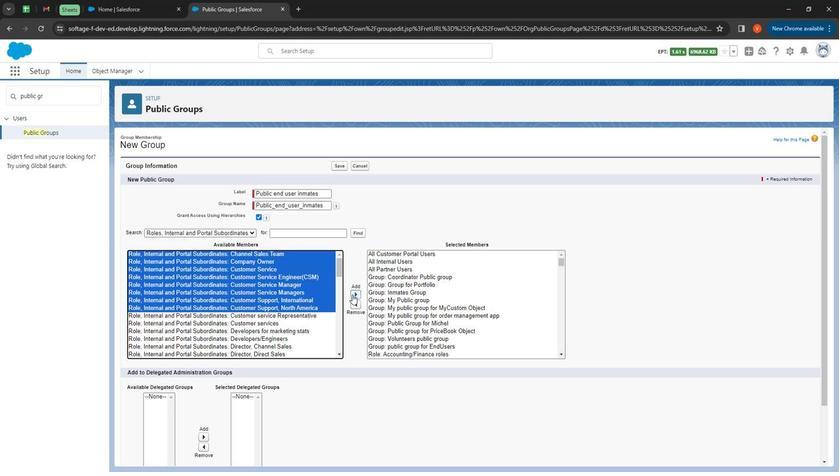 
Action: Mouse pressed left at (330, 293)
Screenshot: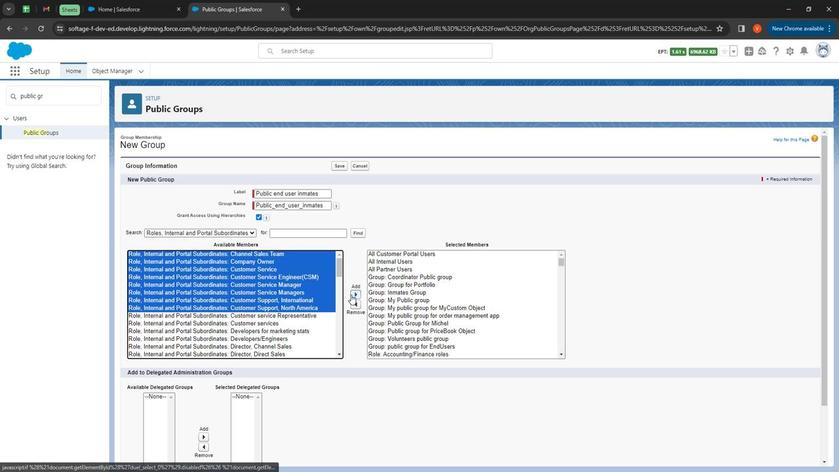 
Action: Mouse moved to (132, 253)
Screenshot: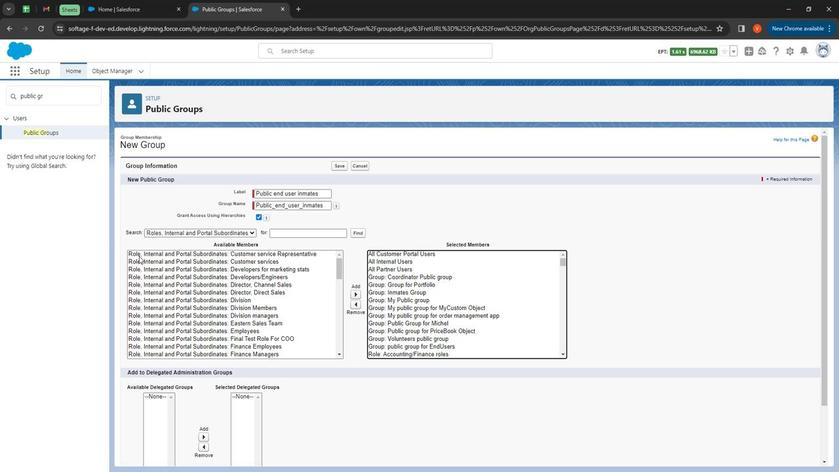 
Action: Mouse pressed left at (132, 253)
Screenshot: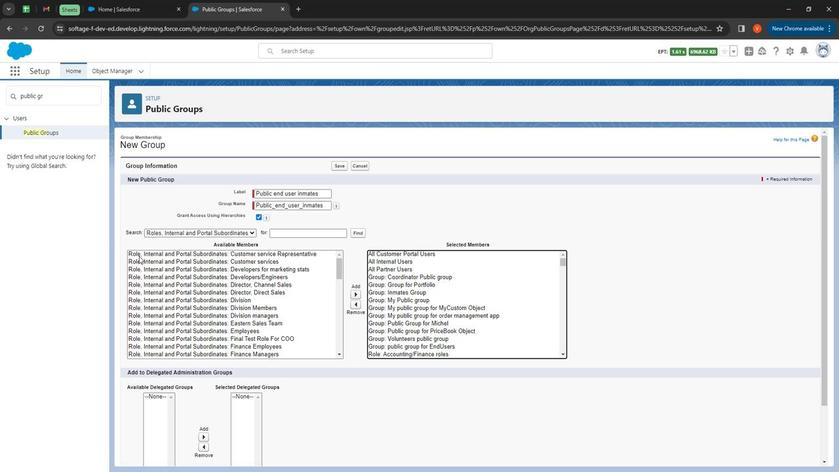 
Action: Mouse moved to (331, 292)
Screenshot: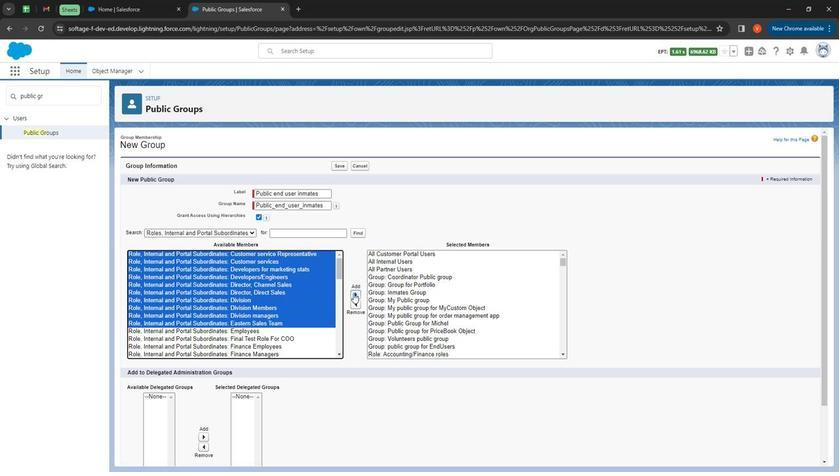 
Action: Mouse pressed left at (331, 292)
Screenshot: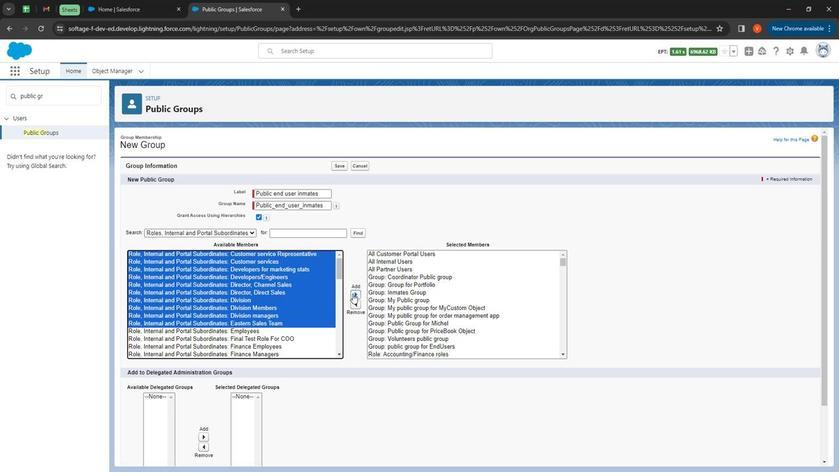 
Action: Mouse moved to (141, 257)
Screenshot: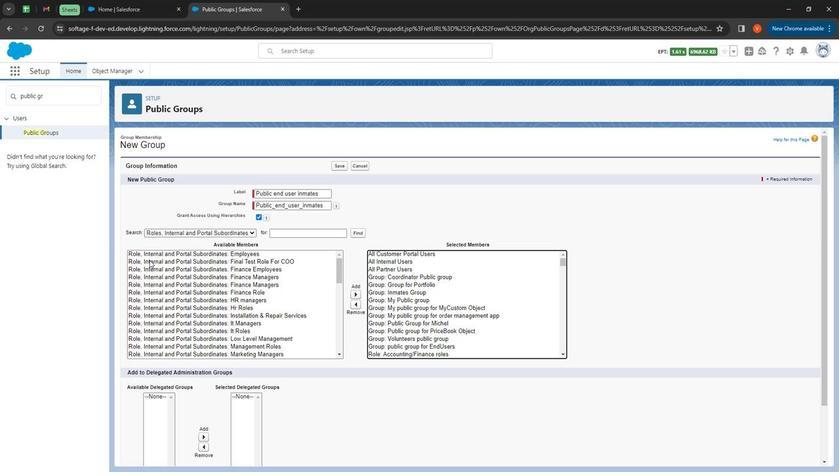 
Action: Mouse pressed left at (141, 257)
Screenshot: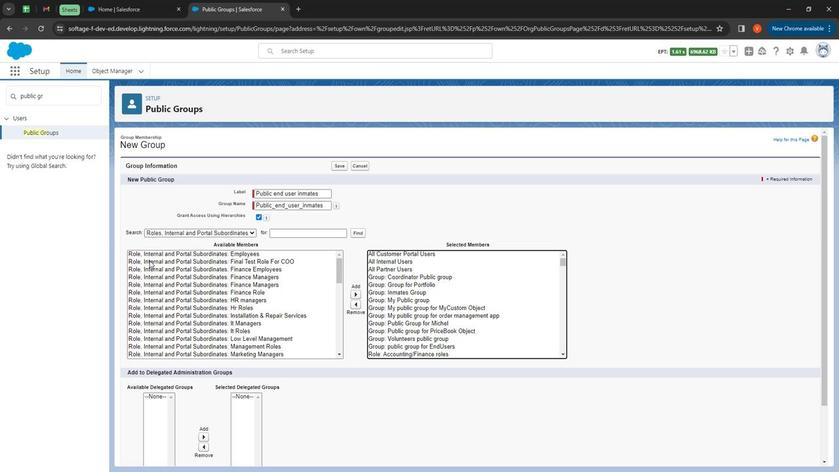
Action: Mouse moved to (335, 293)
Screenshot: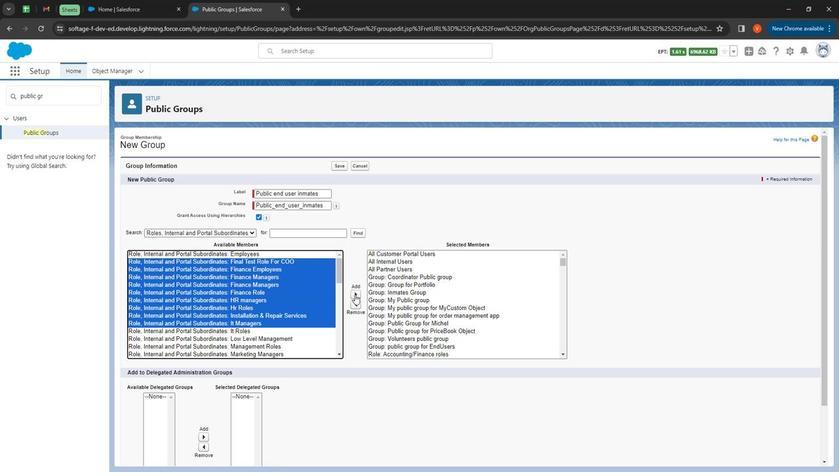 
Action: Mouse pressed left at (335, 293)
Screenshot: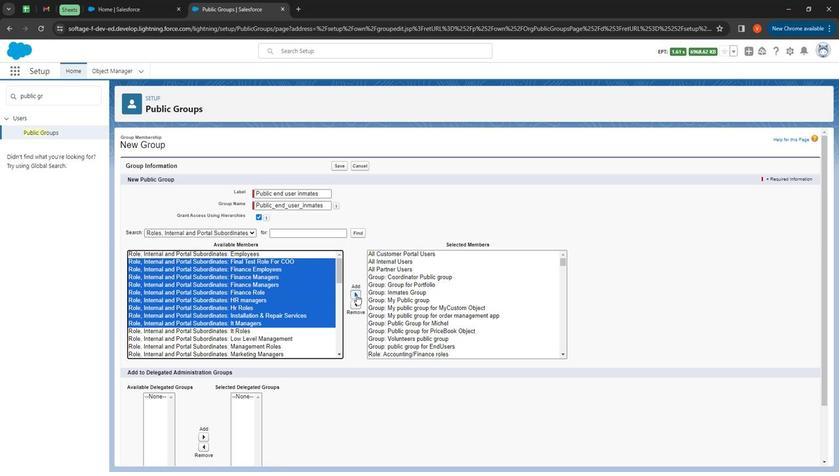 
Action: Mouse moved to (152, 260)
Screenshot: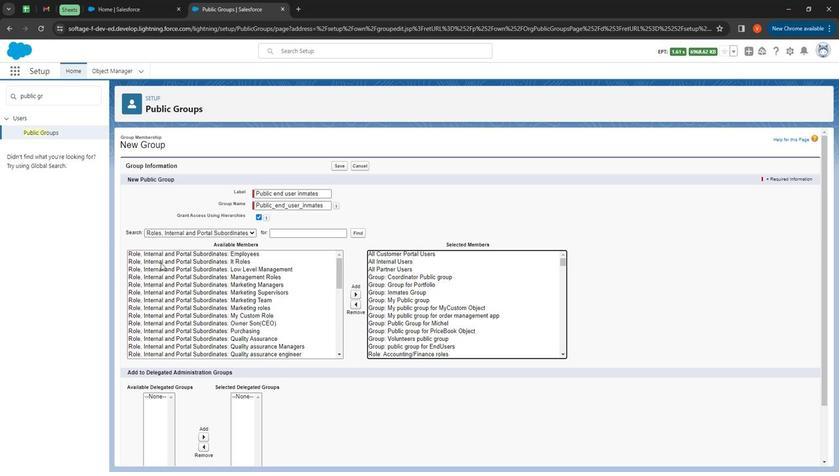 
Action: Mouse pressed left at (152, 260)
Screenshot: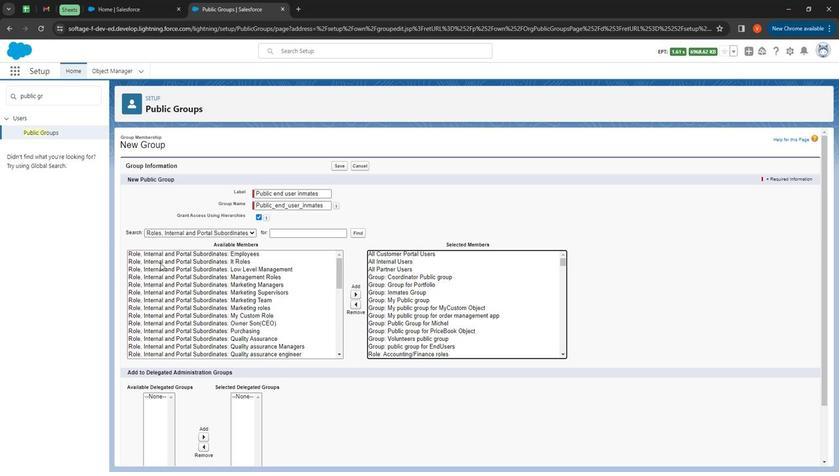 
Action: Mouse moved to (339, 293)
Screenshot: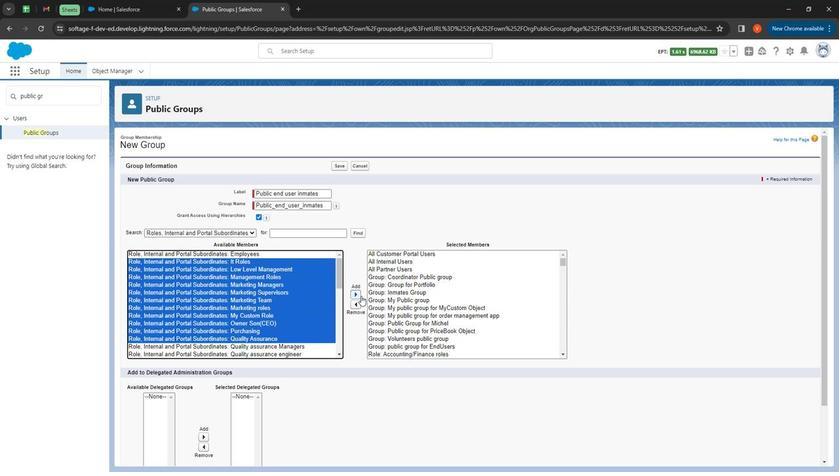 
Action: Mouse pressed left at (339, 293)
Screenshot: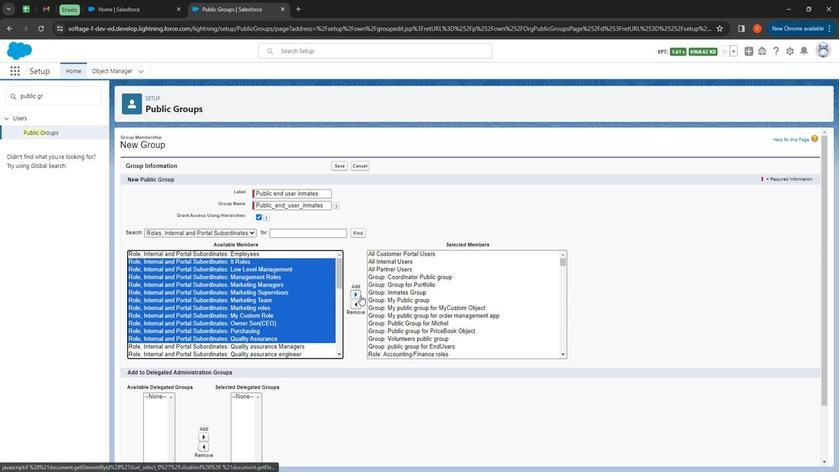 
Action: Mouse moved to (236, 256)
Screenshot: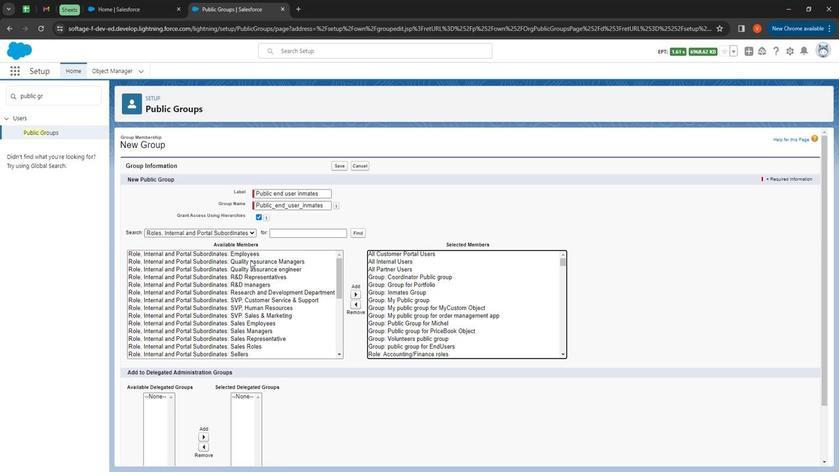 
Action: Mouse pressed left at (236, 256)
Screenshot: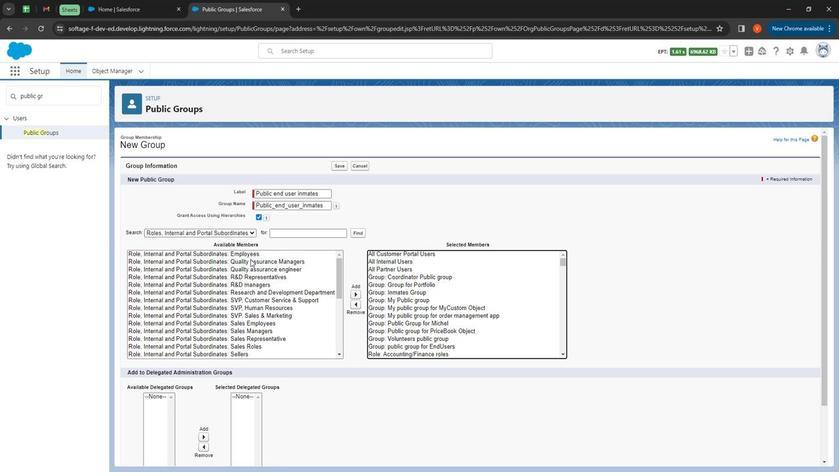 
Action: Mouse moved to (225, 254)
Screenshot: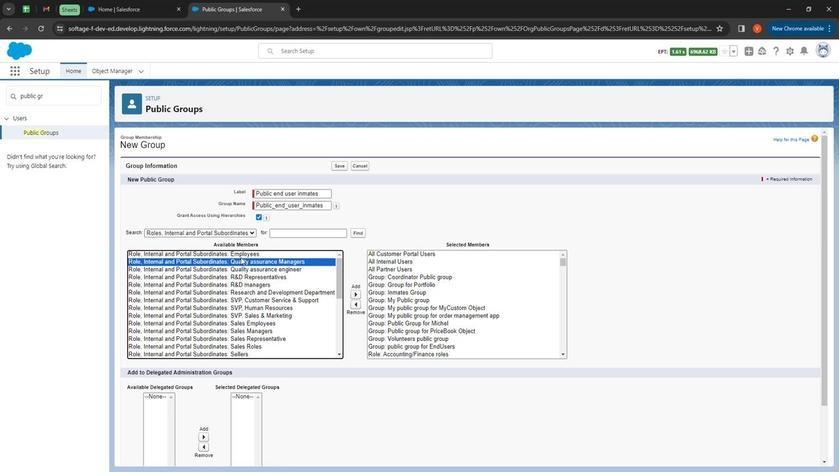 
Action: Mouse pressed left at (225, 254)
Screenshot: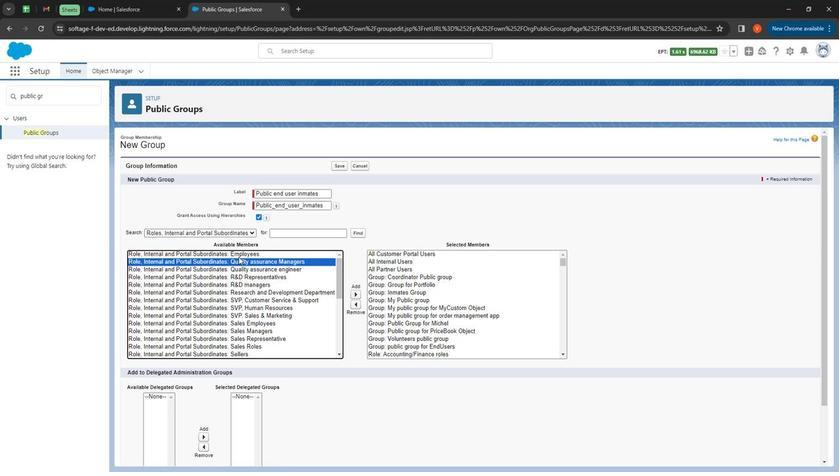 
Action: Mouse moved to (143, 259)
Screenshot: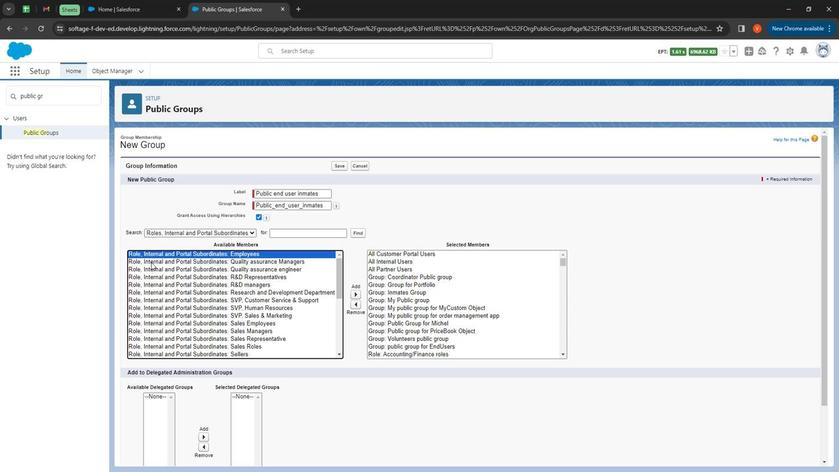 
Action: Mouse pressed left at (143, 259)
Screenshot: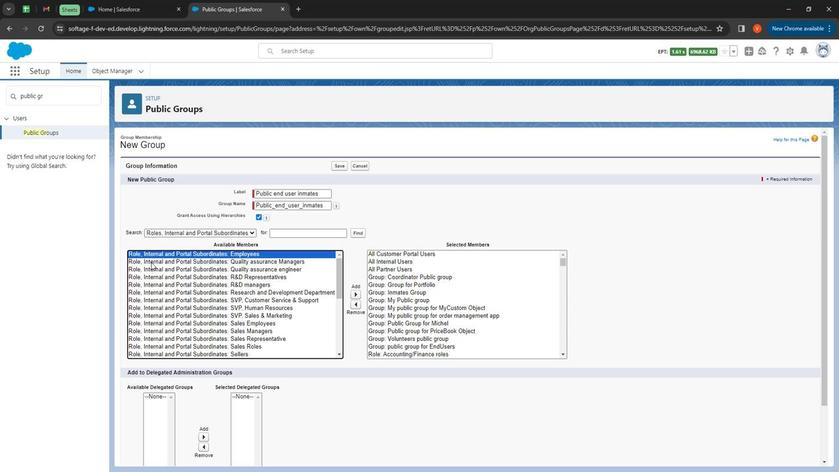 
Action: Mouse moved to (133, 260)
Screenshot: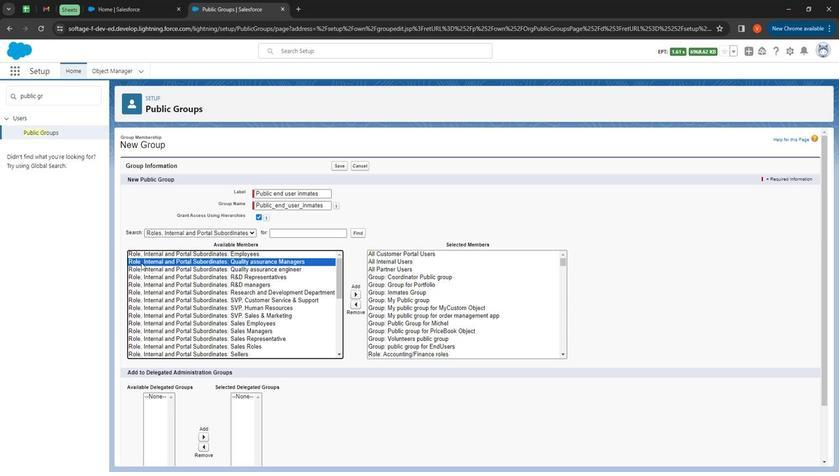 
Action: Mouse pressed left at (133, 260)
Screenshot: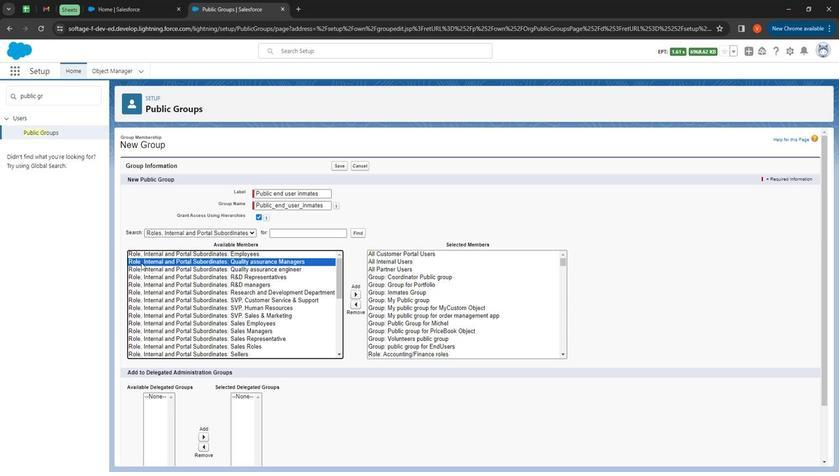 
Action: Mouse moved to (337, 294)
Screenshot: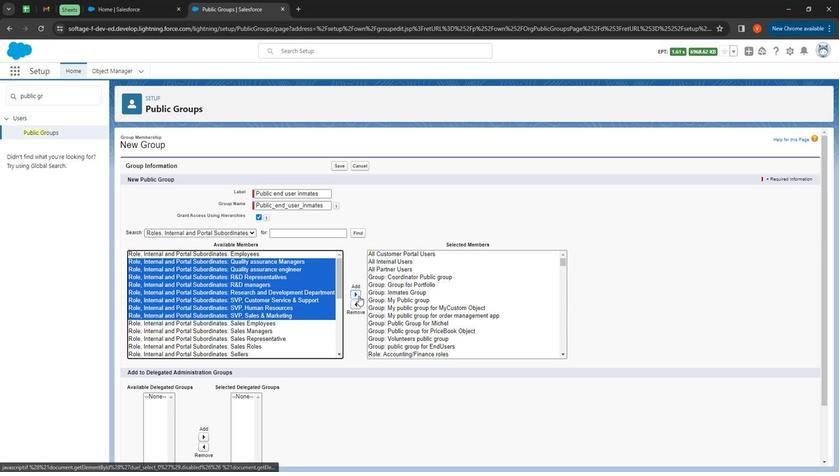 
Action: Mouse pressed left at (337, 294)
Screenshot: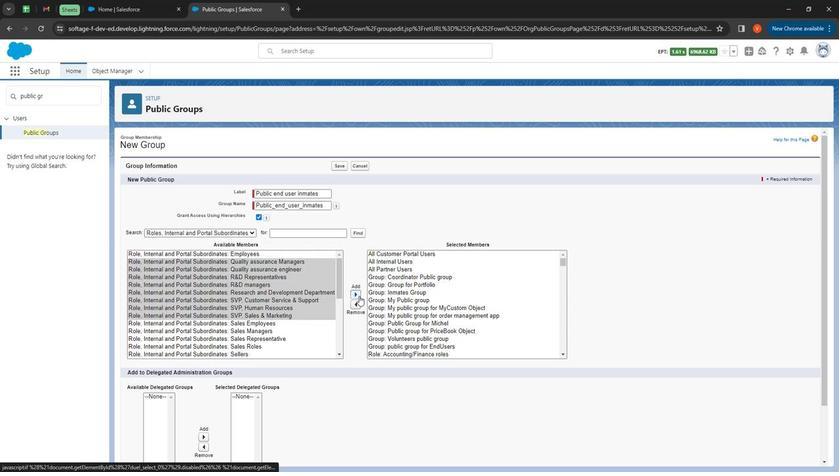 
Action: Mouse moved to (158, 267)
Screenshot: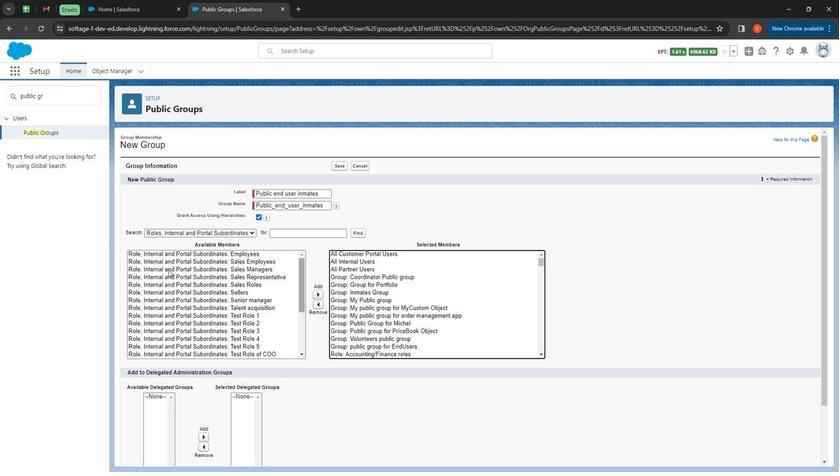 
Action: Mouse pressed left at (158, 267)
Screenshot: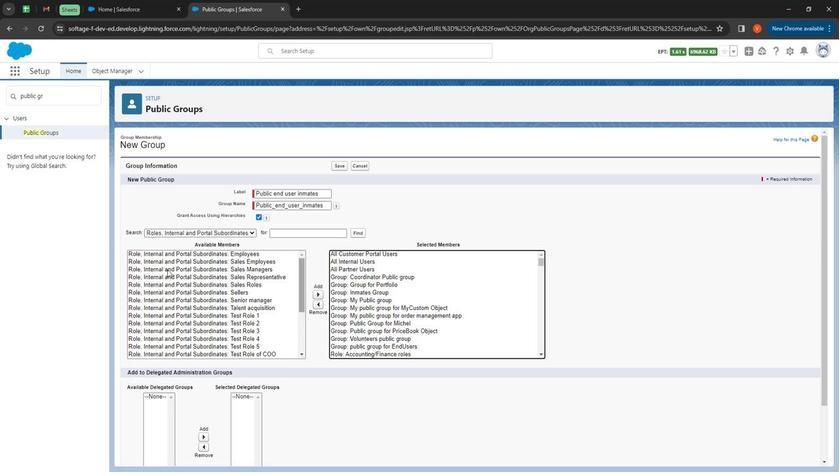 
Action: Mouse moved to (299, 297)
Screenshot: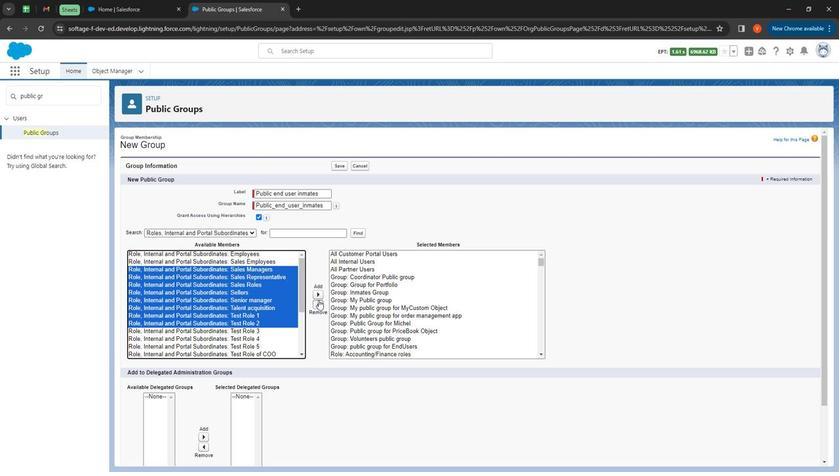 
Action: Mouse pressed left at (299, 297)
Screenshot: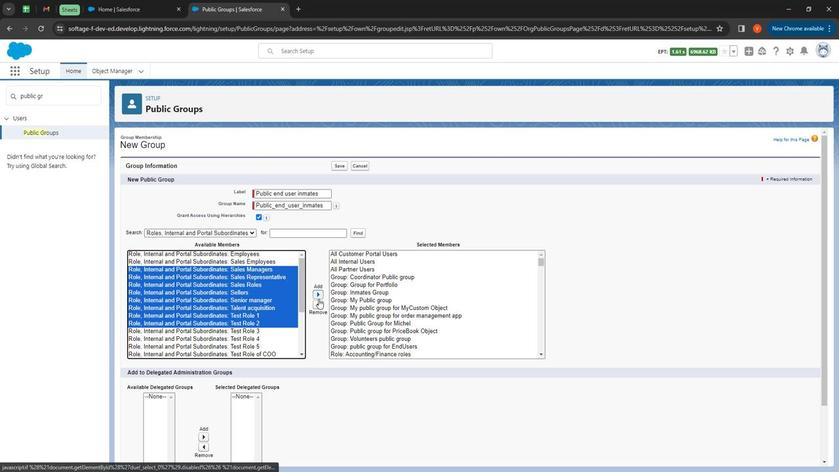 
Action: Mouse moved to (187, 267)
Screenshot: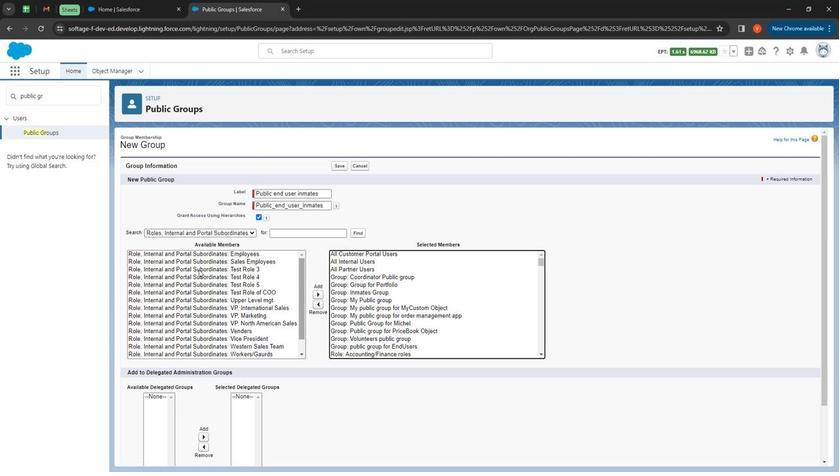 
Action: Mouse pressed left at (187, 267)
Screenshot: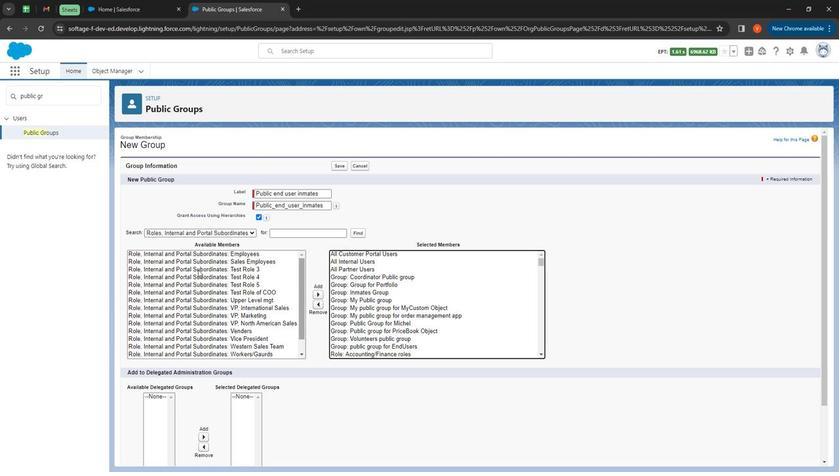 
Action: Mouse moved to (303, 290)
Screenshot: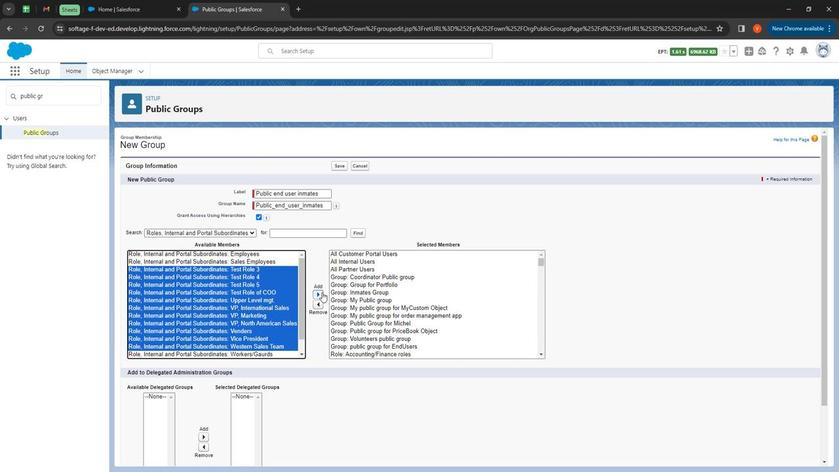 
Action: Mouse pressed left at (303, 290)
Screenshot: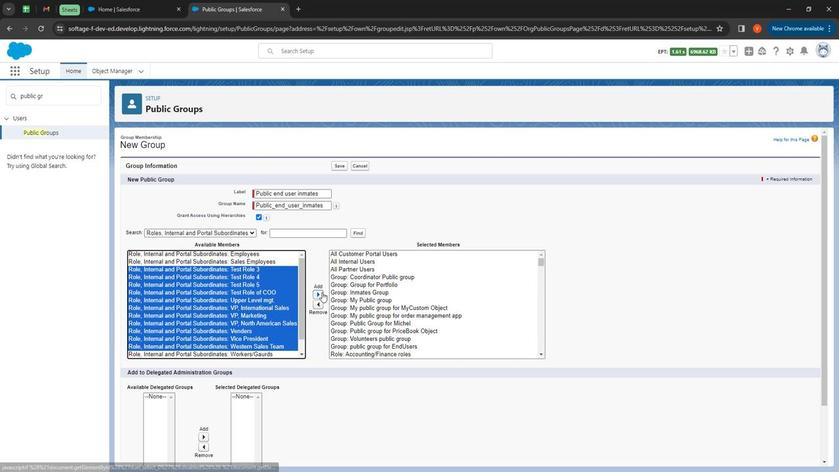 
Action: Mouse moved to (219, 267)
Screenshot: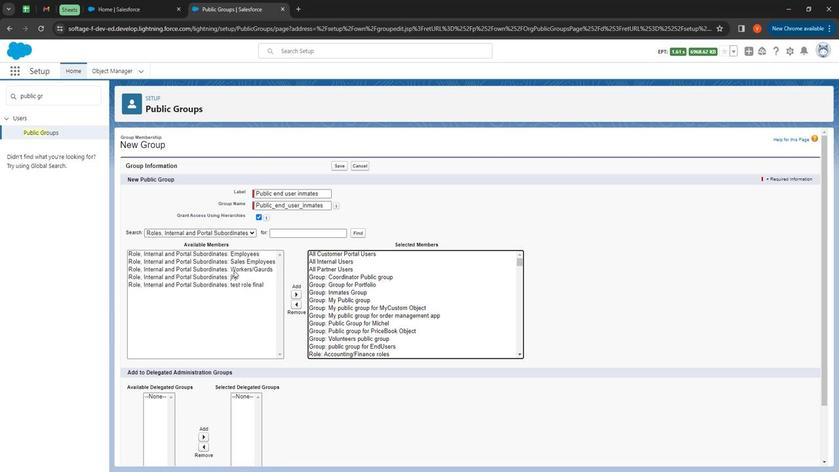 
Action: Mouse pressed left at (219, 267)
Screenshot: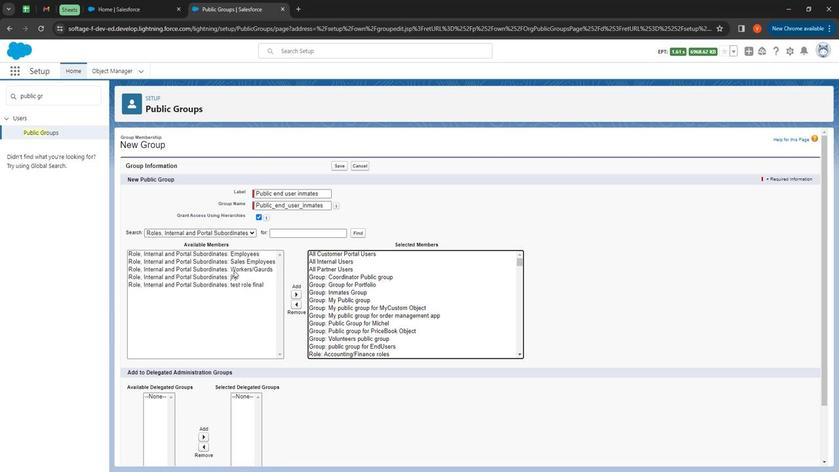 
Action: Mouse moved to (280, 293)
Screenshot: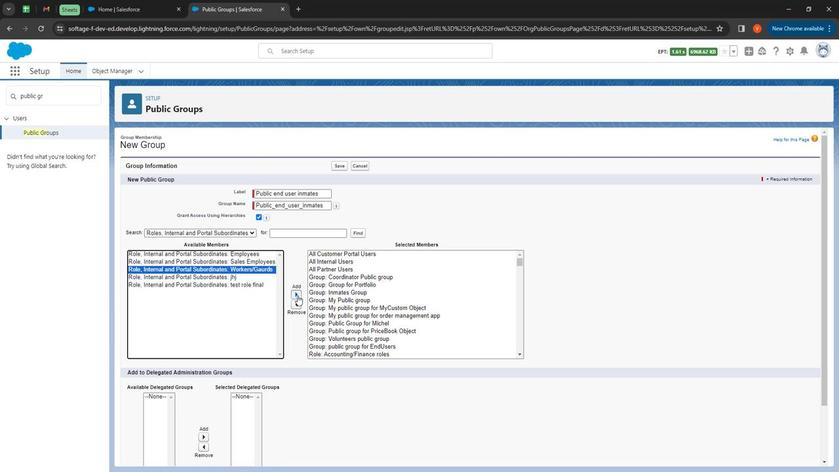 
Action: Mouse pressed left at (280, 293)
Screenshot: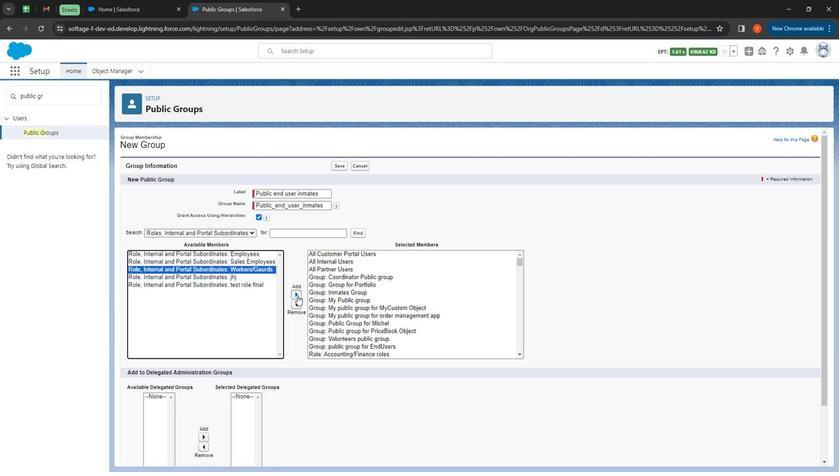 
Action: Mouse moved to (236, 274)
Screenshot: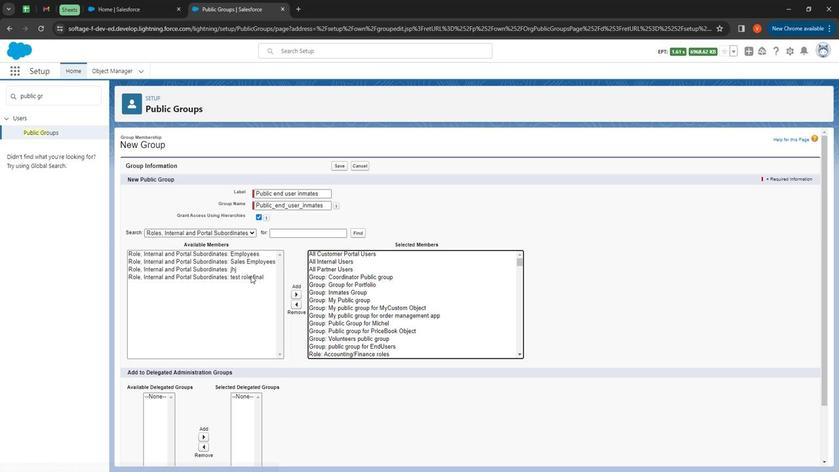 
Action: Mouse pressed left at (236, 274)
Screenshot: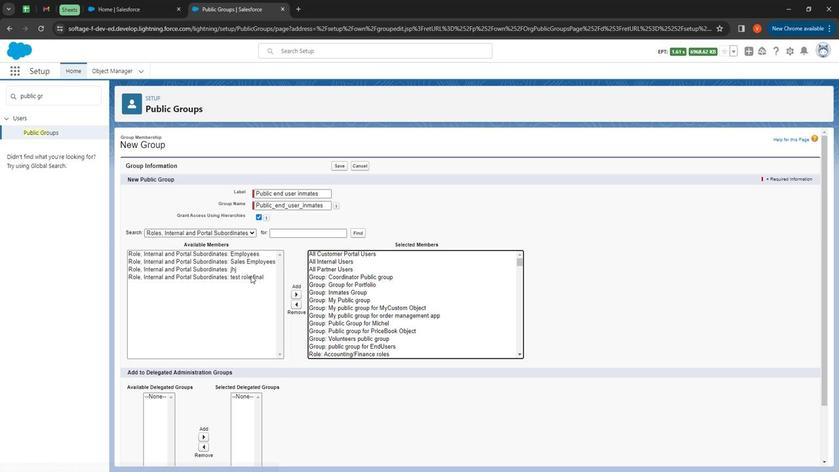 
Action: Mouse moved to (276, 292)
Screenshot: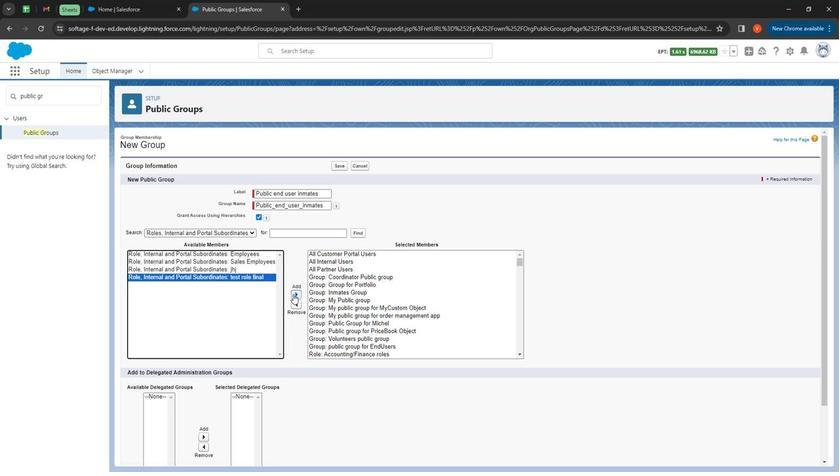
Action: Mouse pressed left at (276, 292)
Screenshot: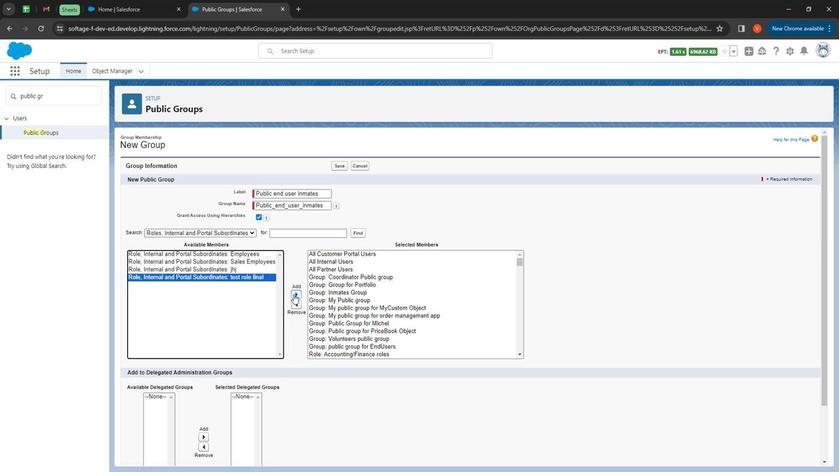 
Action: Mouse moved to (240, 228)
Screenshot: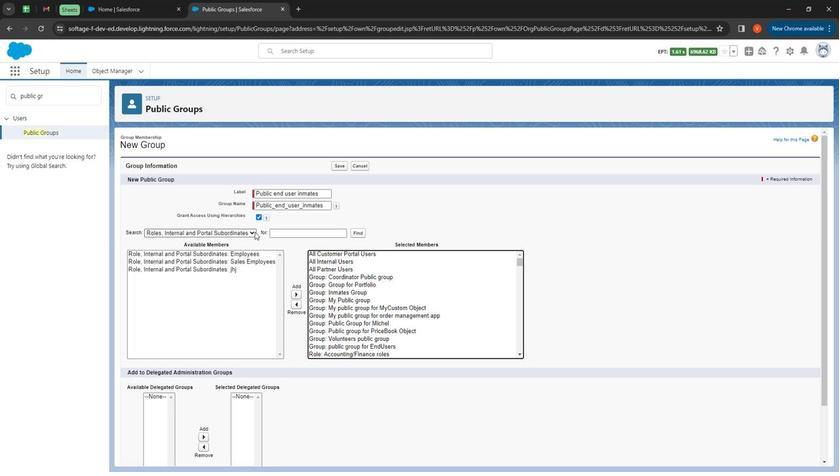 
Action: Mouse pressed left at (240, 228)
Screenshot: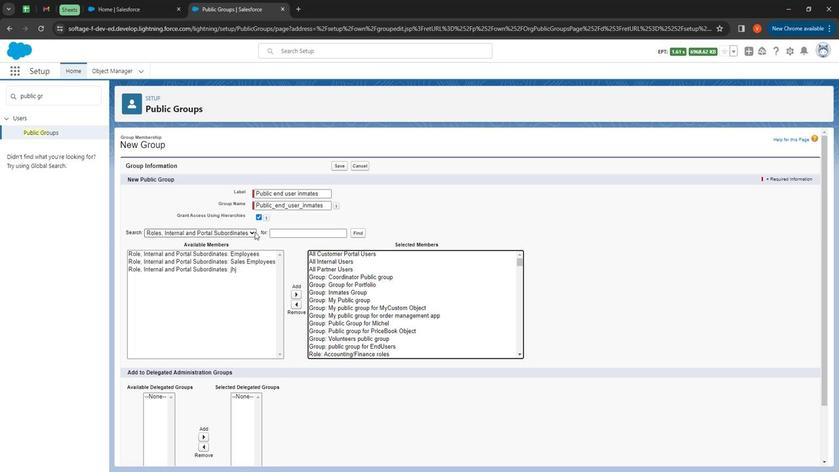 
Action: Mouse moved to (212, 267)
Screenshot: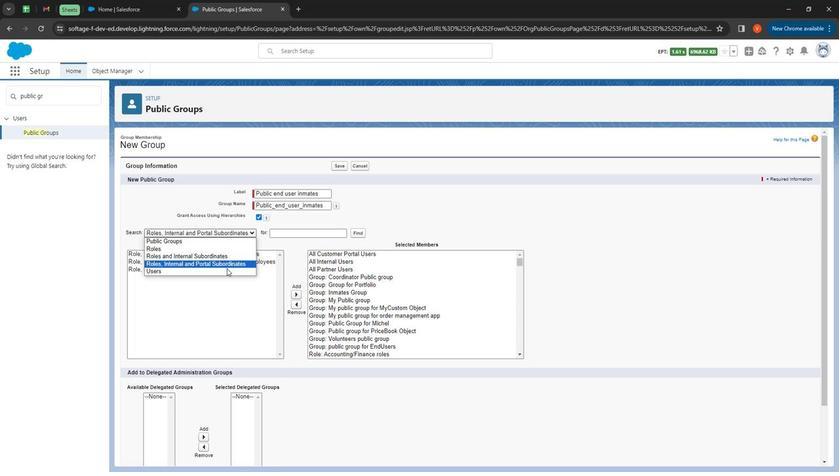
Action: Mouse pressed left at (212, 267)
Screenshot: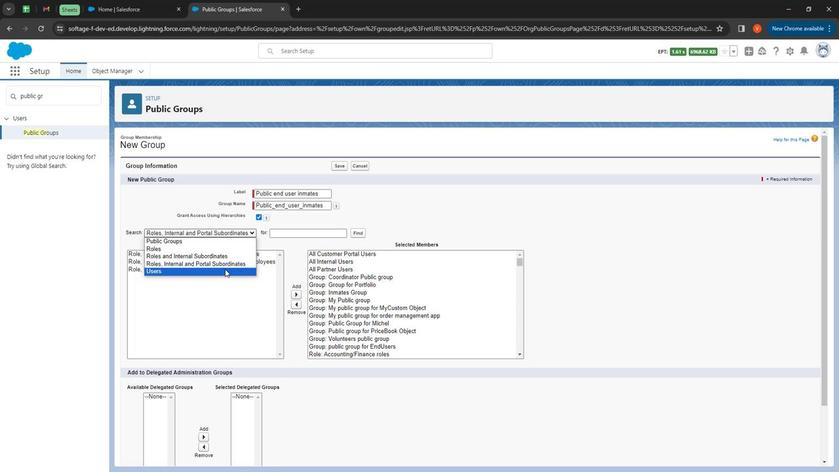 
Action: Mouse moved to (165, 256)
Screenshot: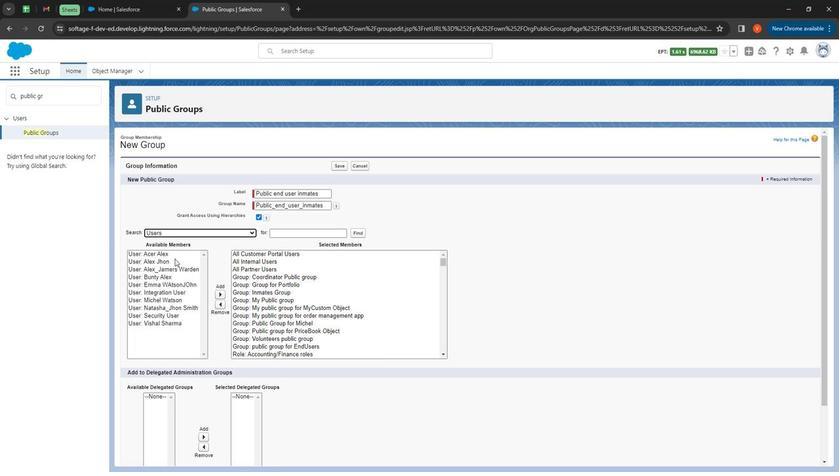 
Action: Mouse pressed left at (165, 256)
Screenshot: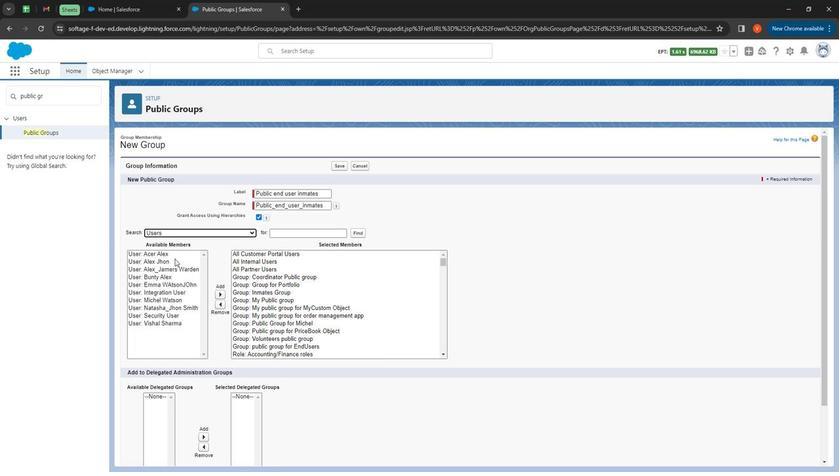 
Action: Mouse moved to (209, 296)
Screenshot: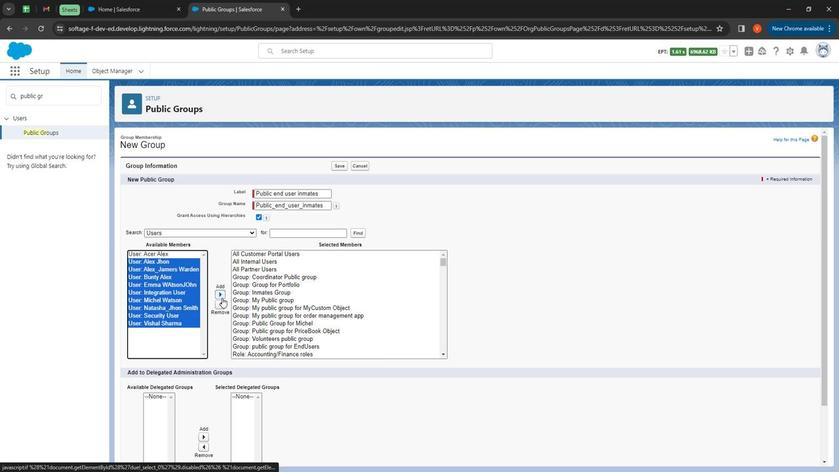 
Action: Mouse pressed left at (209, 296)
Screenshot: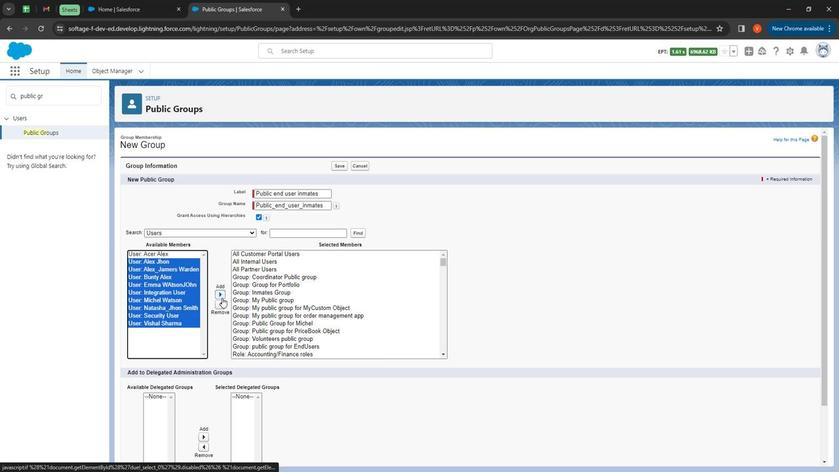 
Action: Mouse moved to (152, 254)
Screenshot: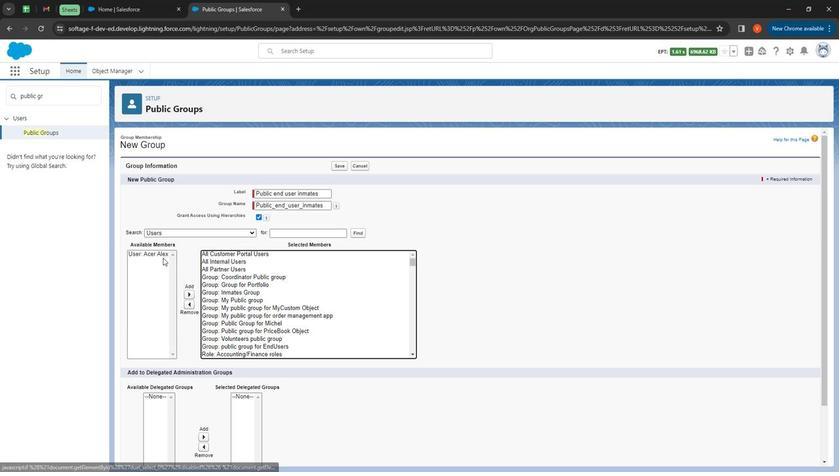 
Action: Mouse pressed left at (152, 254)
Screenshot: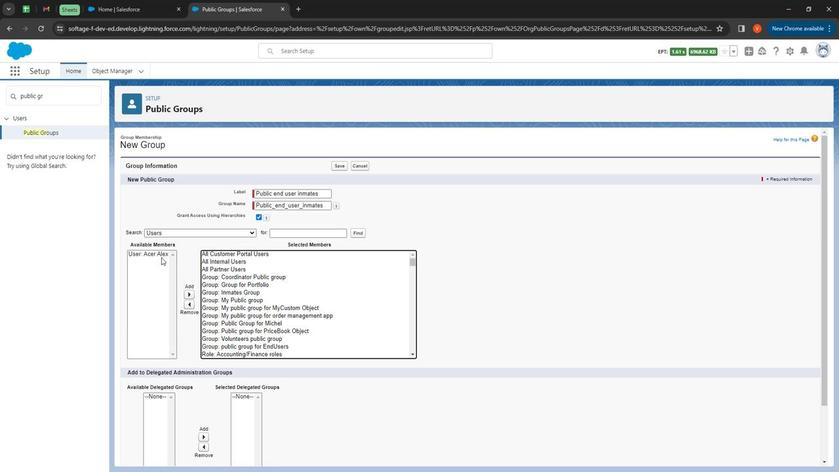 
Action: Mouse moved to (179, 293)
Screenshot: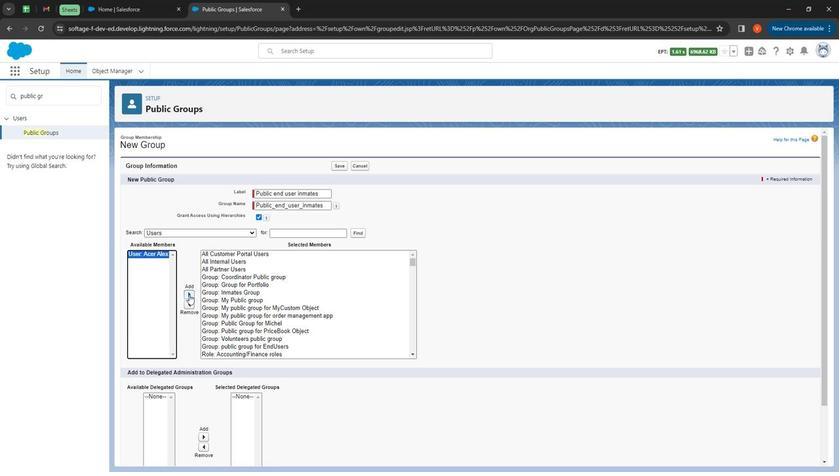 
Action: Mouse pressed left at (179, 293)
Screenshot: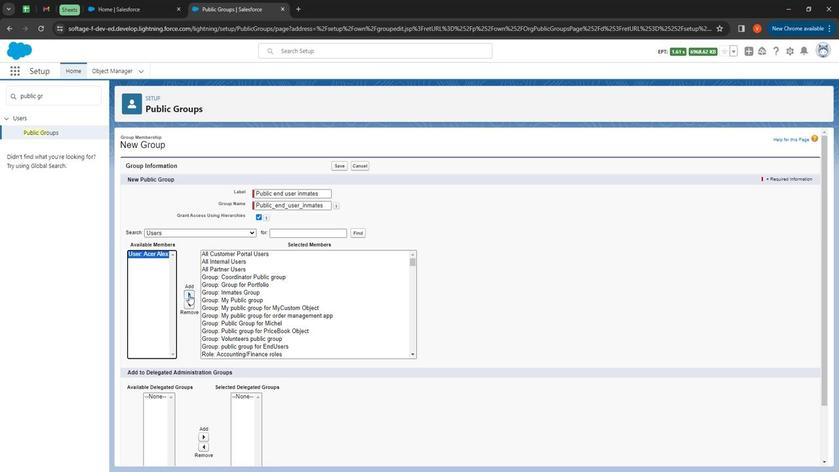 
Action: Mouse moved to (414, 251)
Screenshot: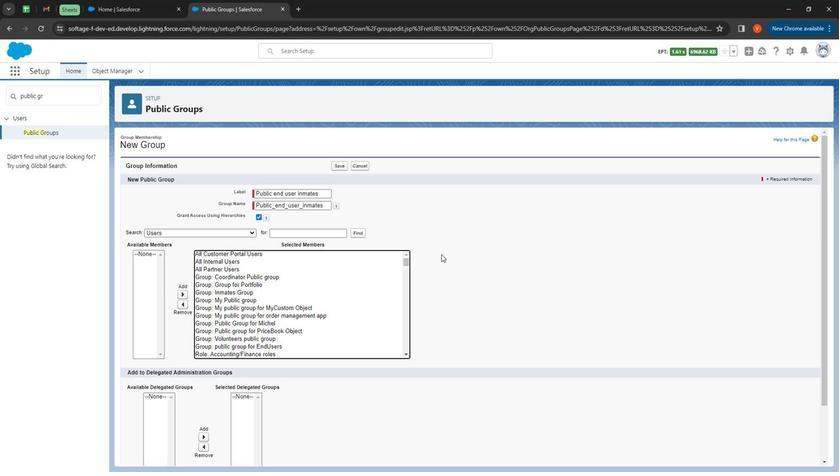 
Action: Mouse scrolled (414, 251) with delta (0, 0)
Screenshot: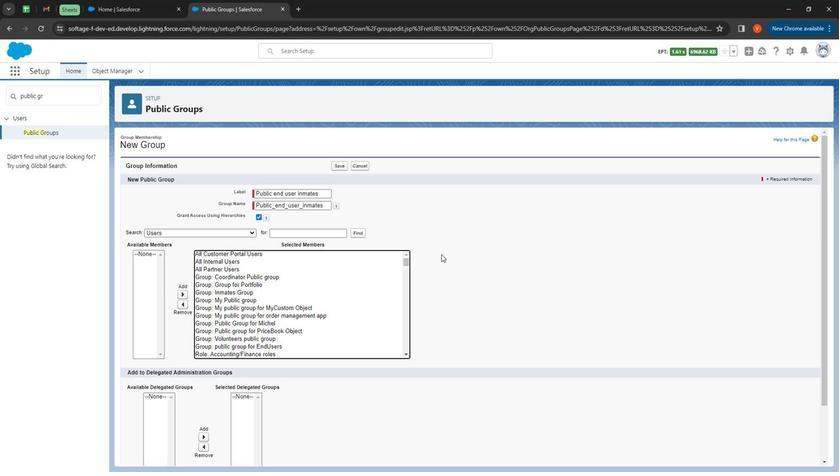 
Action: Mouse moved to (414, 251)
Screenshot: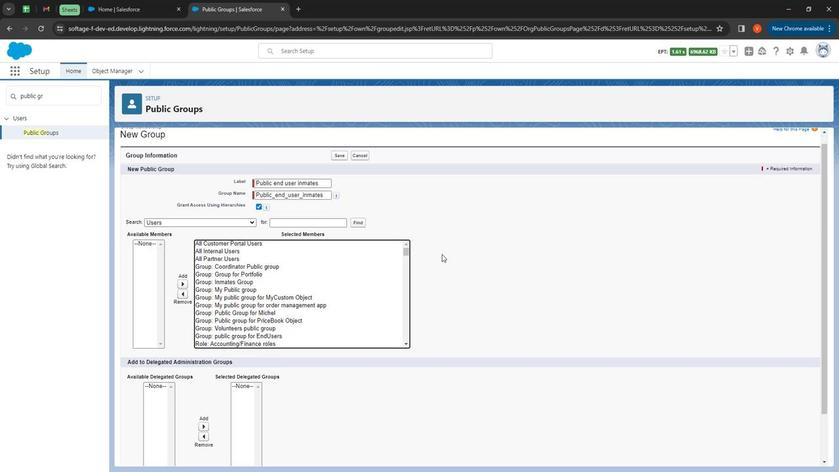 
Action: Mouse scrolled (414, 251) with delta (0, 0)
Screenshot: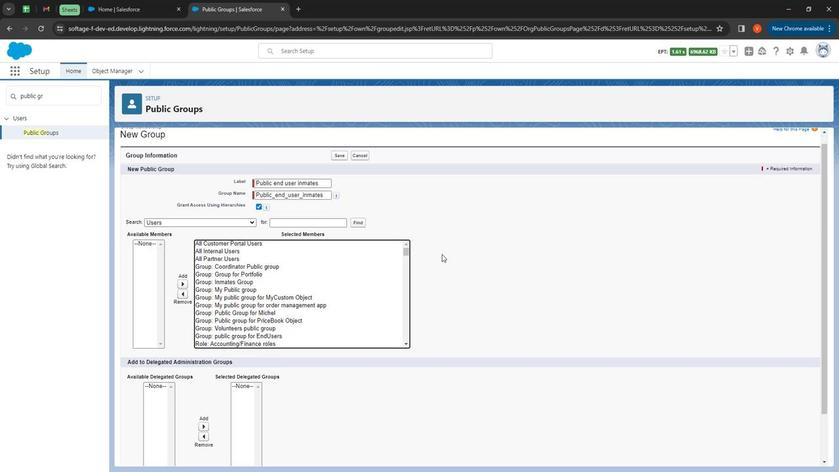 
Action: Mouse moved to (418, 254)
Screenshot: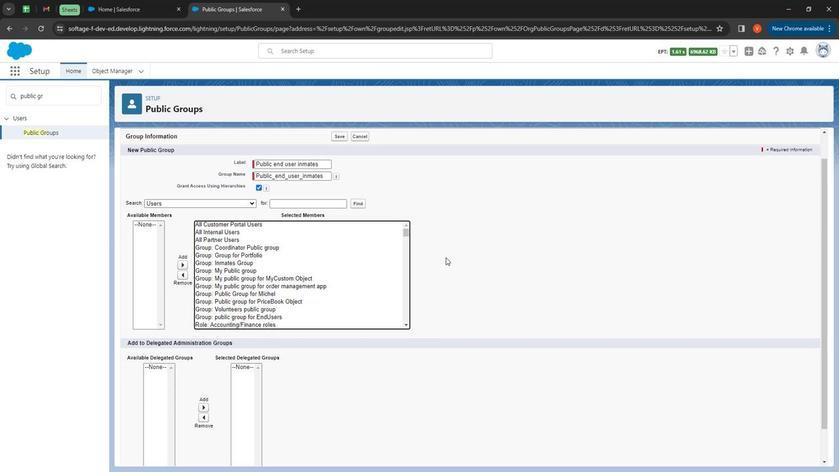 
Action: Mouse scrolled (418, 254) with delta (0, 0)
Screenshot: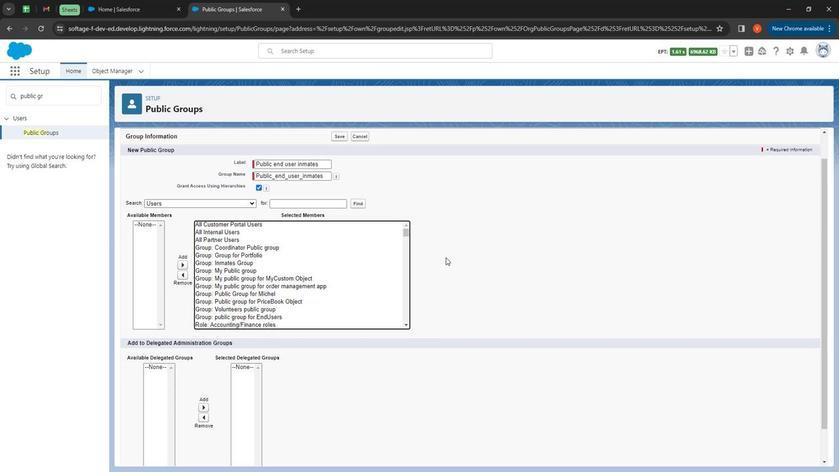 
Action: Mouse moved to (419, 256)
Screenshot: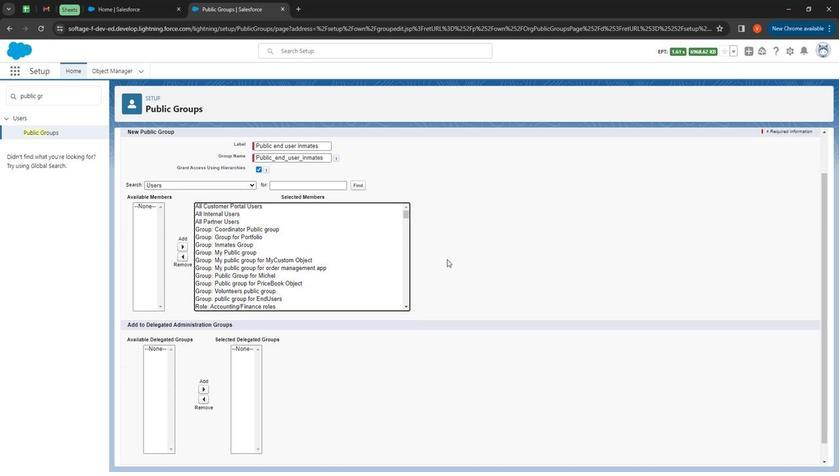 
Action: Mouse scrolled (419, 256) with delta (0, 0)
Screenshot: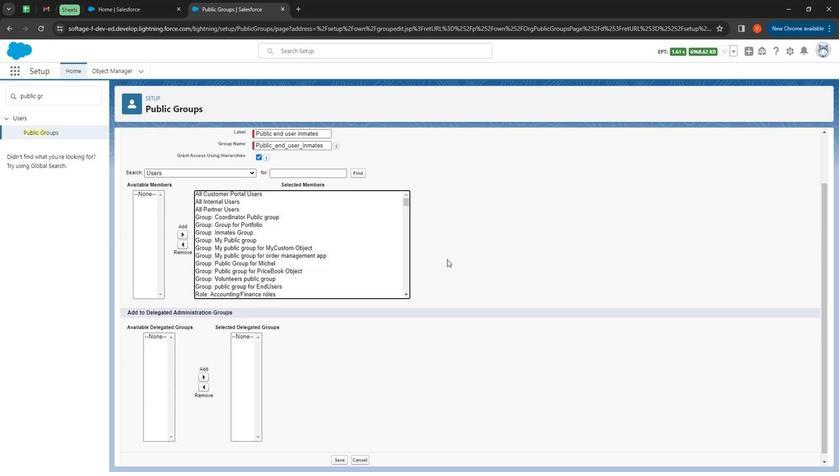
Action: Mouse moved to (313, 459)
Screenshot: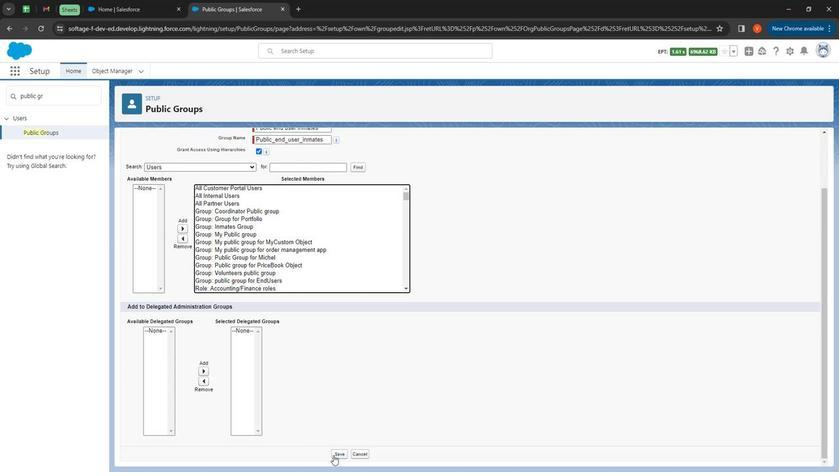 
Action: Mouse pressed left at (313, 459)
Screenshot: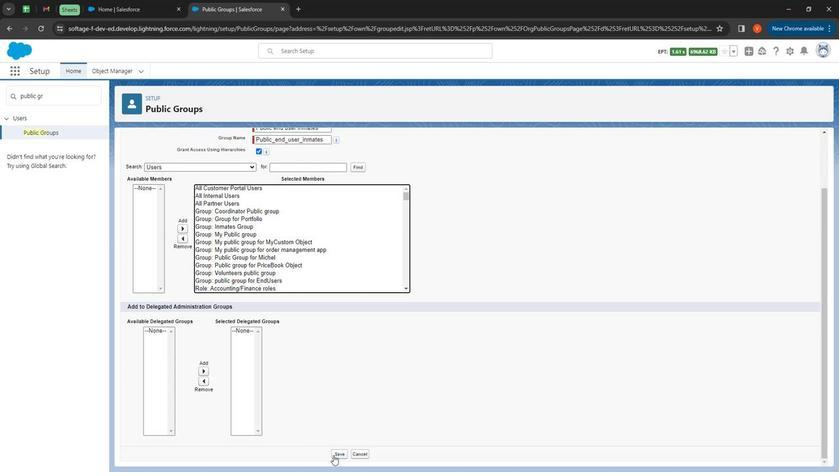 
Action: Mouse moved to (444, 190)
Screenshot: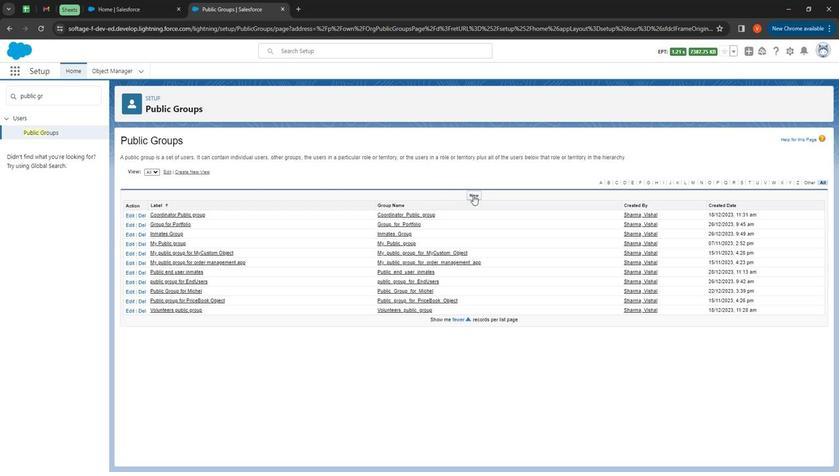 
Action: Mouse pressed left at (444, 190)
Screenshot: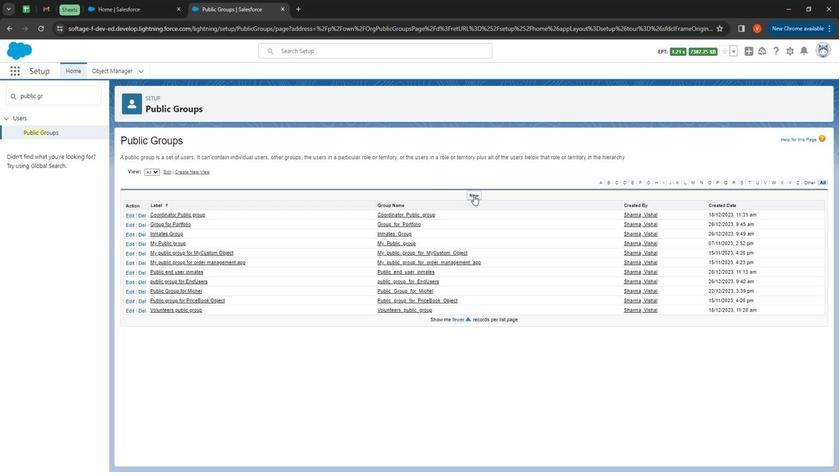 
Action: Mouse moved to (266, 186)
Screenshot: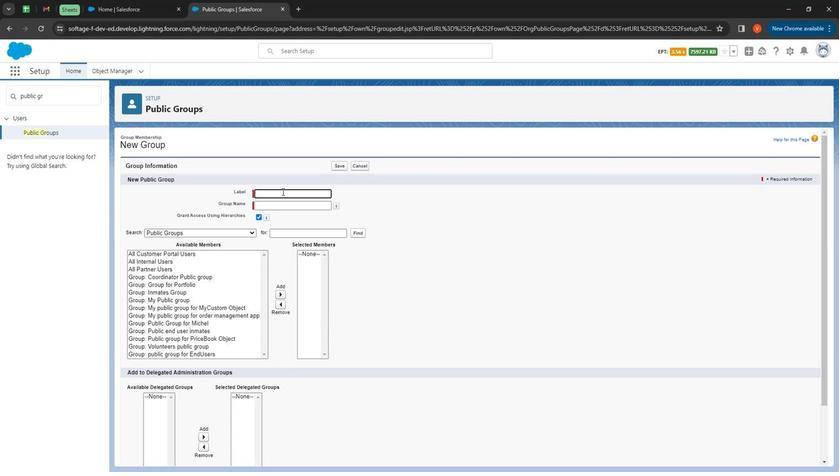 
Action: Mouse pressed left at (266, 186)
Screenshot: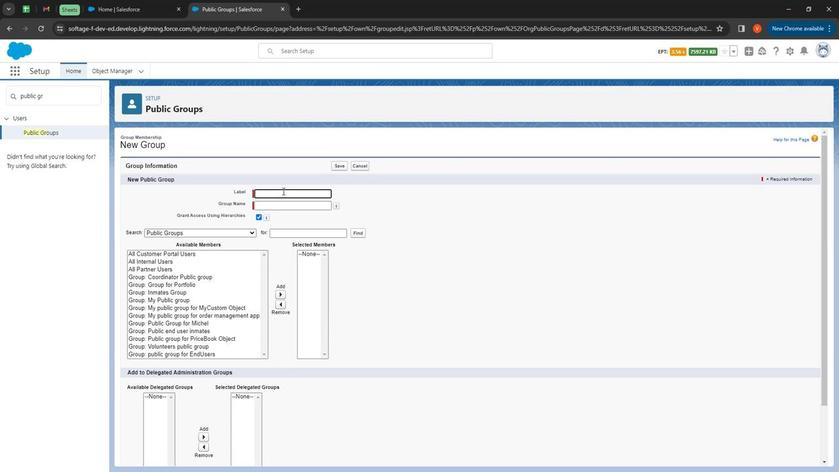 
Action: Key pressed <Key.shift>
Screenshot: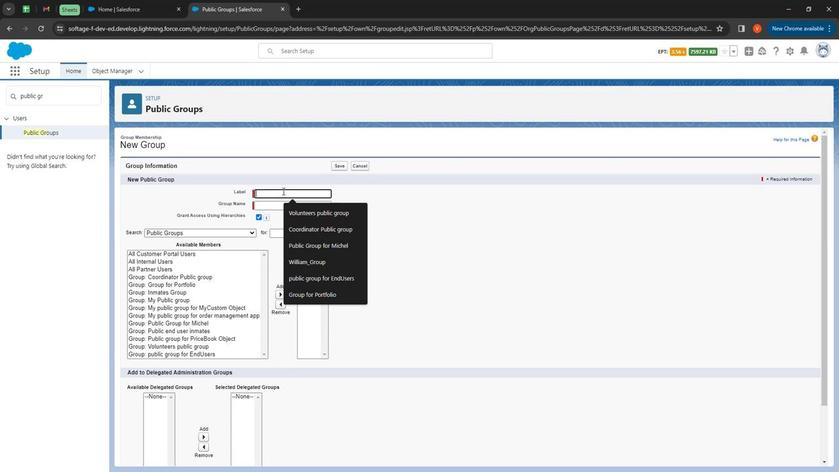 
Action: Mouse moved to (262, 181)
Screenshot: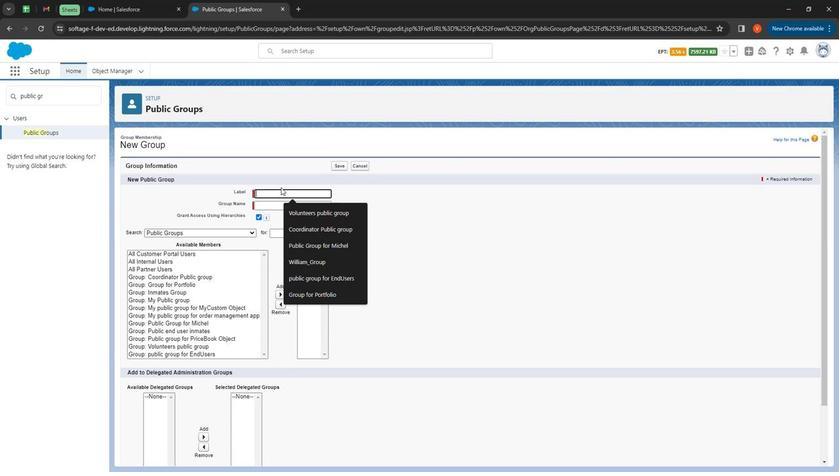 
Action: Key pressed Eng<Key.backspace>d<Key.space>users<Key.space>for<Key.space>upper<Key.space>mgt
Screenshot: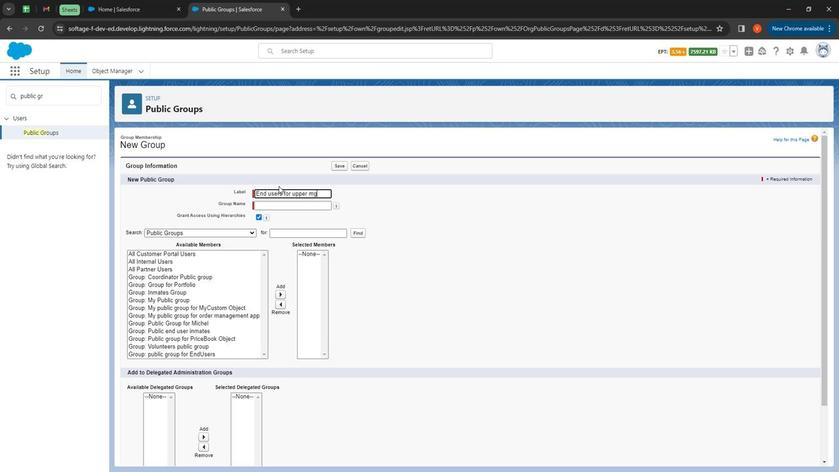 
Action: Mouse moved to (296, 205)
Screenshot: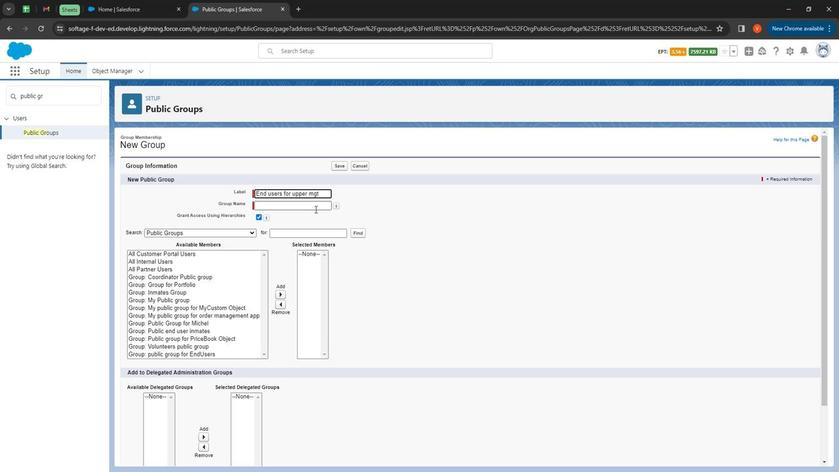 
Action: Mouse pressed left at (296, 205)
Screenshot: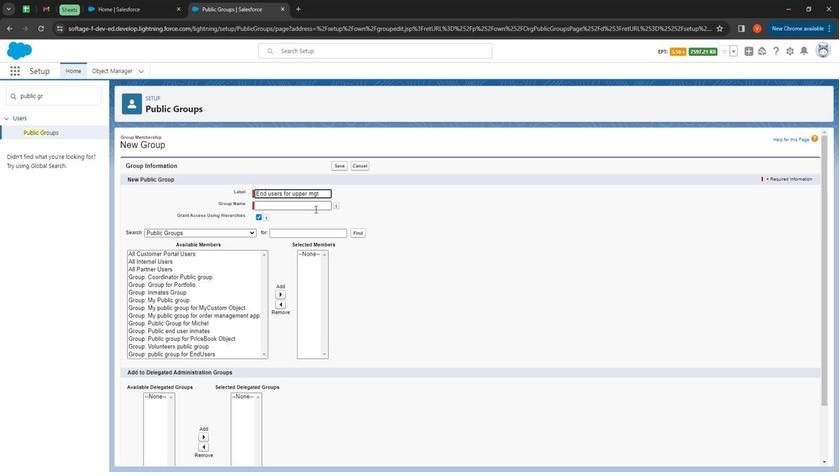 
Action: Mouse moved to (272, 225)
